 Task: Look for space in São Roque, Brazil from 5th June, 2023 to 16th June, 2023 for 2 adults in price range Rs.14000 to Rs.18000. Place can be entire place with 1  bedroom having 1 bed and 1 bathroom. Property type can be hotel. Amenities needed are: wifi, washing machine, . Booking option can be shelf check-in. Required host language is Spanish.
Action: Mouse moved to (518, 143)
Screenshot: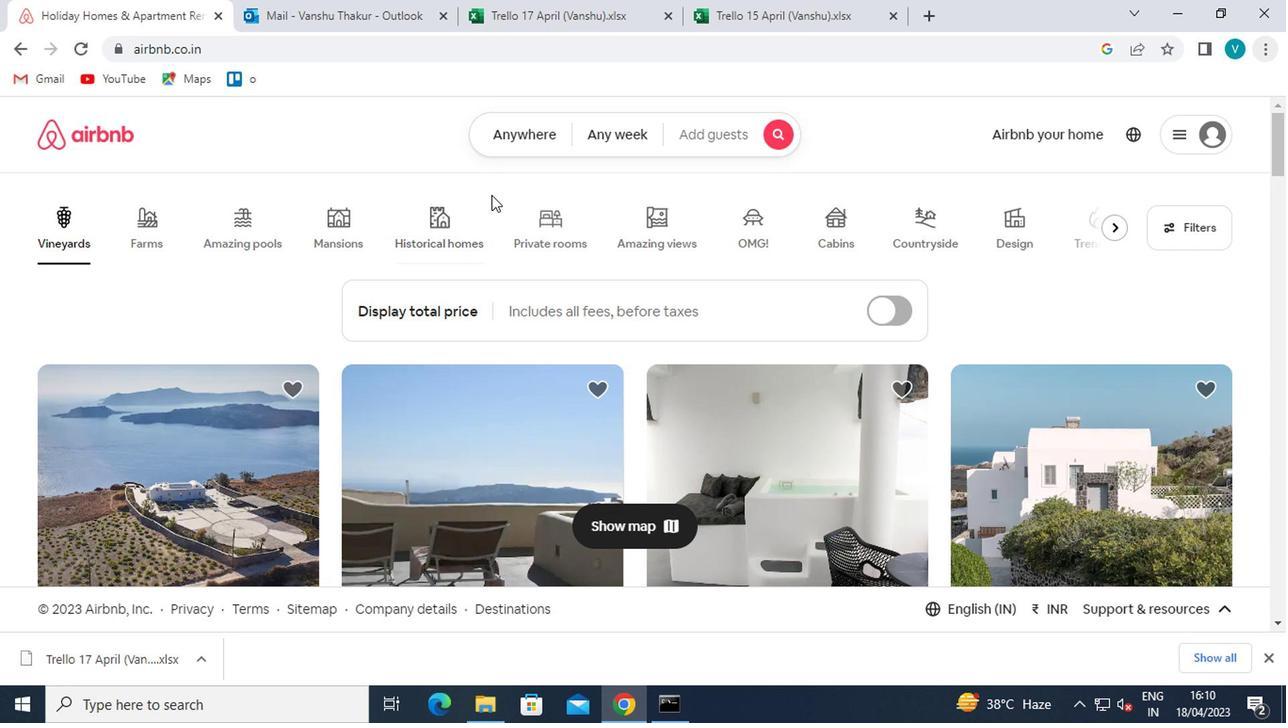 
Action: Mouse pressed left at (518, 143)
Screenshot: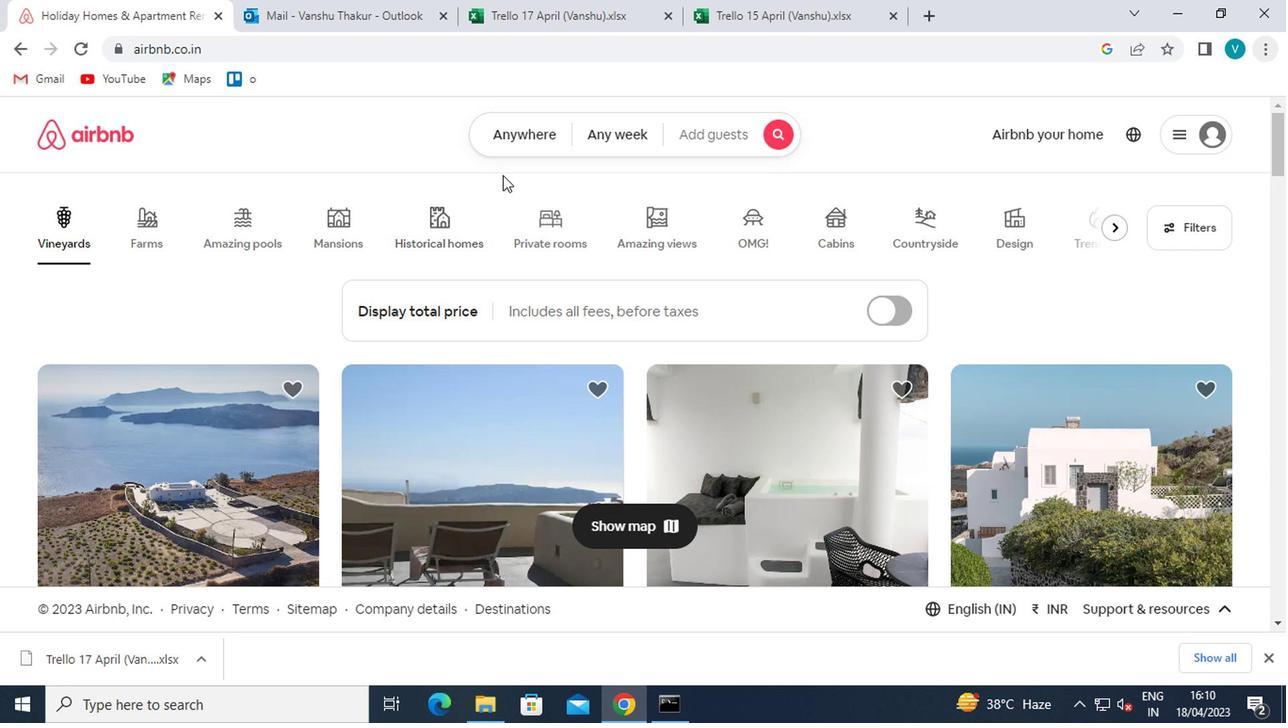 
Action: Mouse moved to (449, 211)
Screenshot: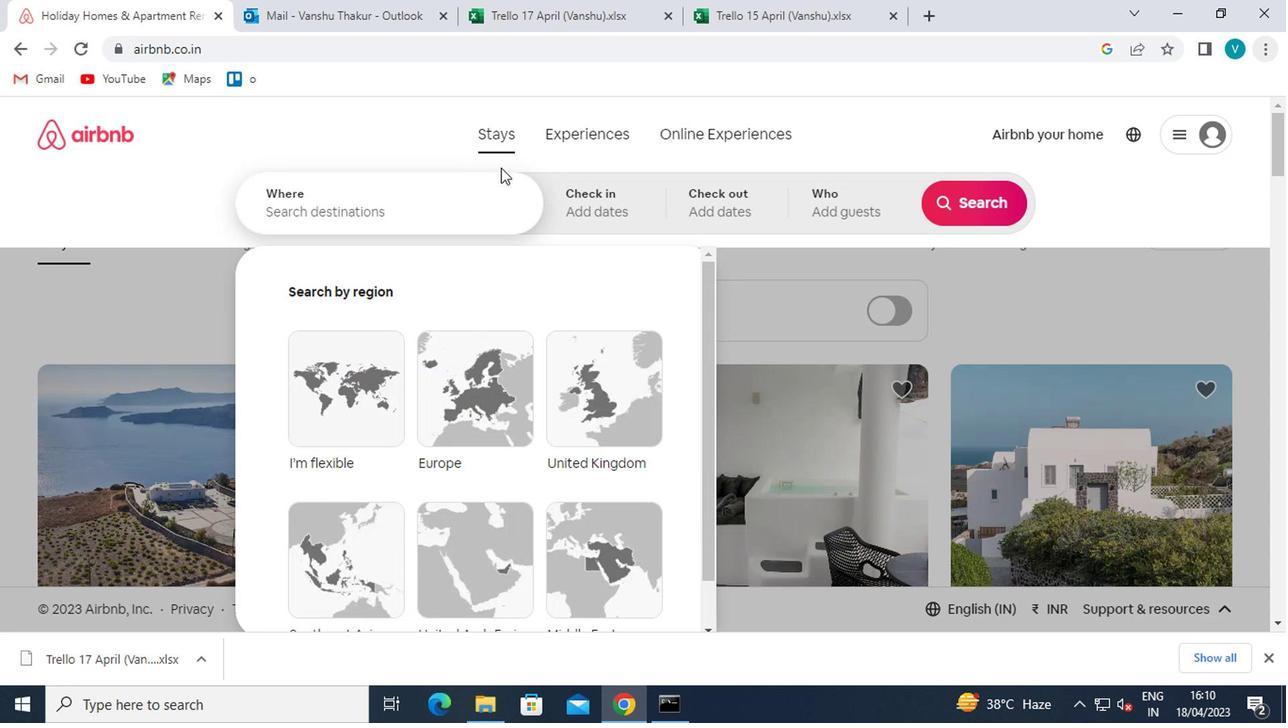 
Action: Mouse pressed left at (449, 211)
Screenshot: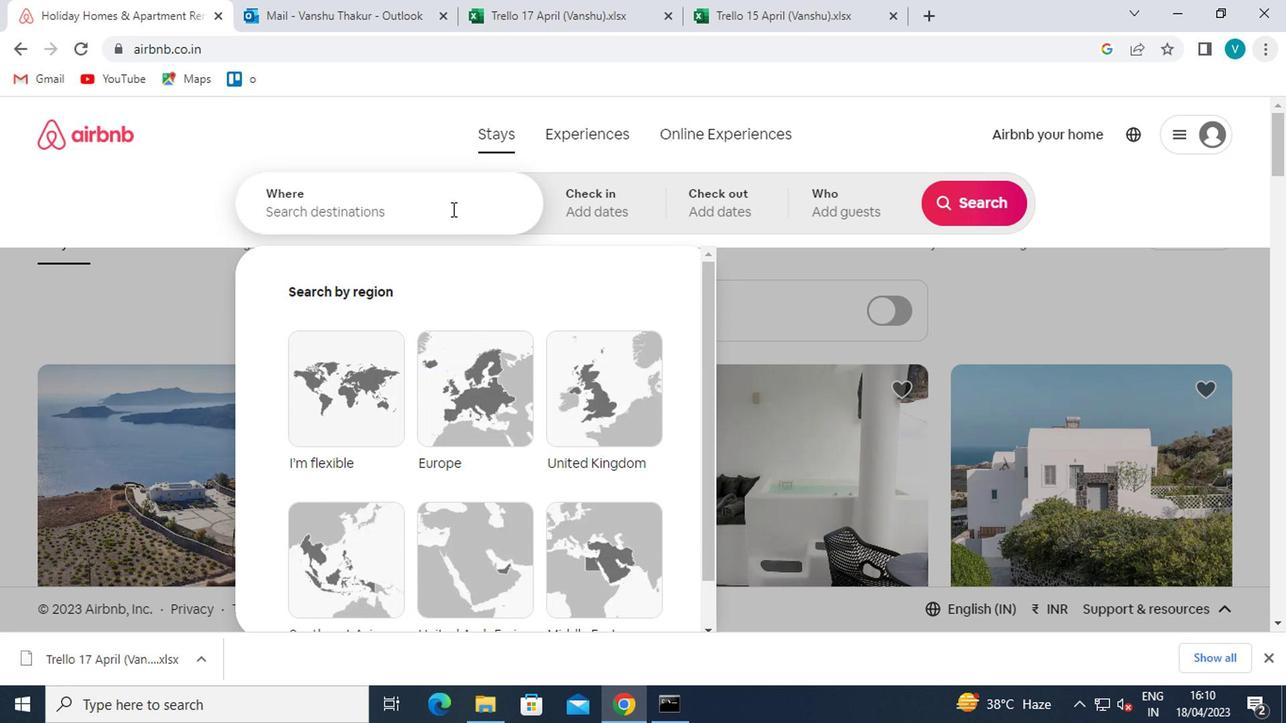 
Action: Key pressed <Key.shift>SAO<Key.space><Key.shift>ROQUE
Screenshot: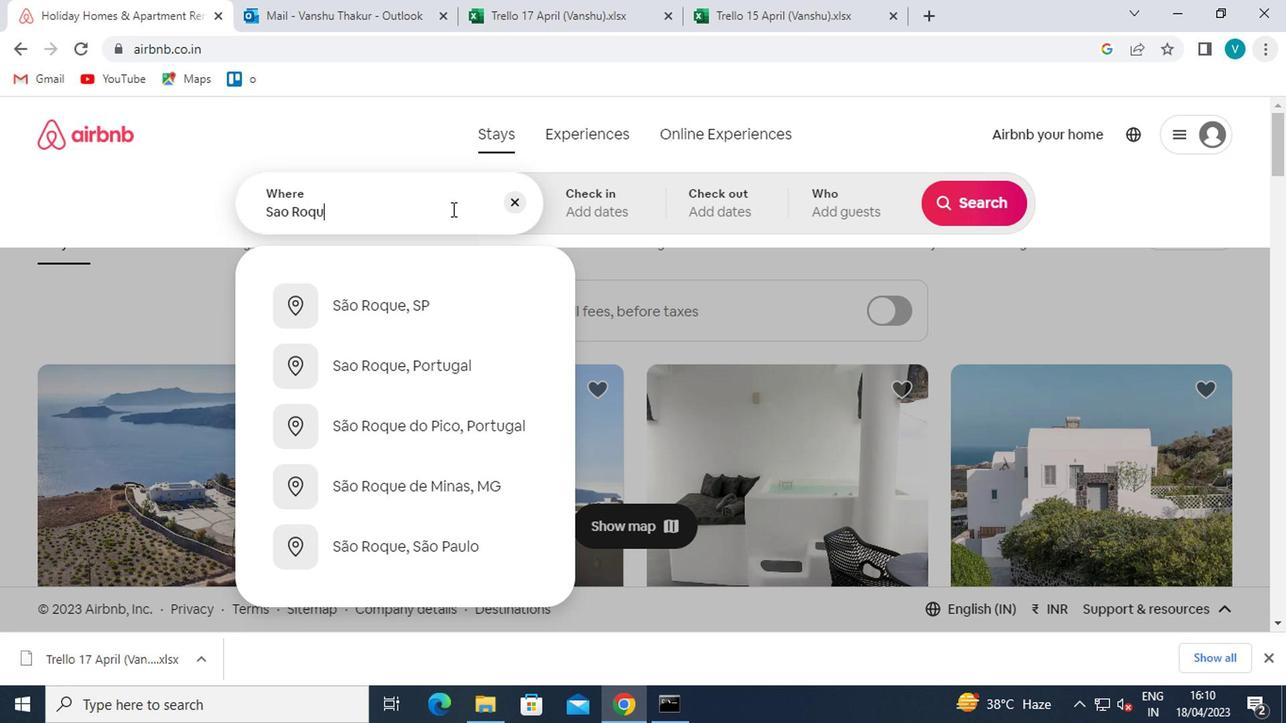 
Action: Mouse moved to (430, 294)
Screenshot: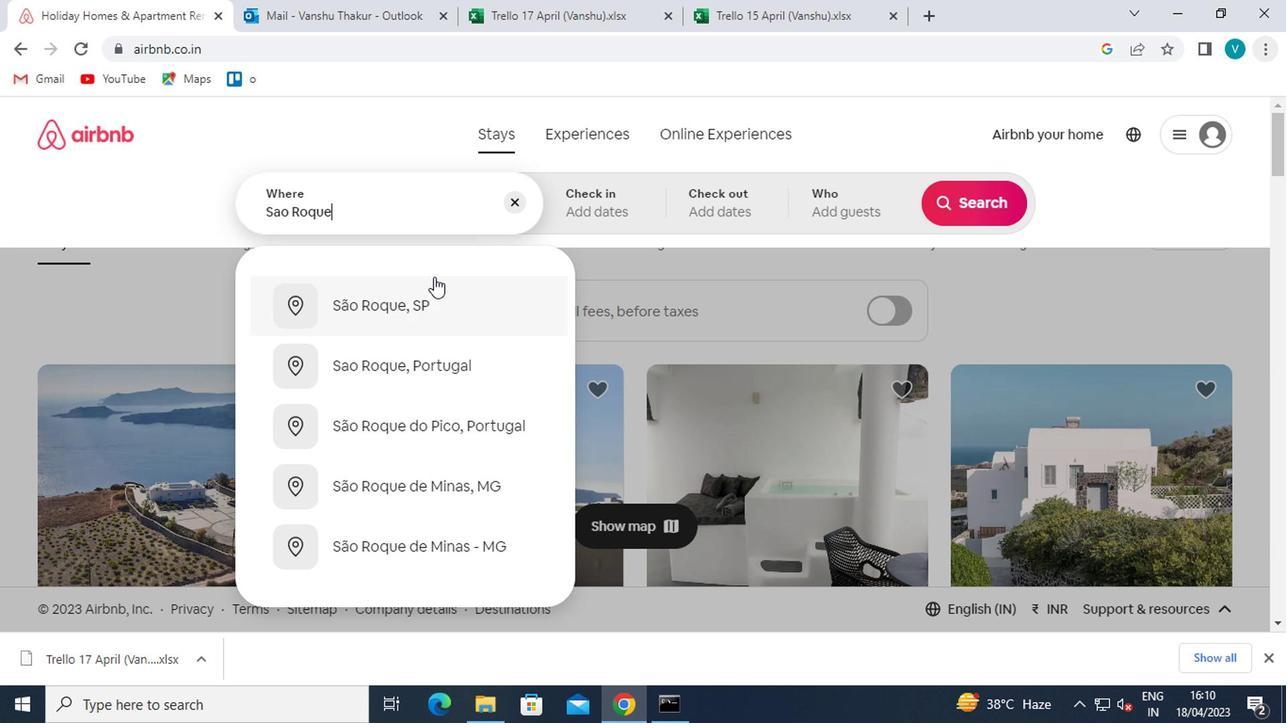 
Action: Mouse pressed left at (430, 294)
Screenshot: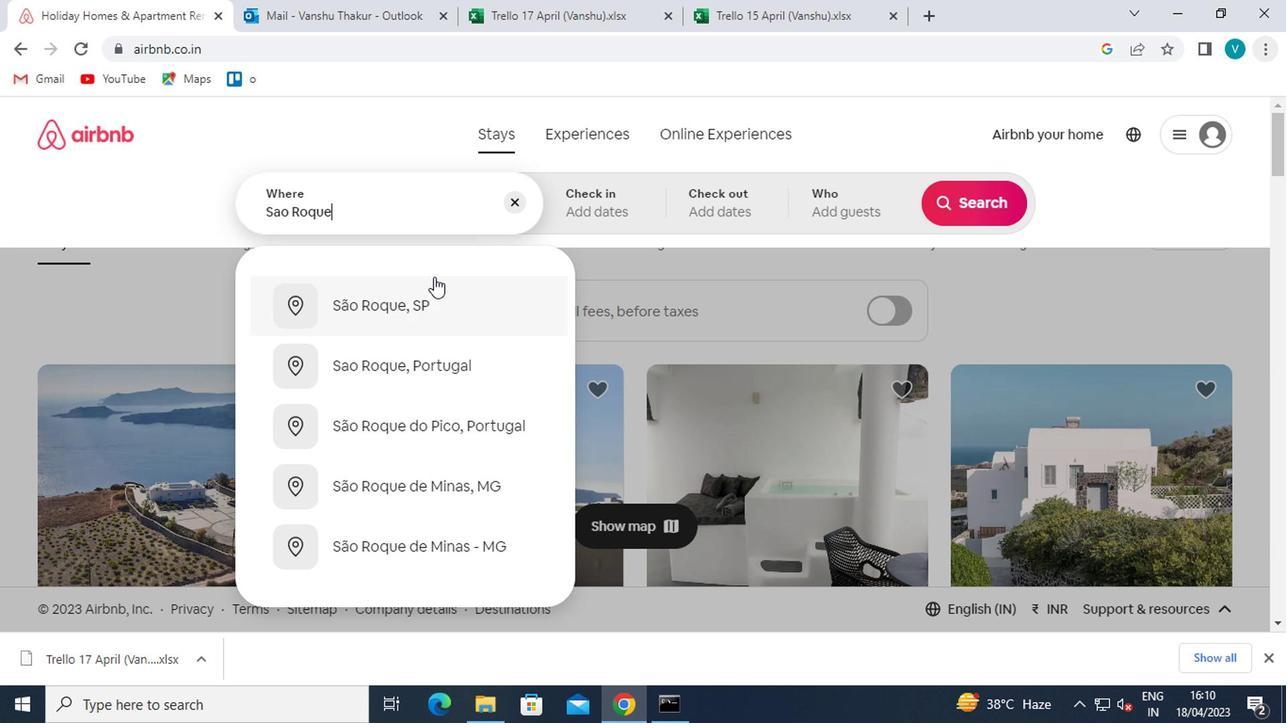 
Action: Mouse moved to (962, 352)
Screenshot: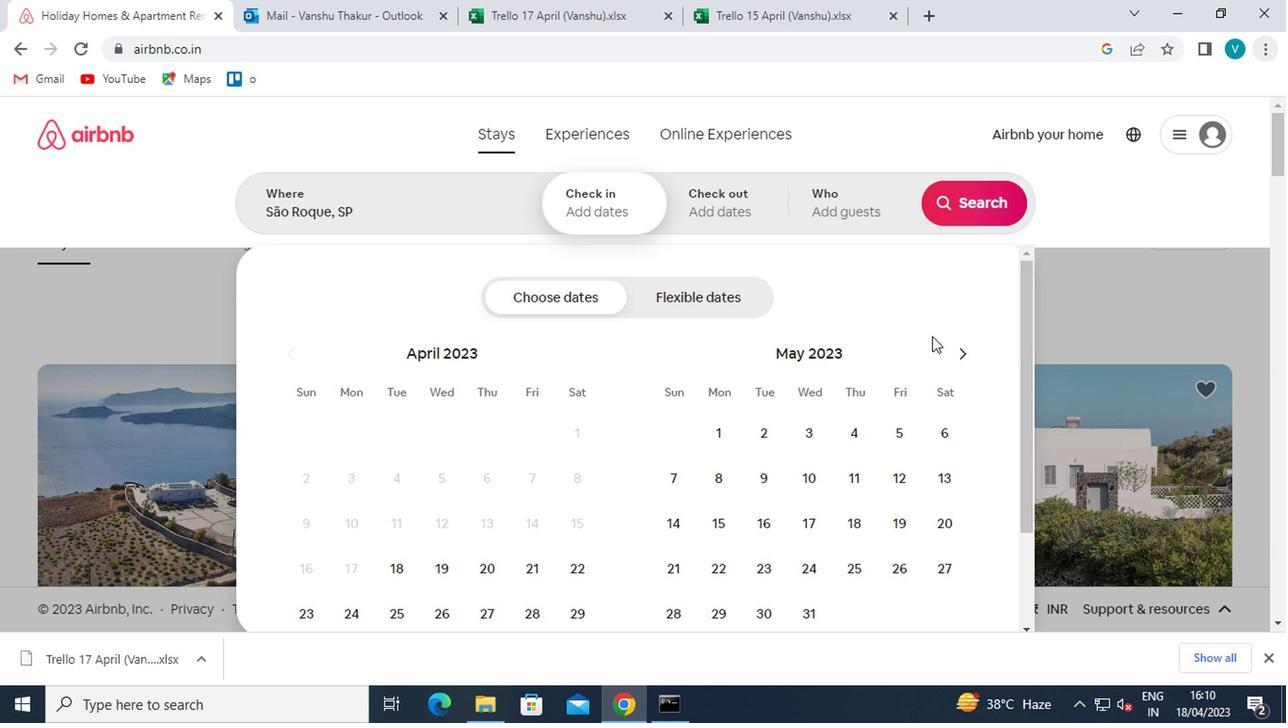 
Action: Mouse pressed left at (962, 352)
Screenshot: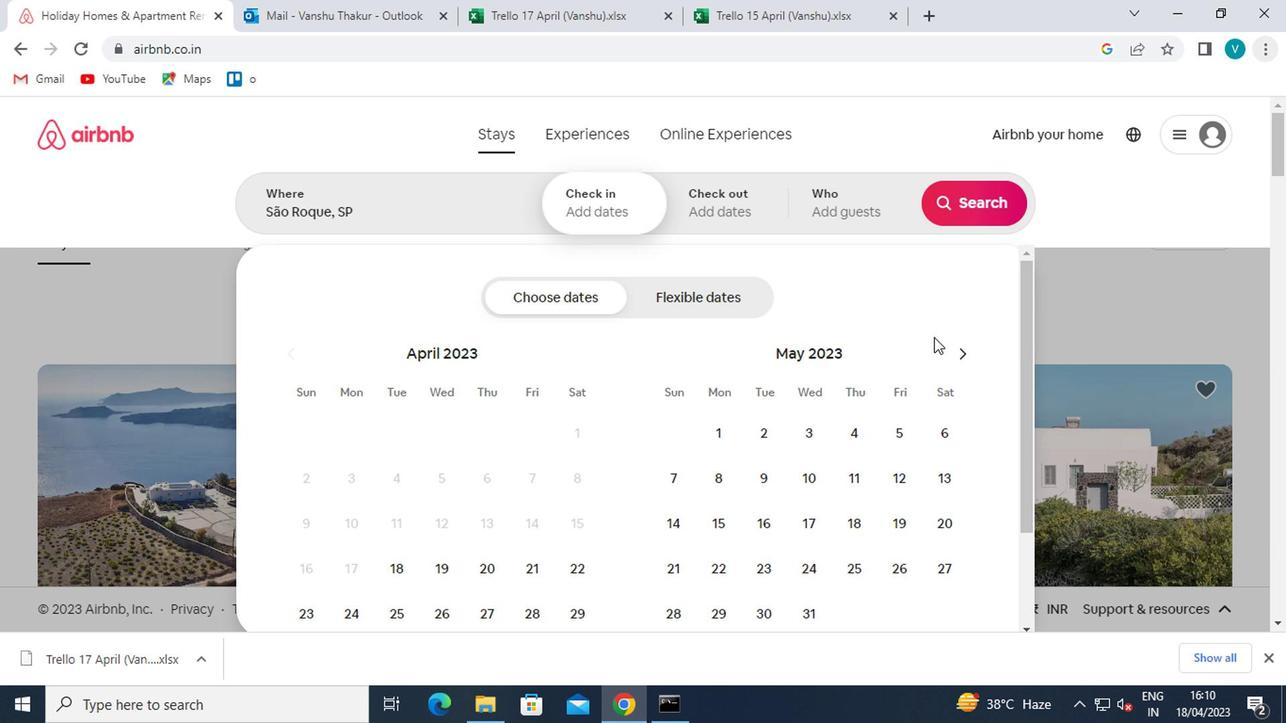 
Action: Mouse moved to (964, 354)
Screenshot: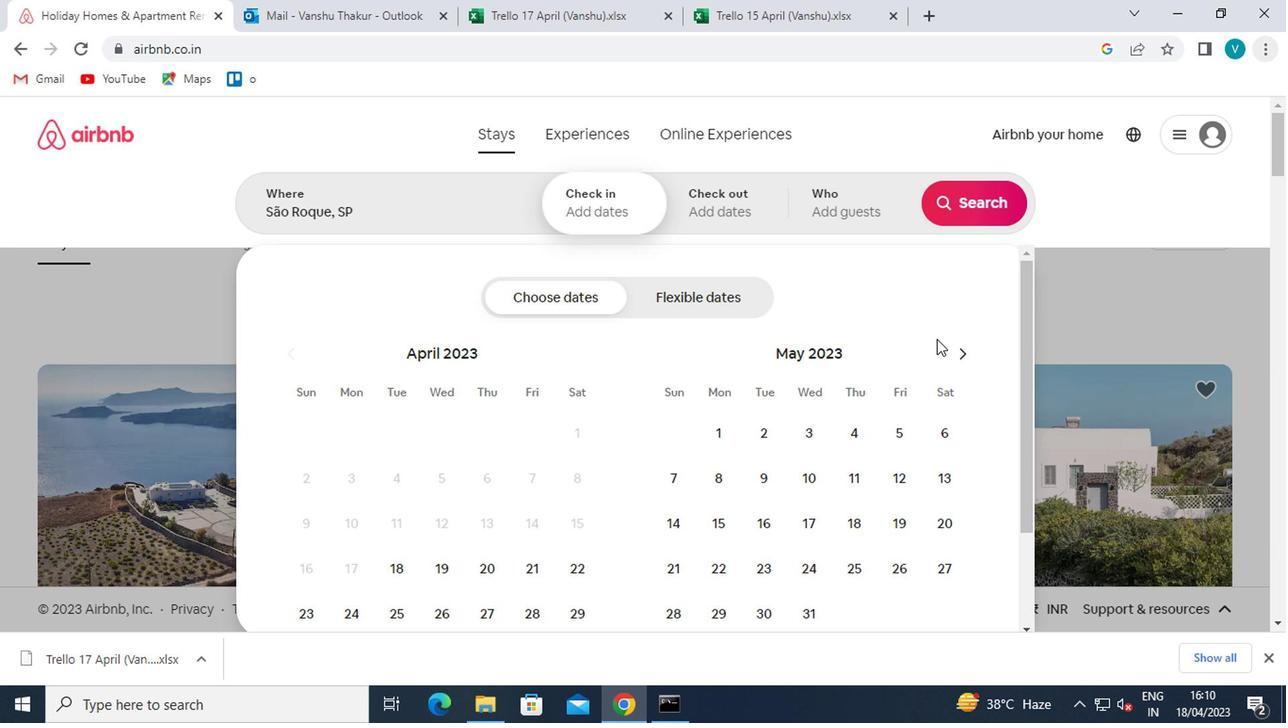 
Action: Mouse pressed left at (964, 354)
Screenshot: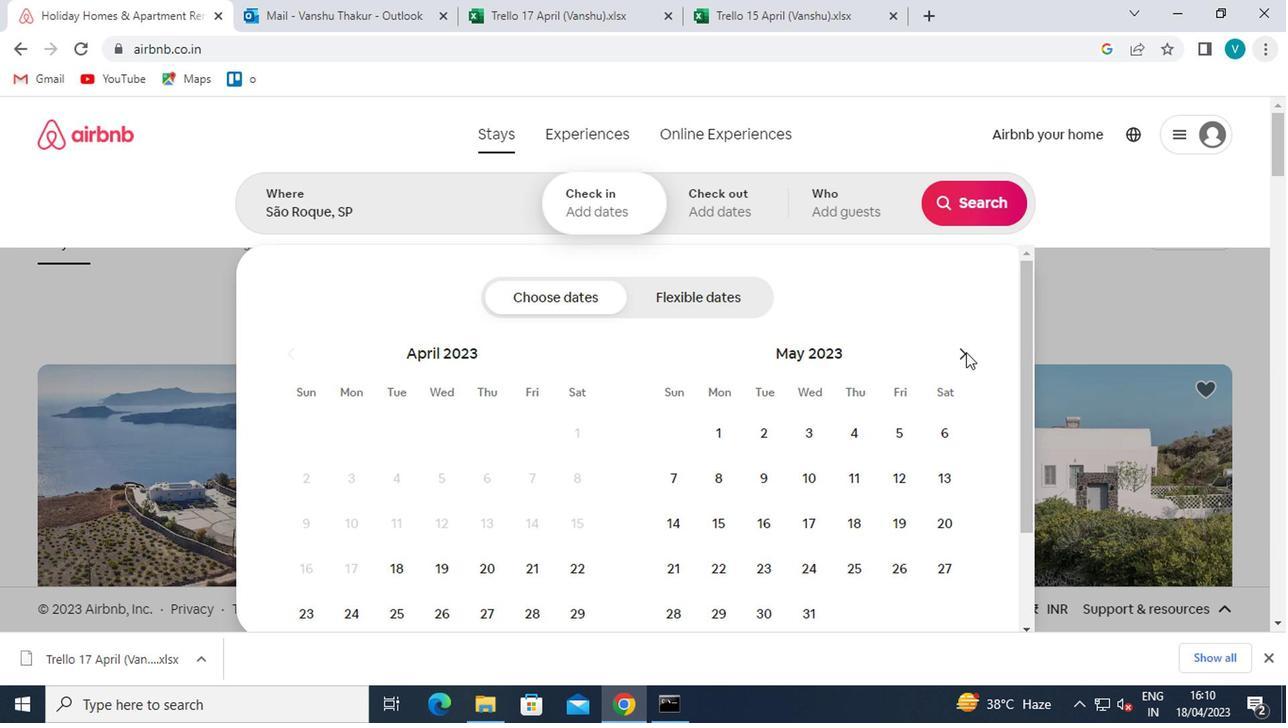 
Action: Mouse moved to (960, 355)
Screenshot: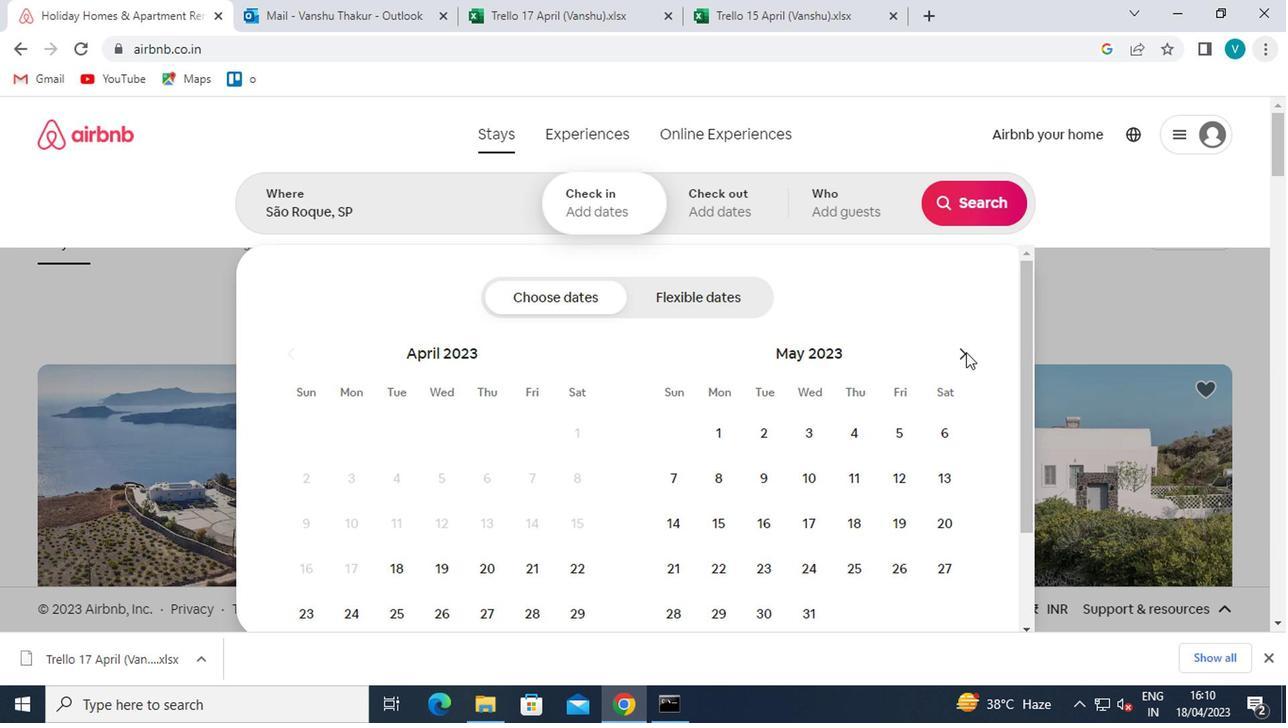 
Action: Mouse pressed left at (960, 355)
Screenshot: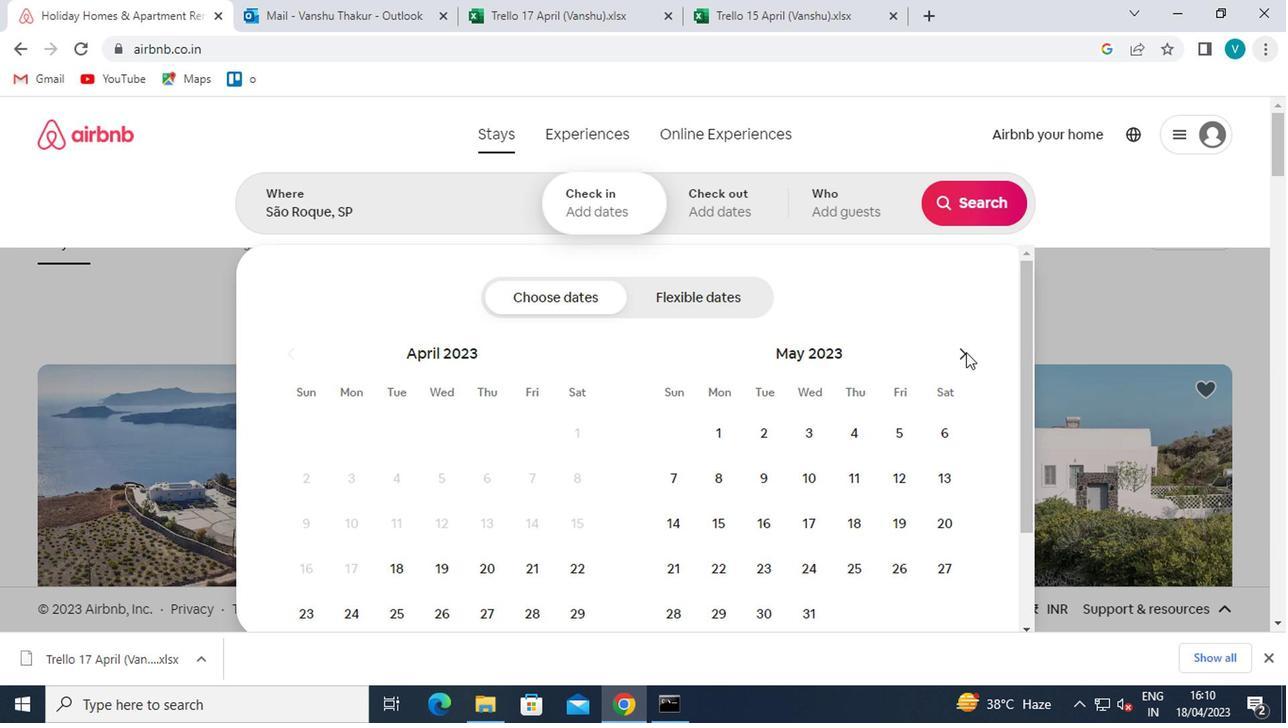 
Action: Mouse moved to (962, 354)
Screenshot: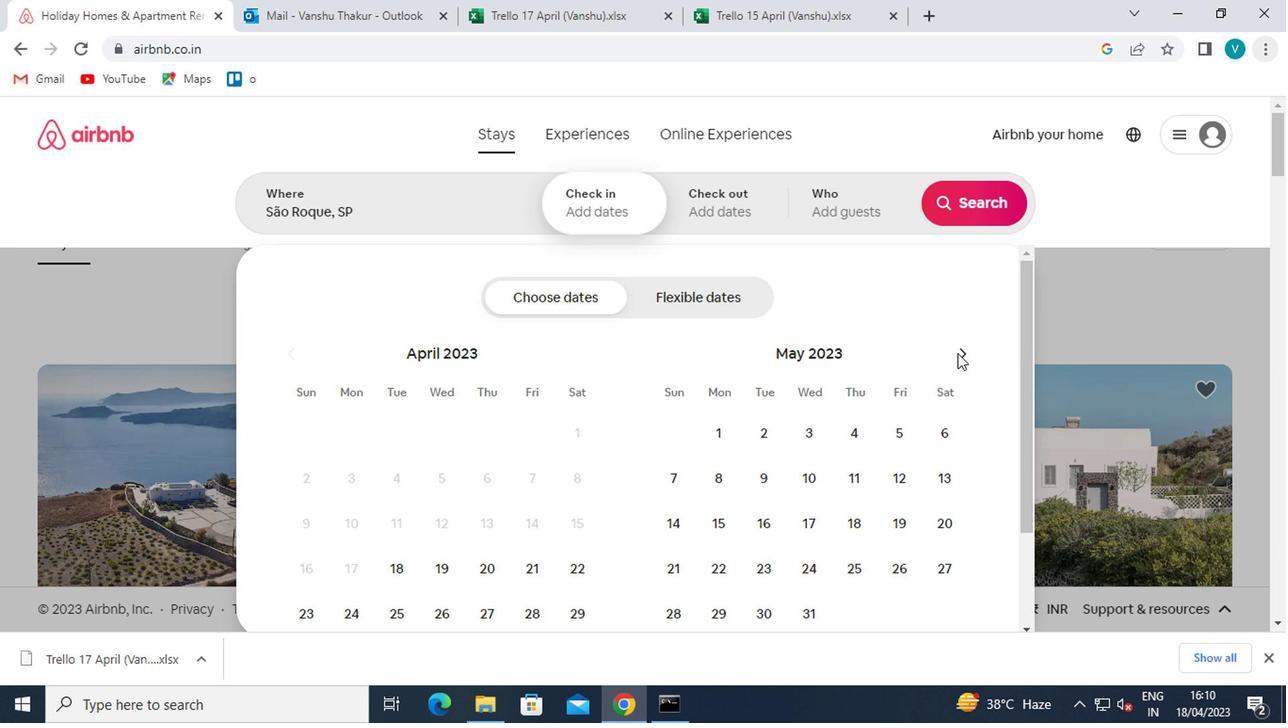 
Action: Mouse pressed left at (962, 354)
Screenshot: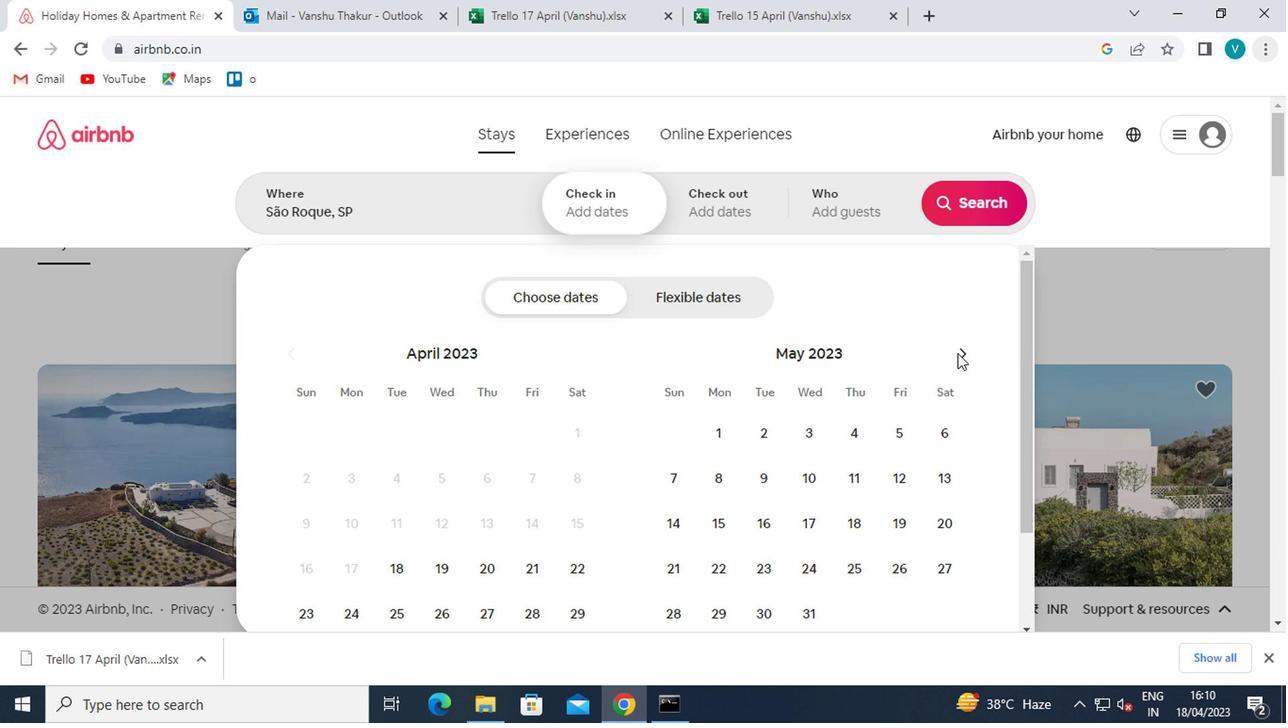 
Action: Mouse moved to (719, 475)
Screenshot: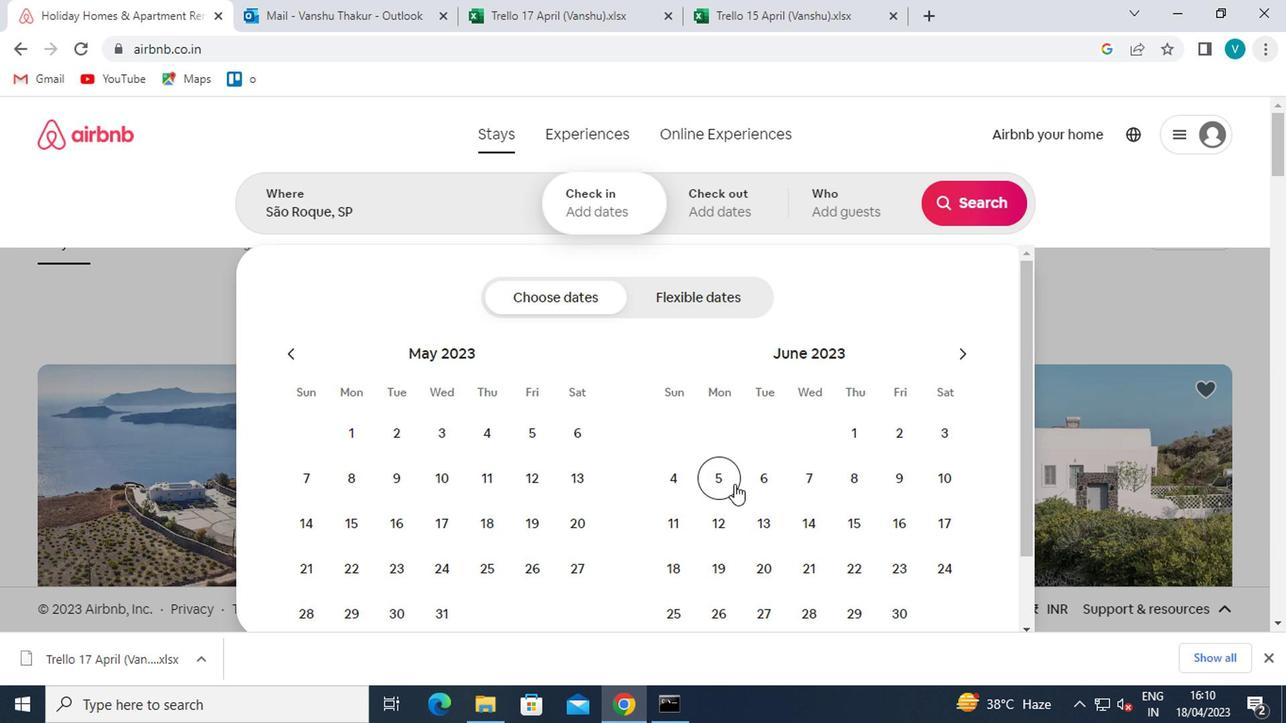 
Action: Mouse pressed left at (719, 475)
Screenshot: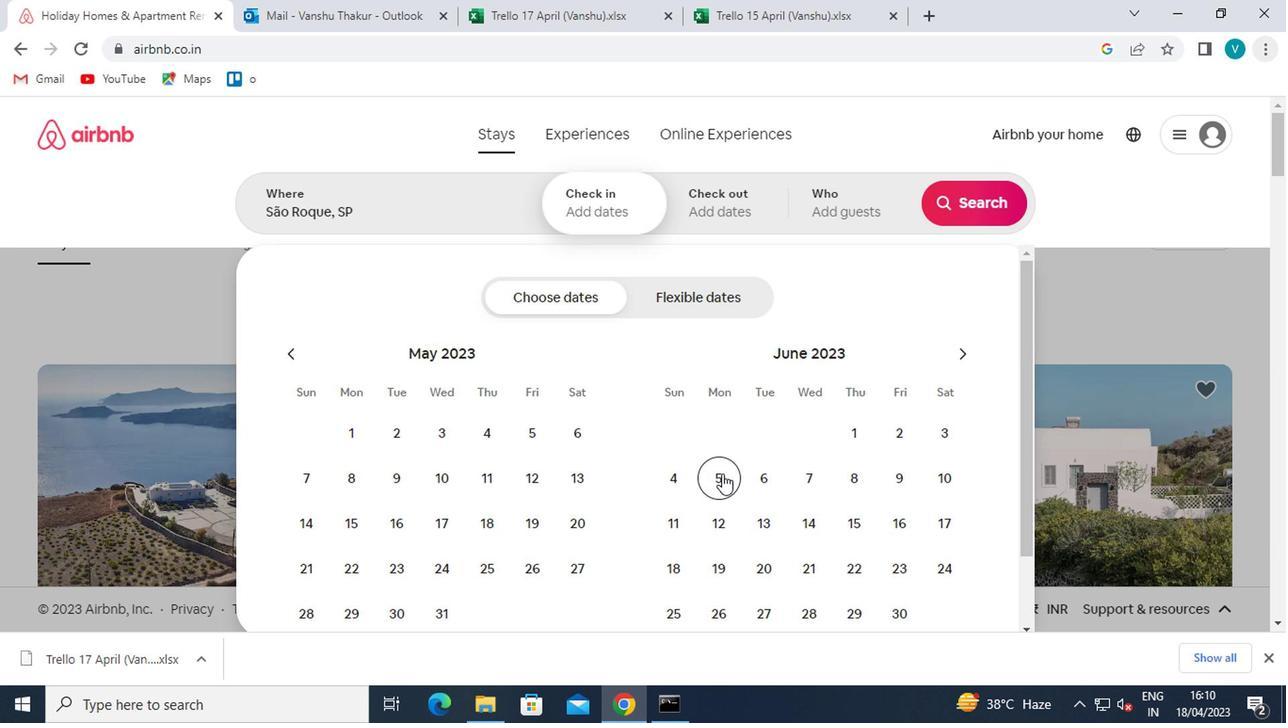 
Action: Mouse moved to (898, 524)
Screenshot: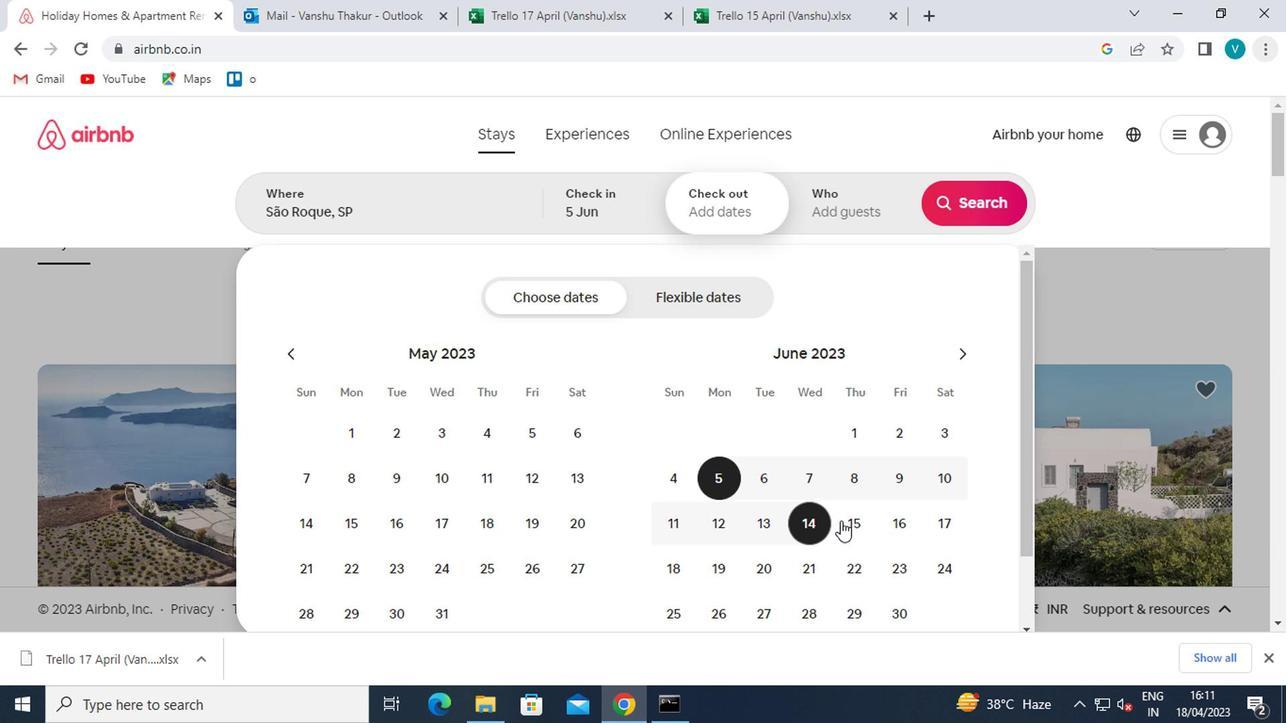 
Action: Mouse pressed left at (898, 524)
Screenshot: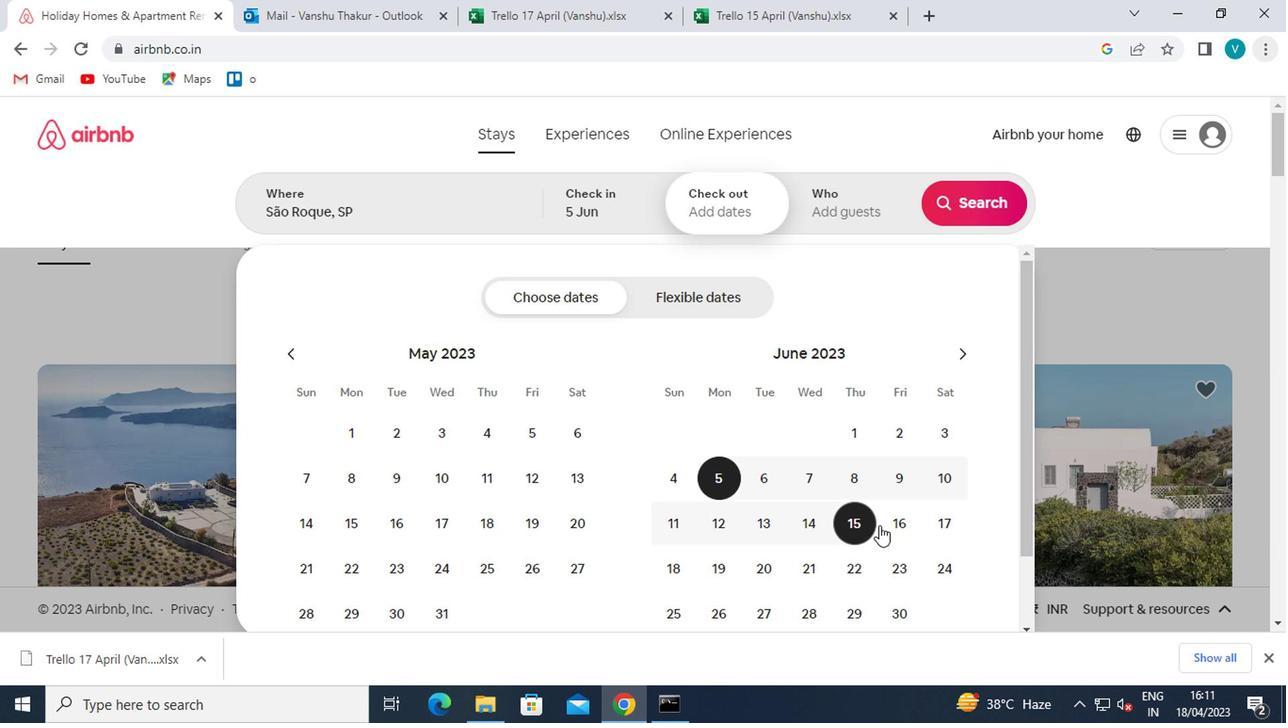 
Action: Mouse moved to (870, 228)
Screenshot: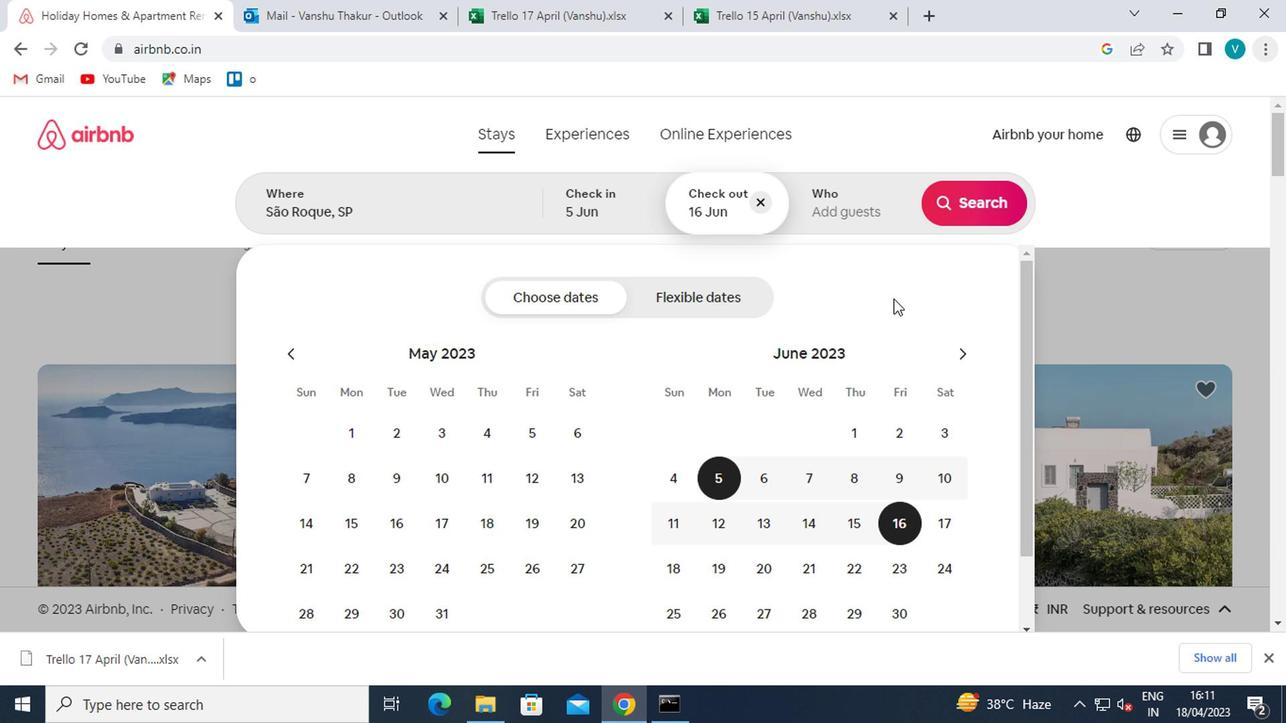 
Action: Mouse pressed left at (870, 228)
Screenshot: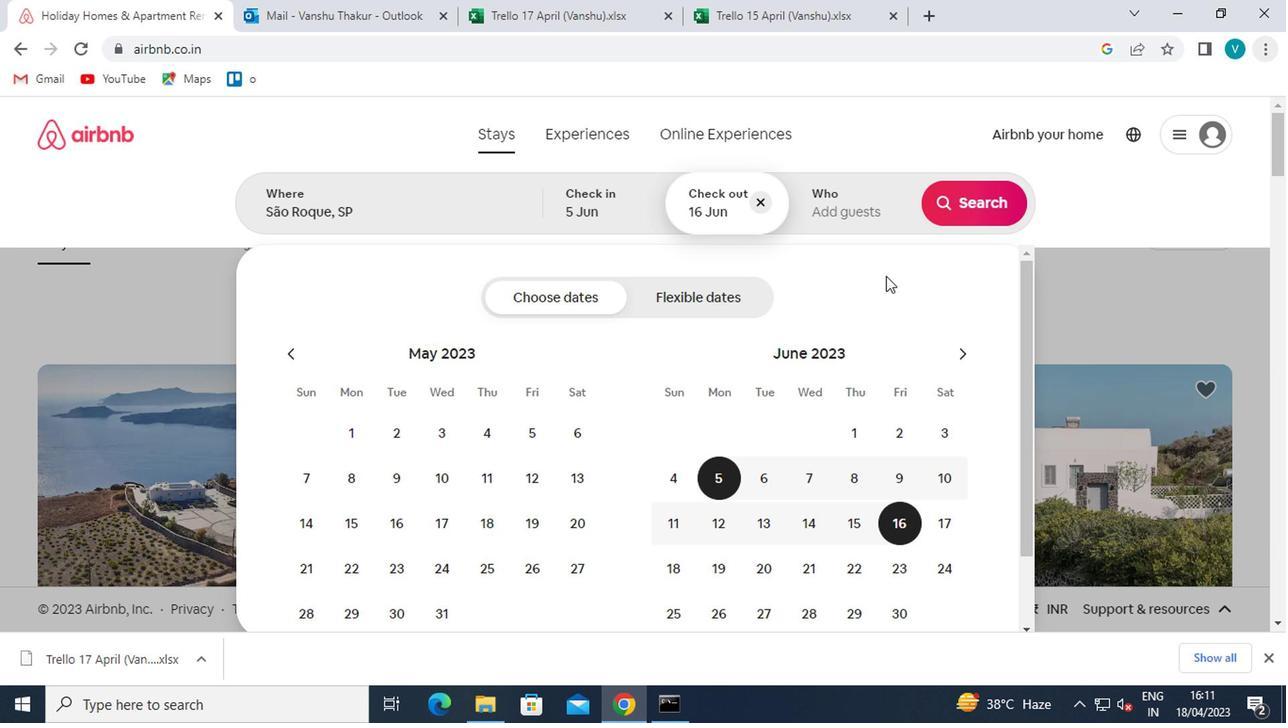 
Action: Mouse moved to (965, 303)
Screenshot: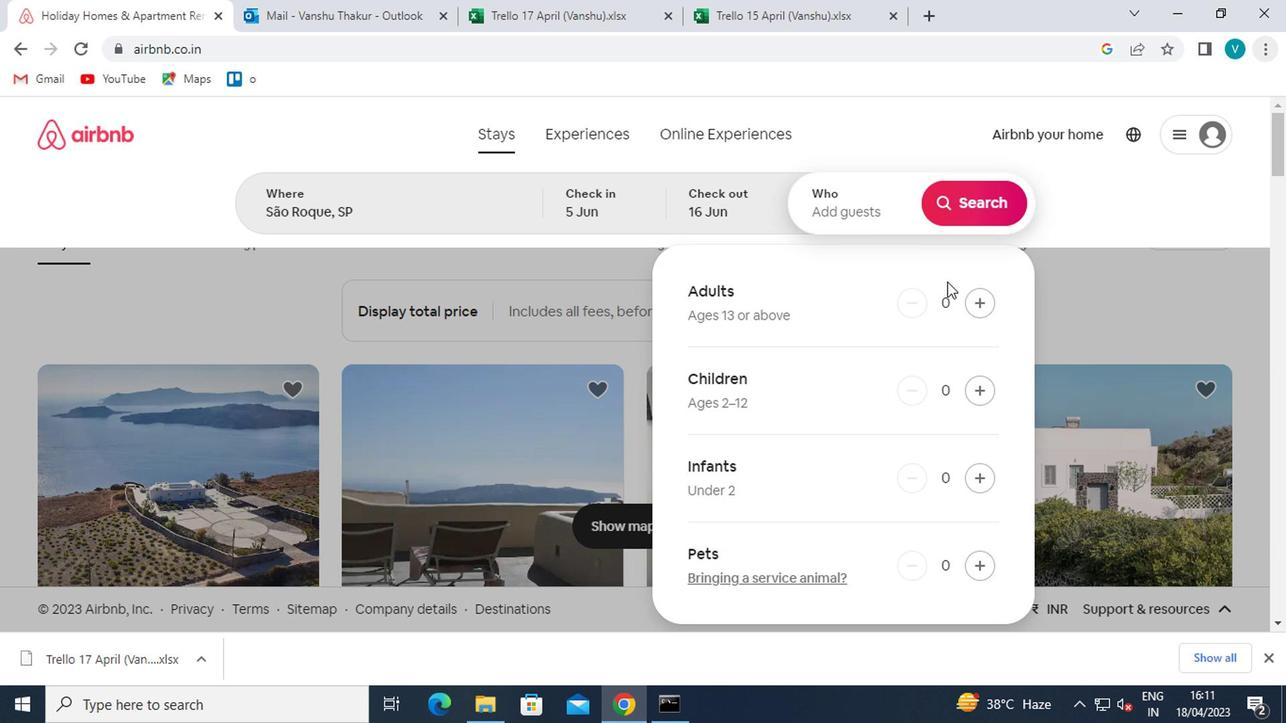 
Action: Mouse pressed left at (965, 303)
Screenshot: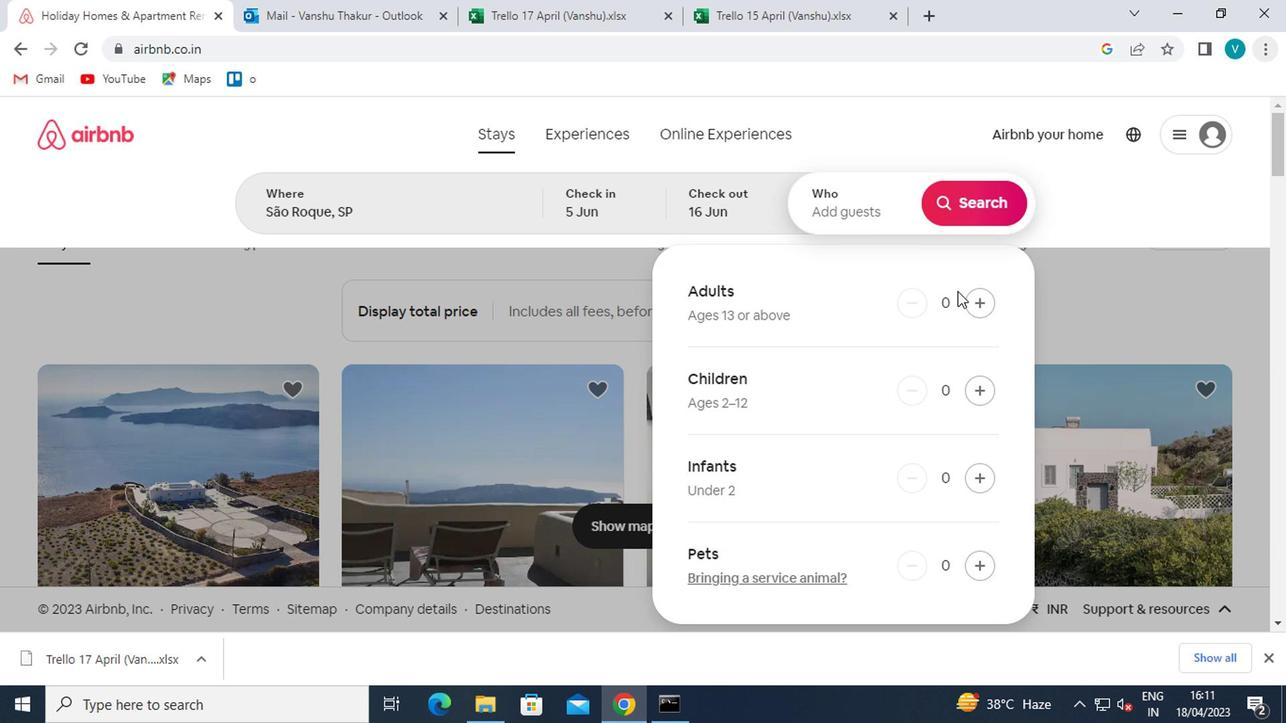 
Action: Mouse pressed left at (965, 303)
Screenshot: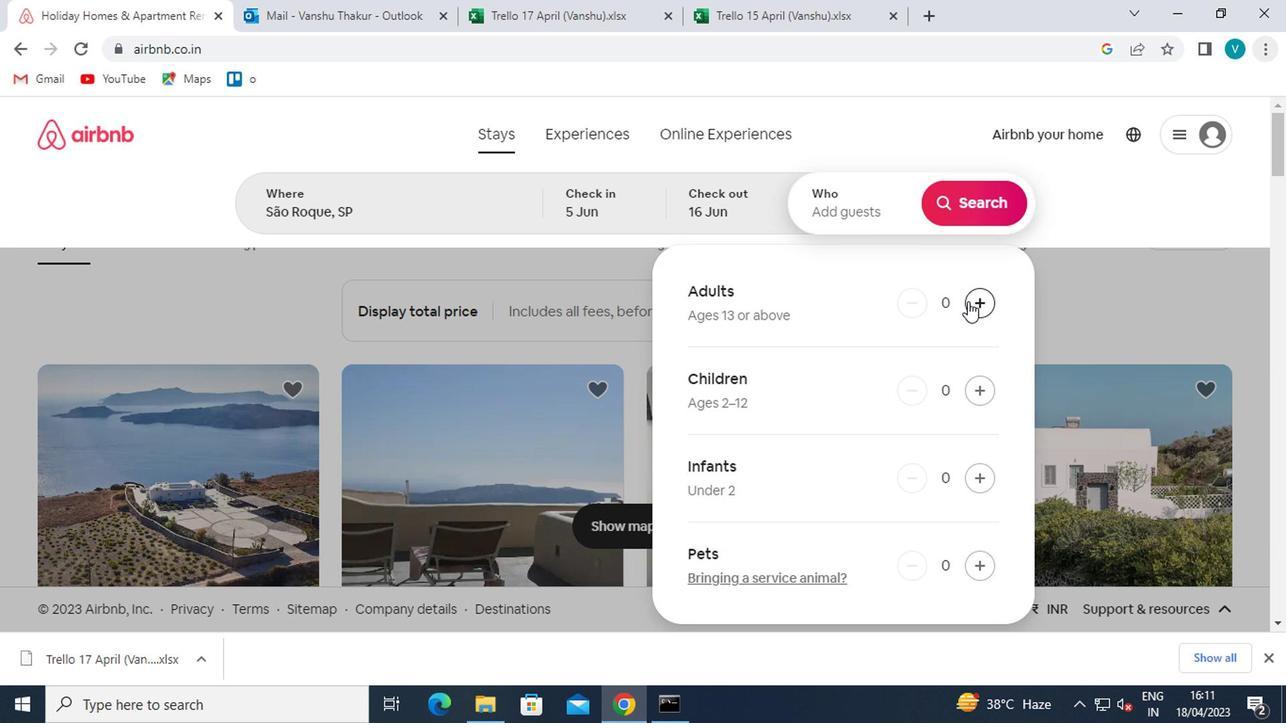 
Action: Mouse moved to (967, 209)
Screenshot: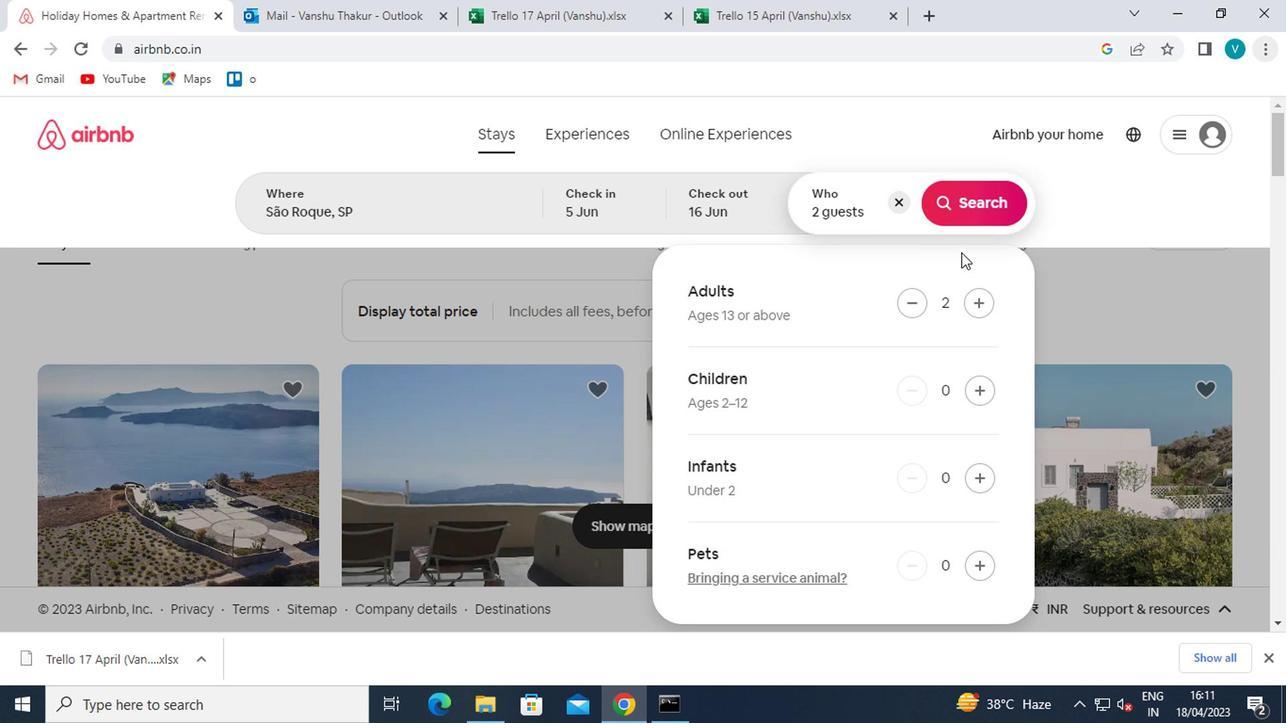 
Action: Mouse pressed left at (967, 209)
Screenshot: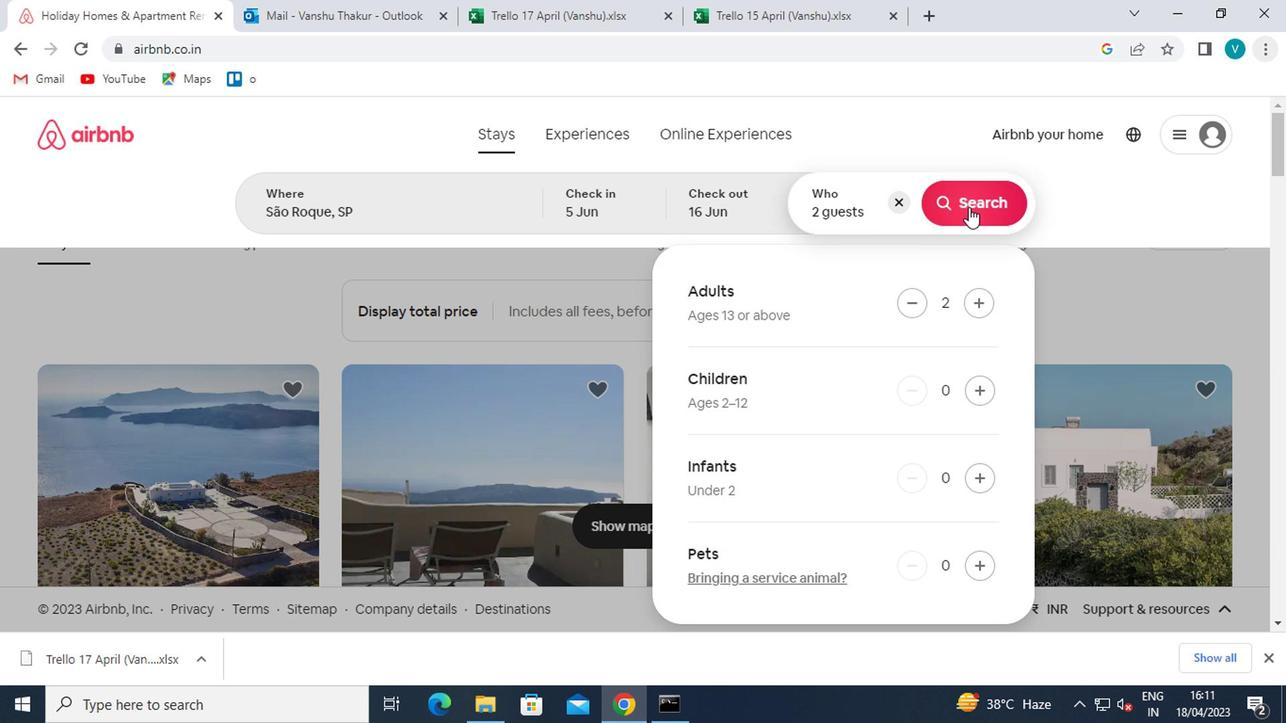 
Action: Mouse moved to (1212, 202)
Screenshot: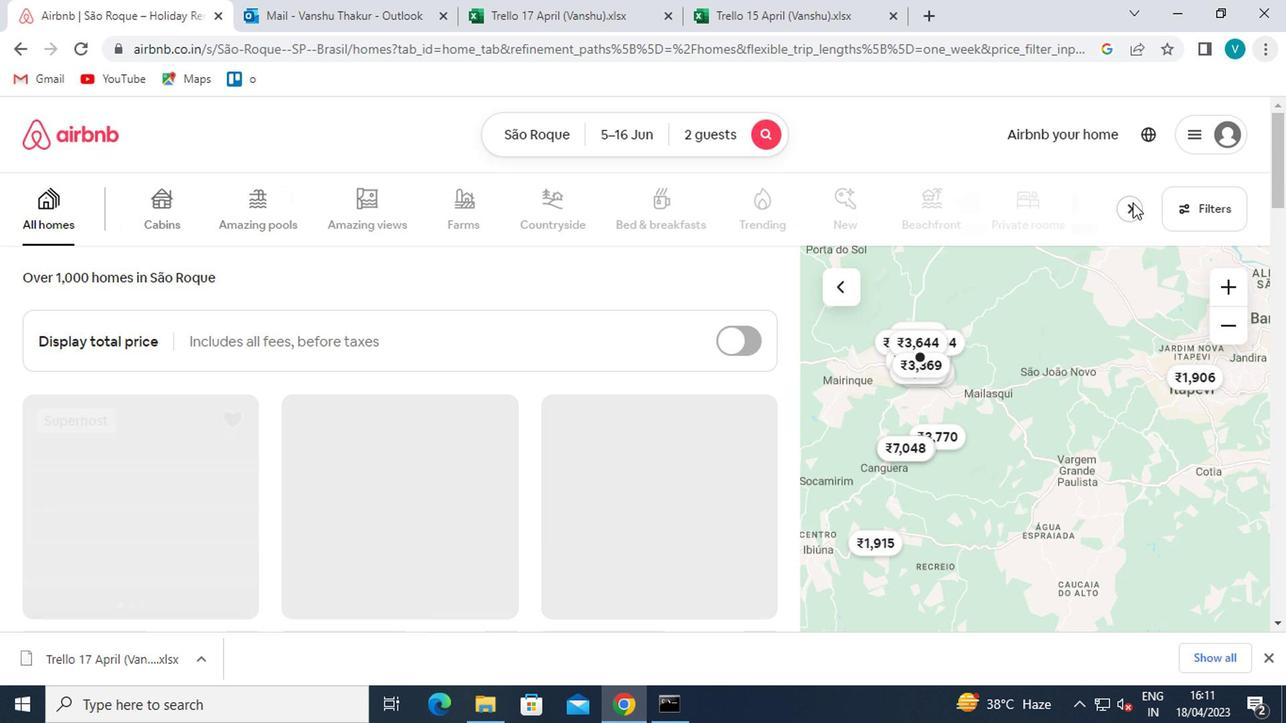 
Action: Mouse pressed left at (1212, 202)
Screenshot: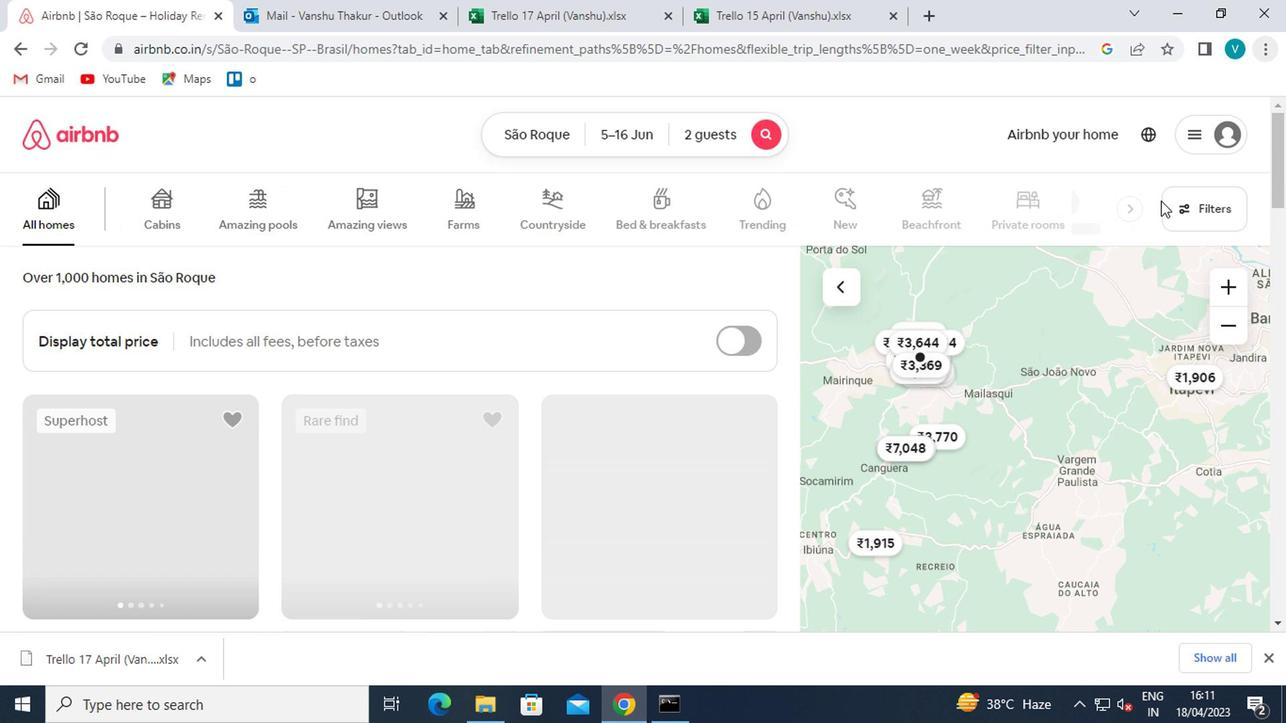
Action: Mouse moved to (1207, 205)
Screenshot: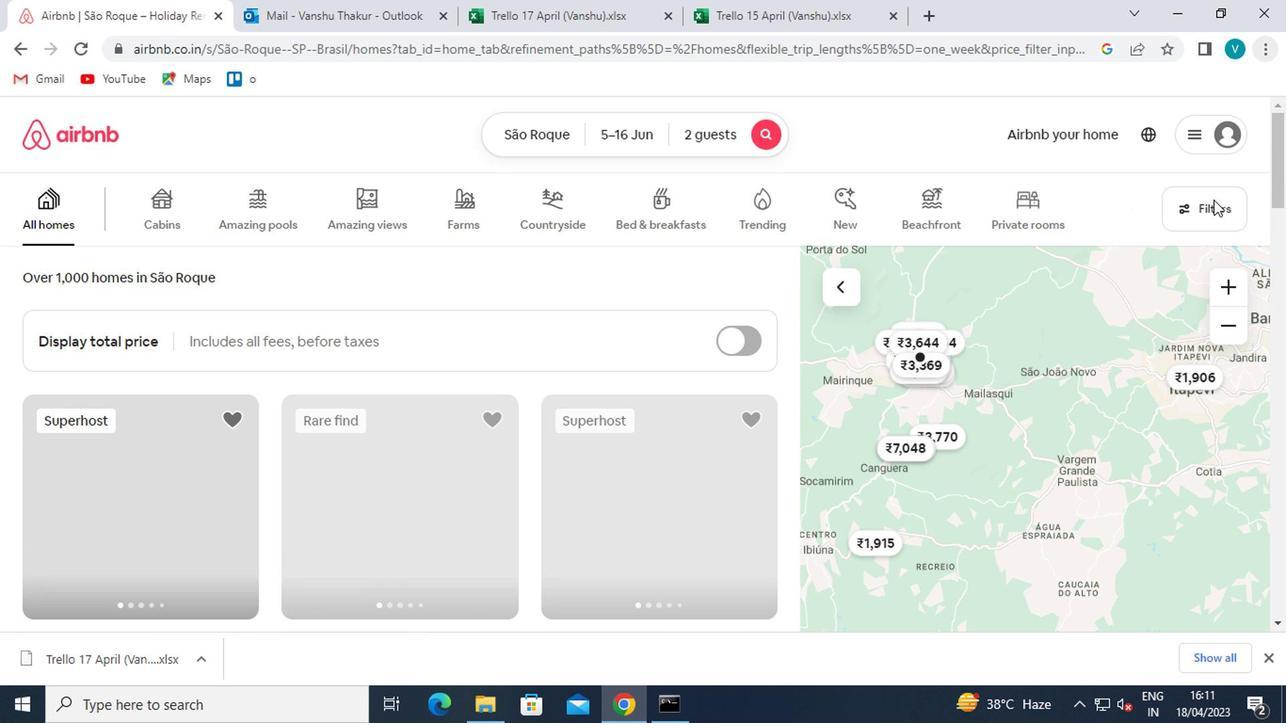 
Action: Mouse pressed left at (1207, 205)
Screenshot: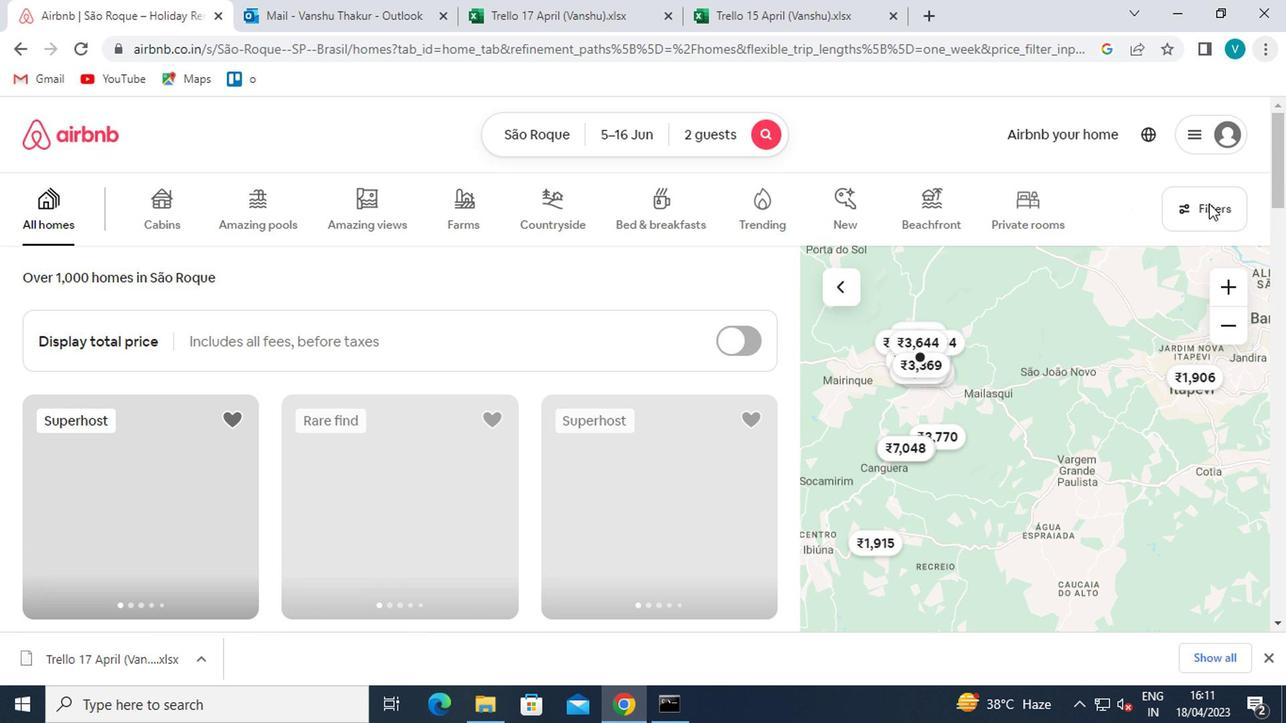 
Action: Mouse moved to (1199, 209)
Screenshot: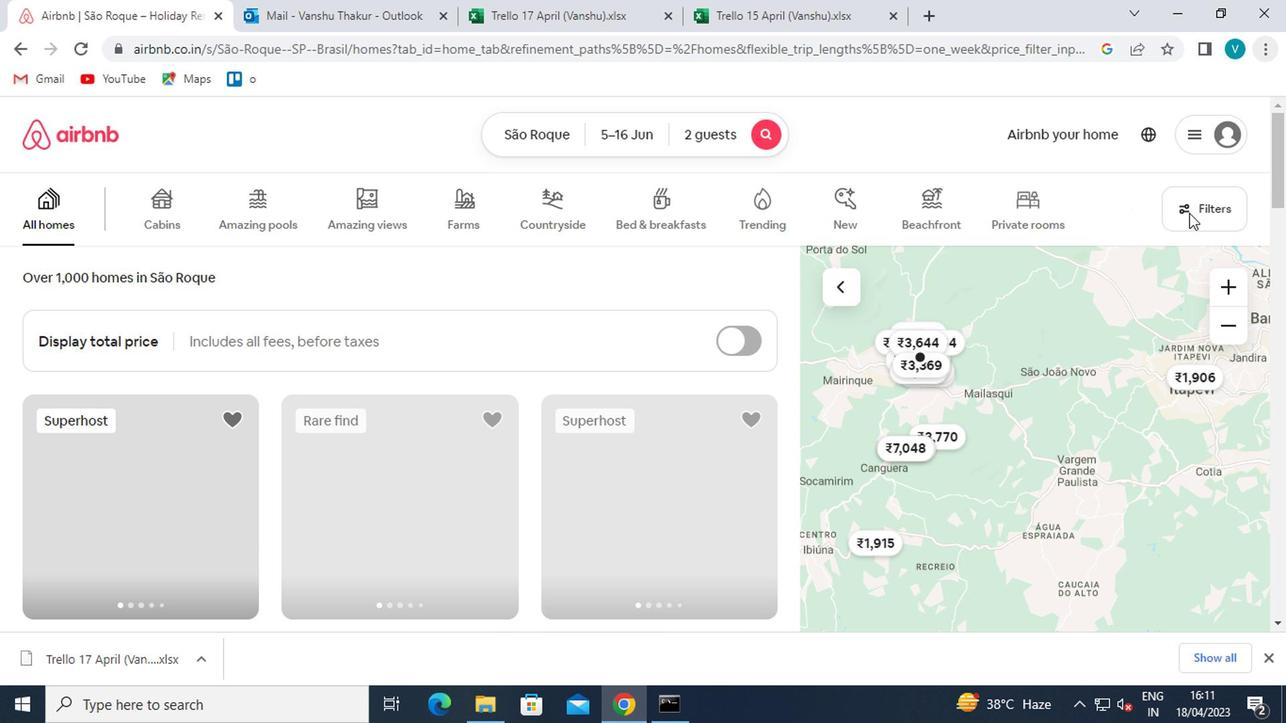 
Action: Mouse pressed left at (1199, 209)
Screenshot: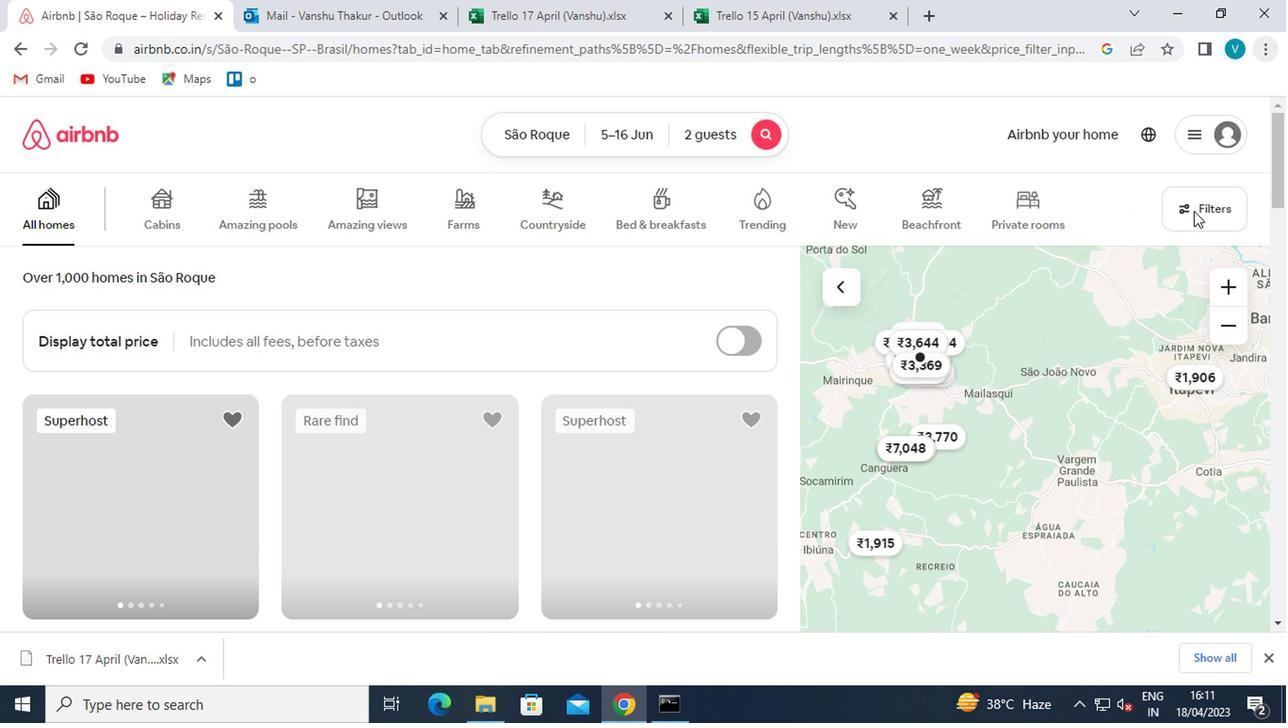 
Action: Mouse moved to (1217, 209)
Screenshot: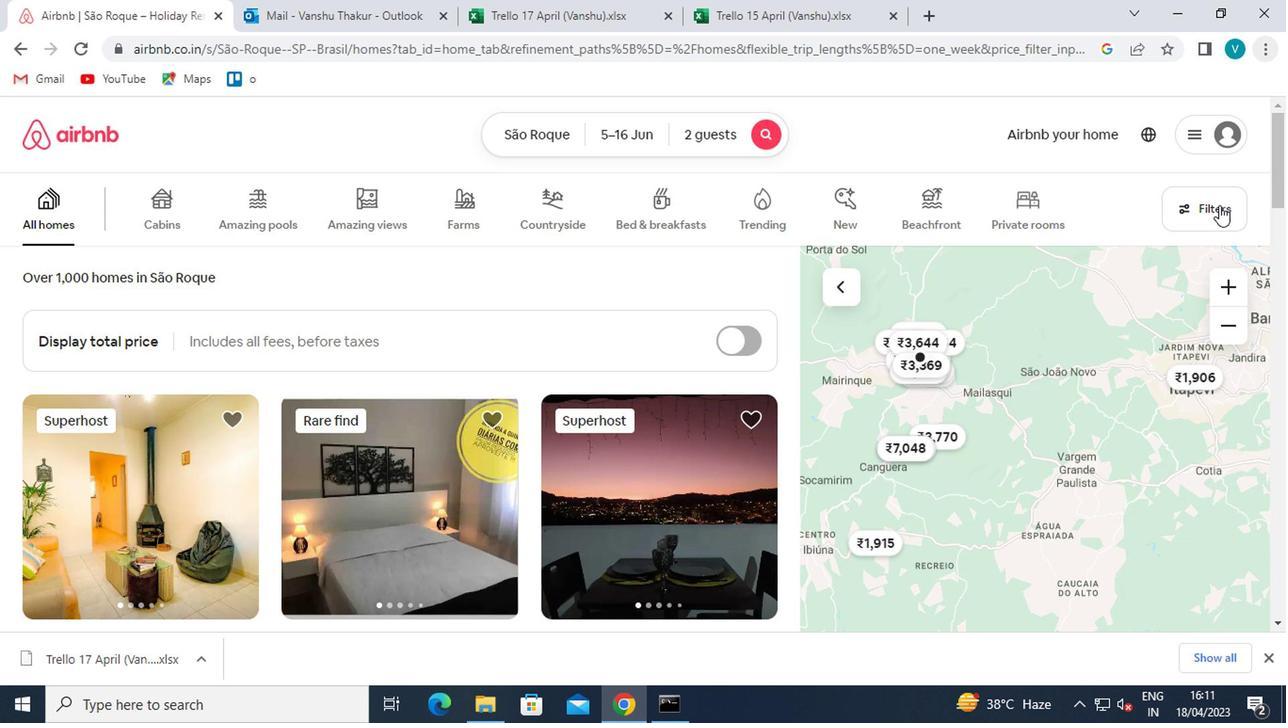 
Action: Mouse pressed left at (1217, 209)
Screenshot: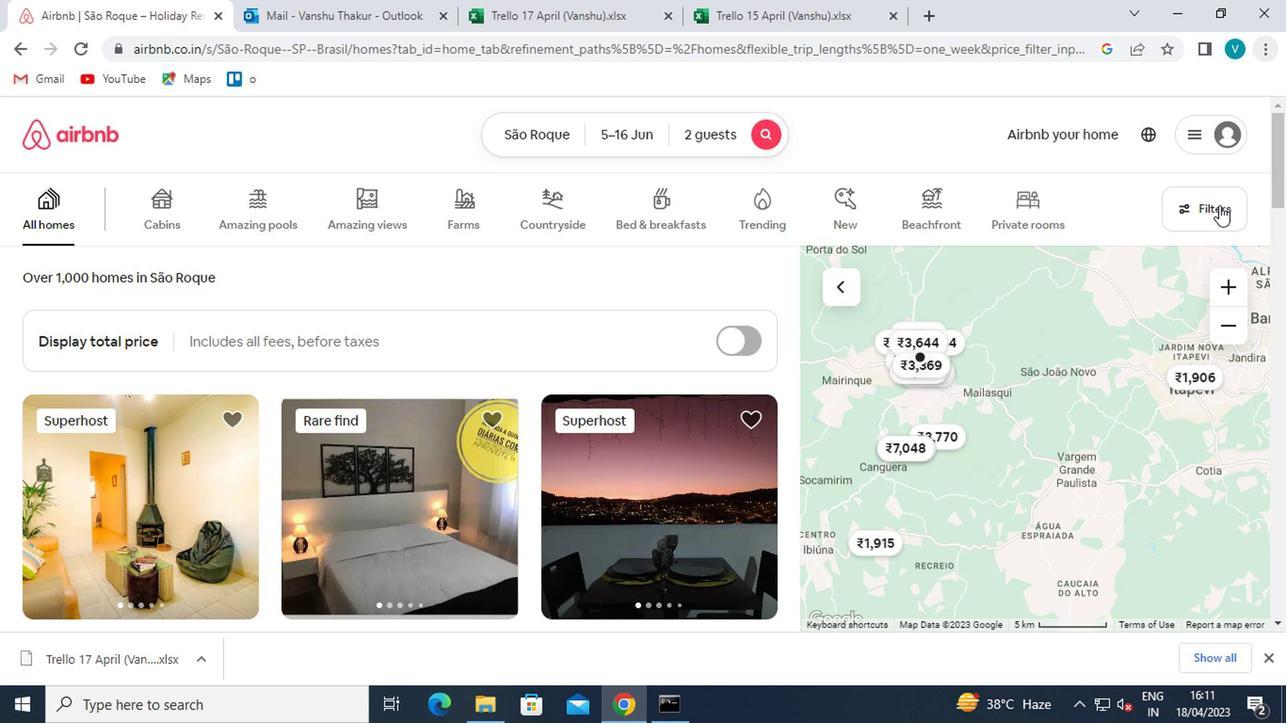 
Action: Mouse moved to (432, 461)
Screenshot: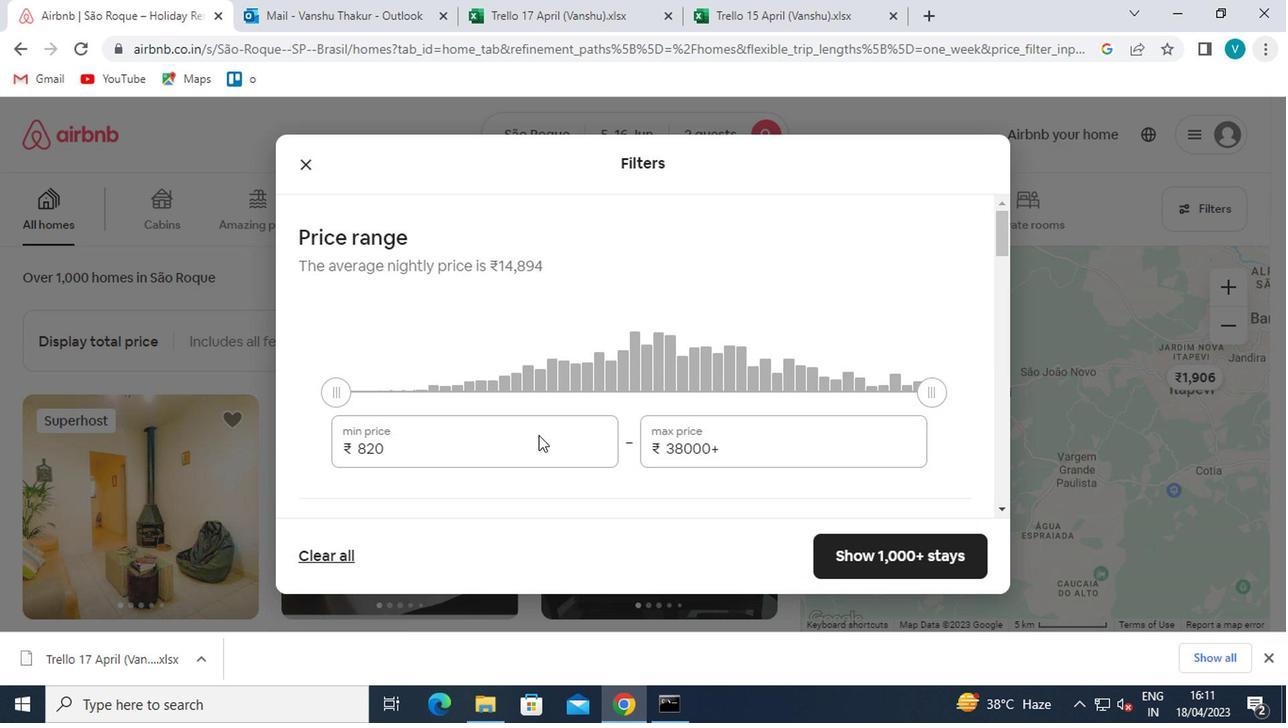 
Action: Mouse pressed left at (432, 461)
Screenshot: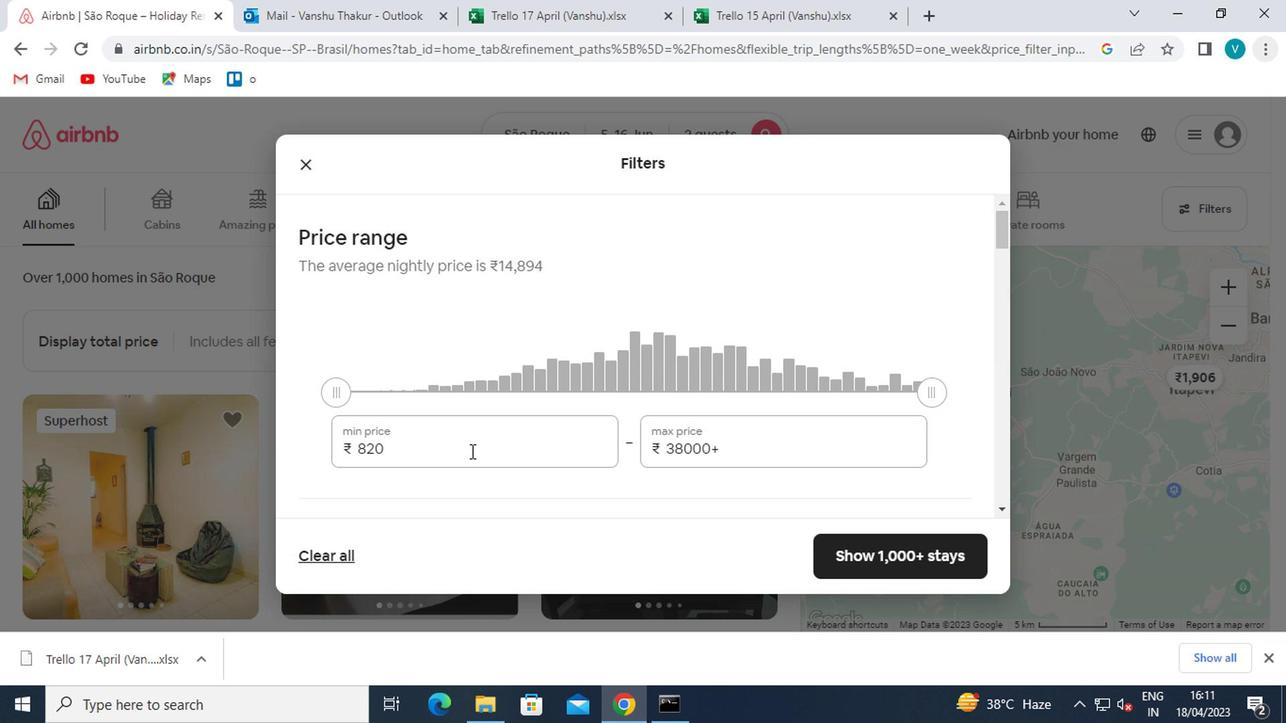 
Action: Mouse moved to (429, 461)
Screenshot: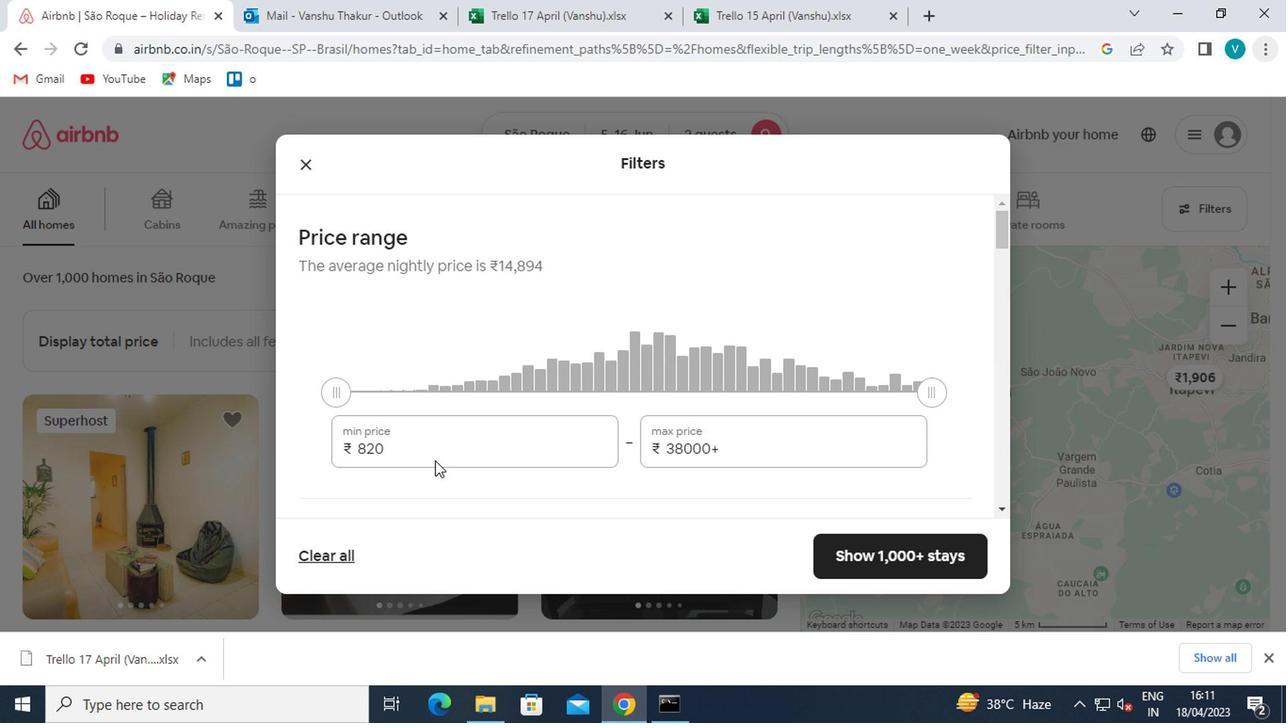 
Action: Key pressed <Key.backspace><Key.backspace><Key.backspace>14000
Screenshot: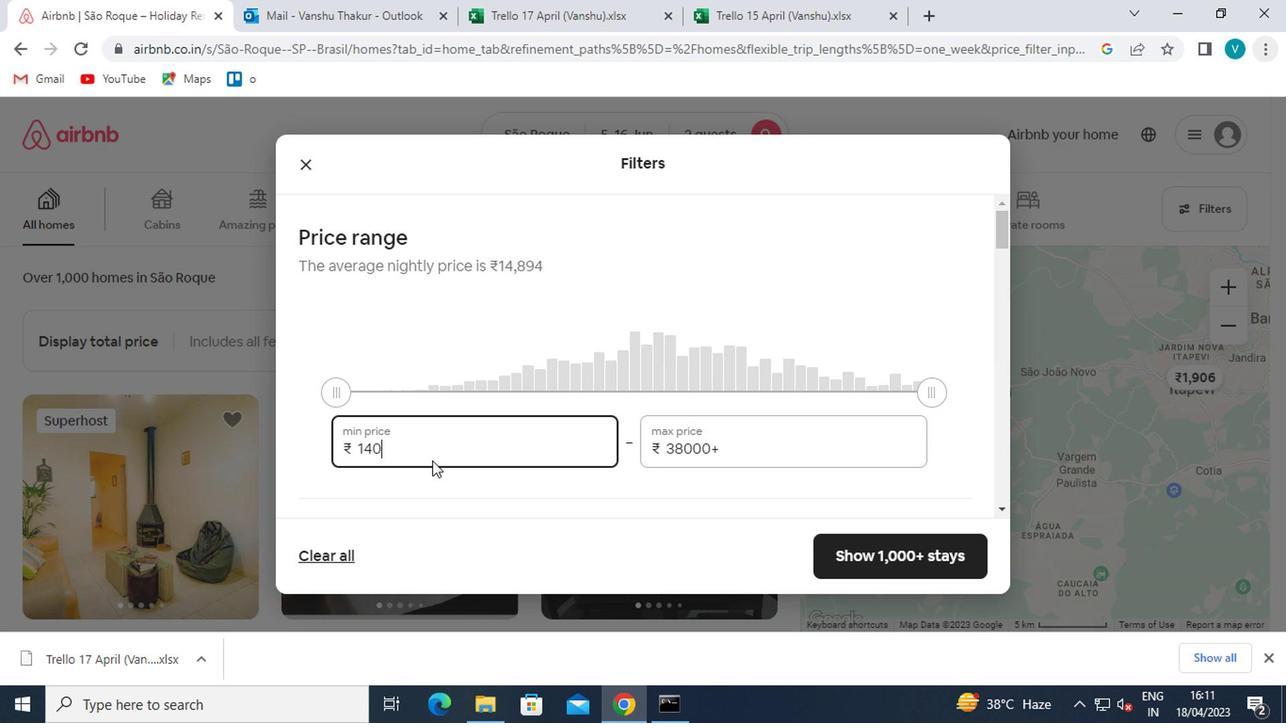 
Action: Mouse moved to (742, 453)
Screenshot: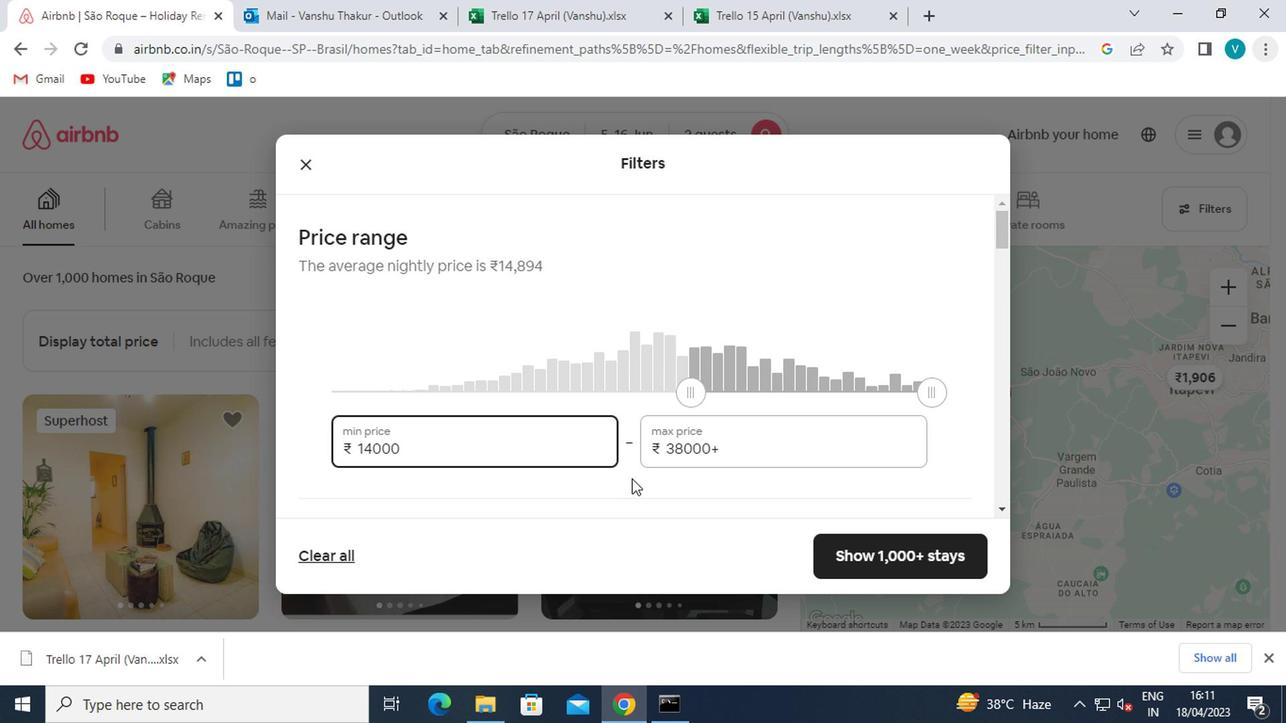 
Action: Mouse pressed left at (742, 453)
Screenshot: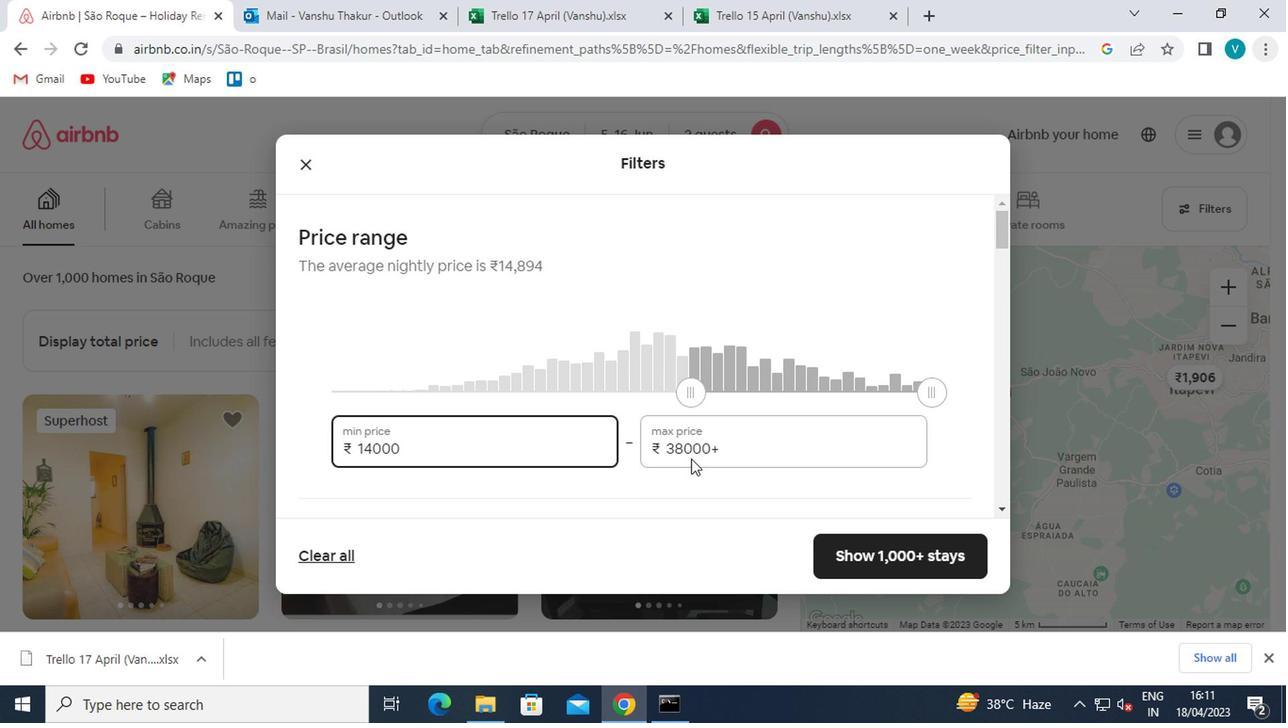 
Action: Mouse moved to (601, 355)
Screenshot: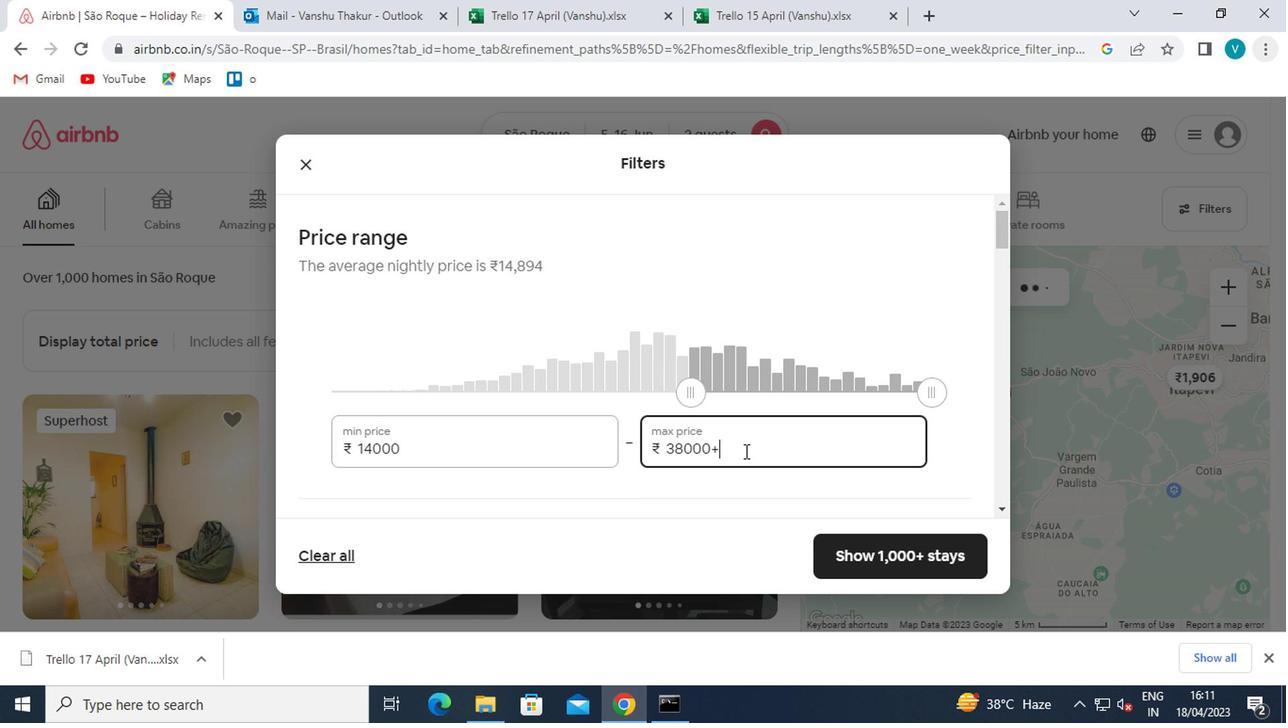 
Action: Key pressed <Key.backspace><Key.backspace><Key.backspace><Key.backspace><Key.backspace><Key.backspace>18000
Screenshot: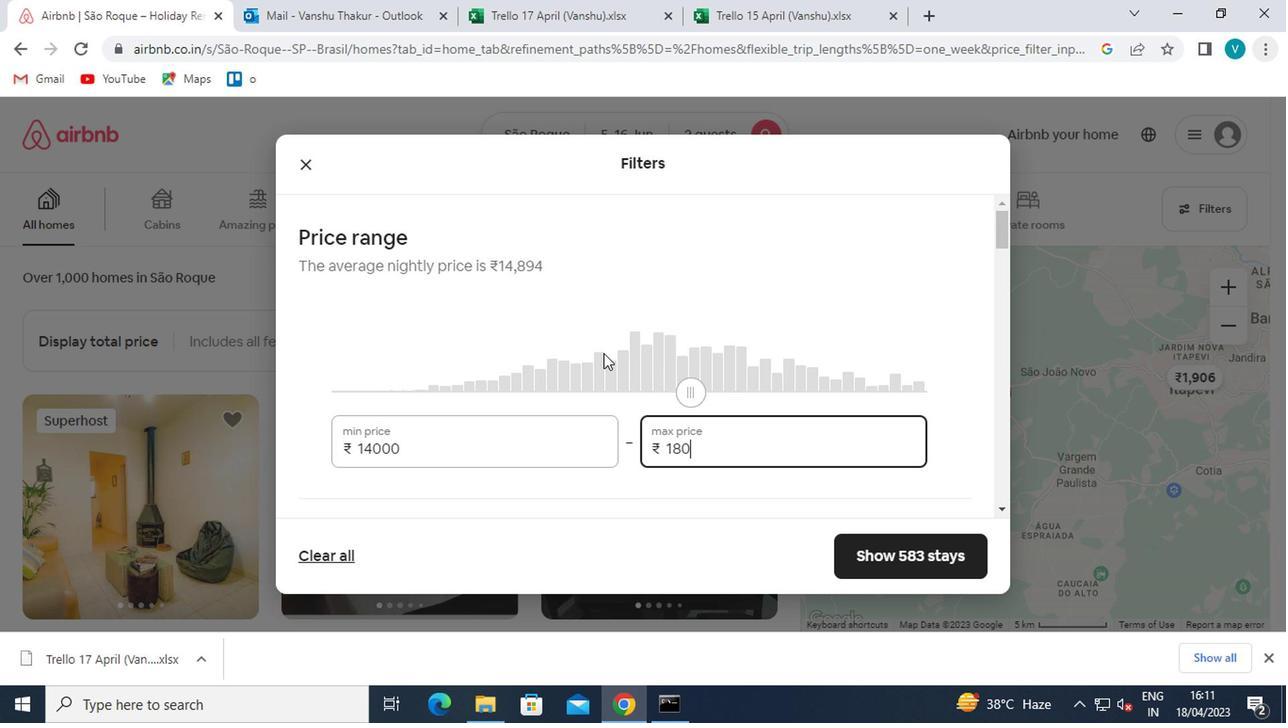 
Action: Mouse moved to (668, 303)
Screenshot: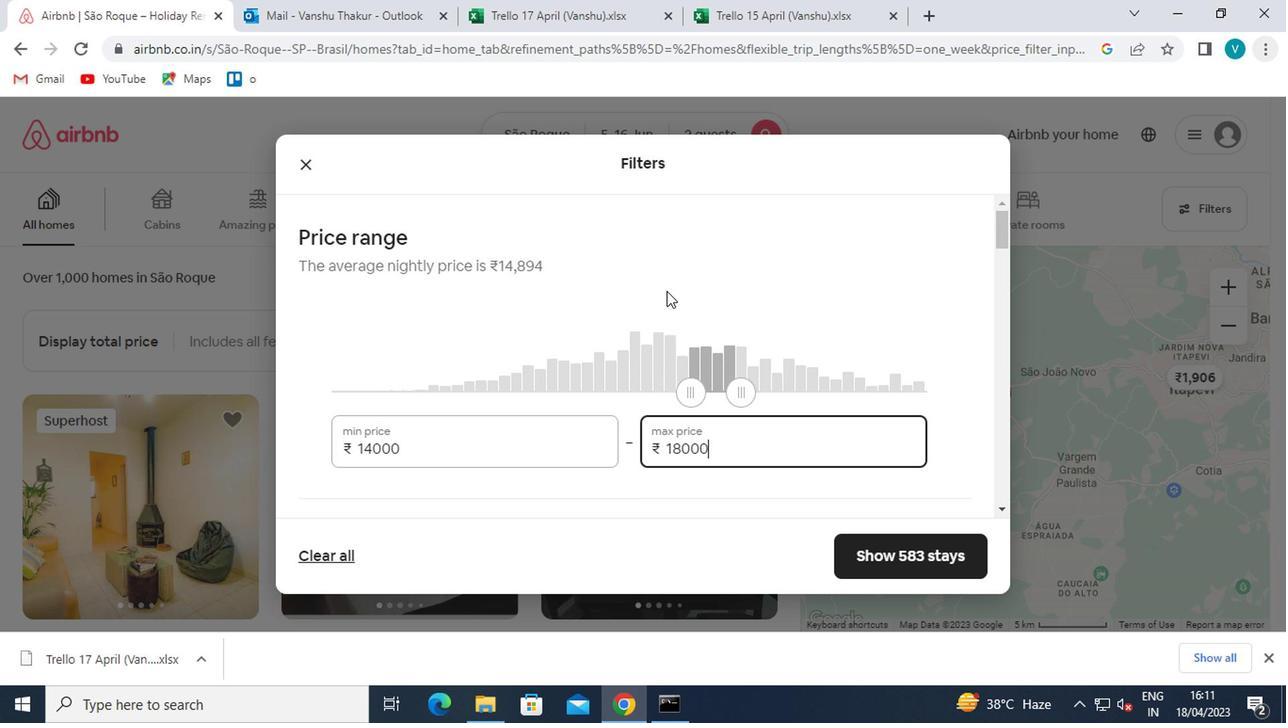 
Action: Mouse scrolled (668, 302) with delta (0, 0)
Screenshot: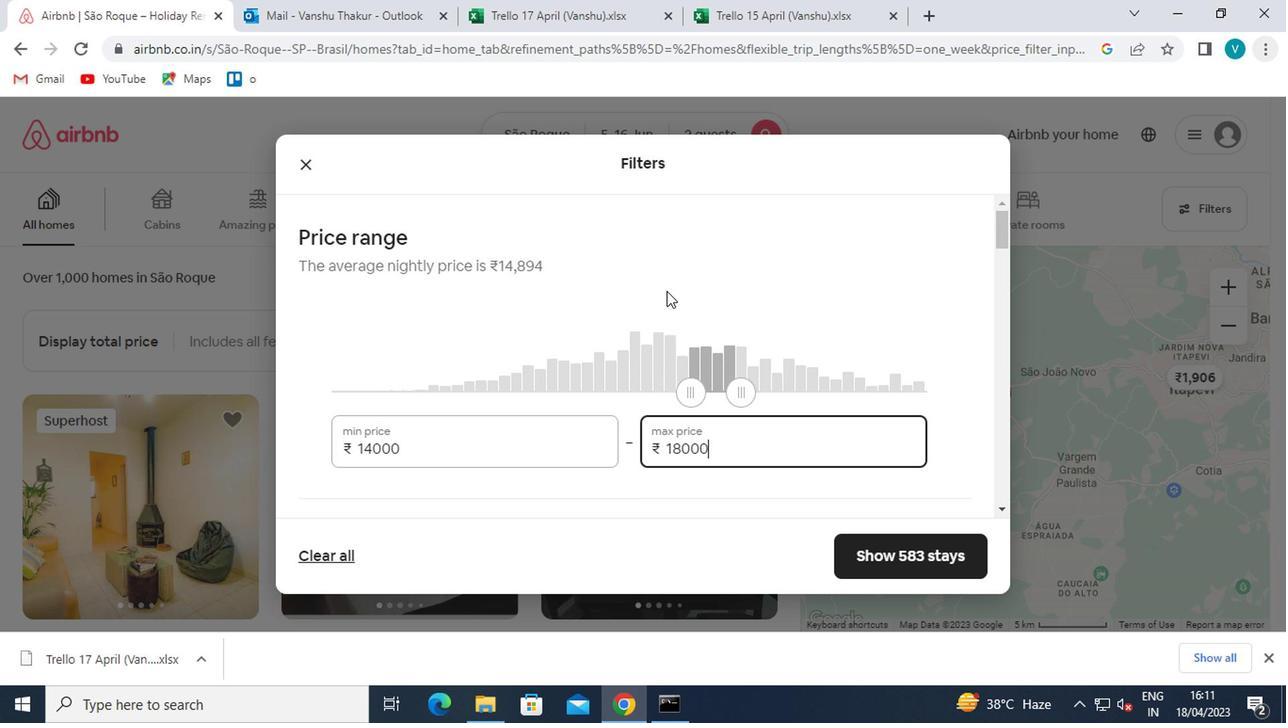 
Action: Mouse moved to (668, 329)
Screenshot: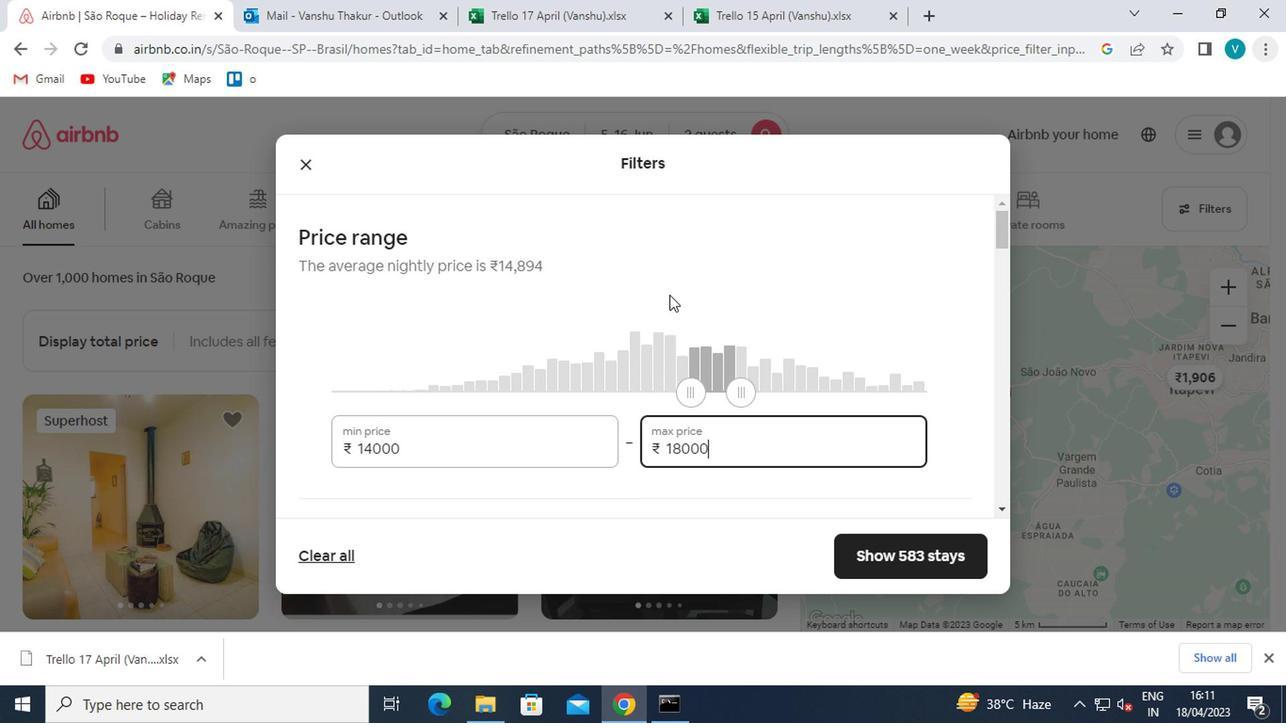 
Action: Mouse scrolled (668, 329) with delta (0, 0)
Screenshot: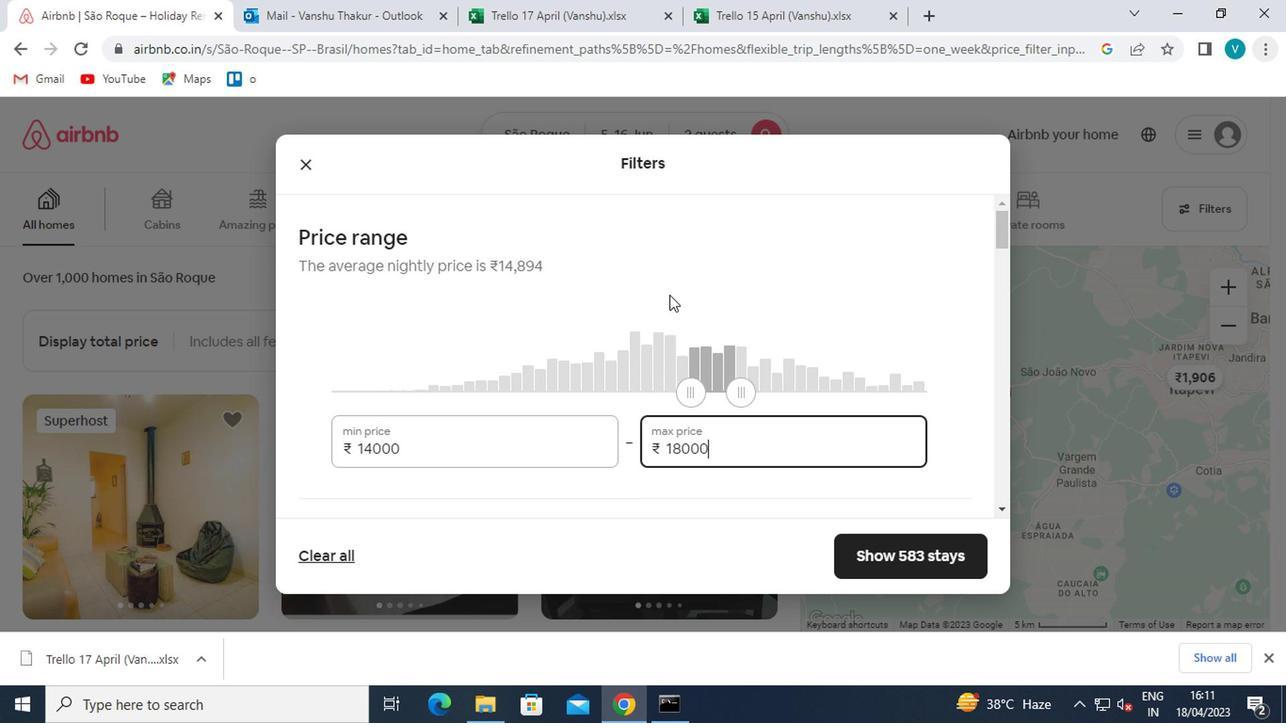 
Action: Mouse moved to (666, 339)
Screenshot: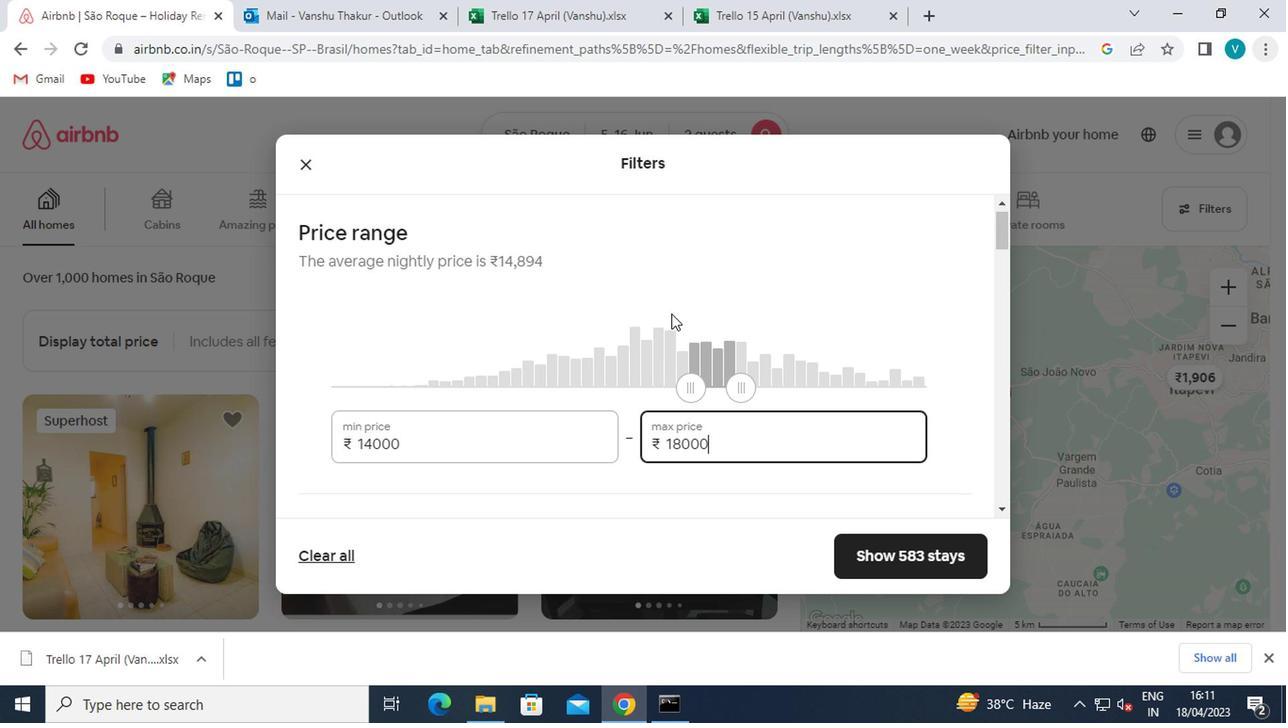 
Action: Mouse scrolled (666, 338) with delta (0, 0)
Screenshot: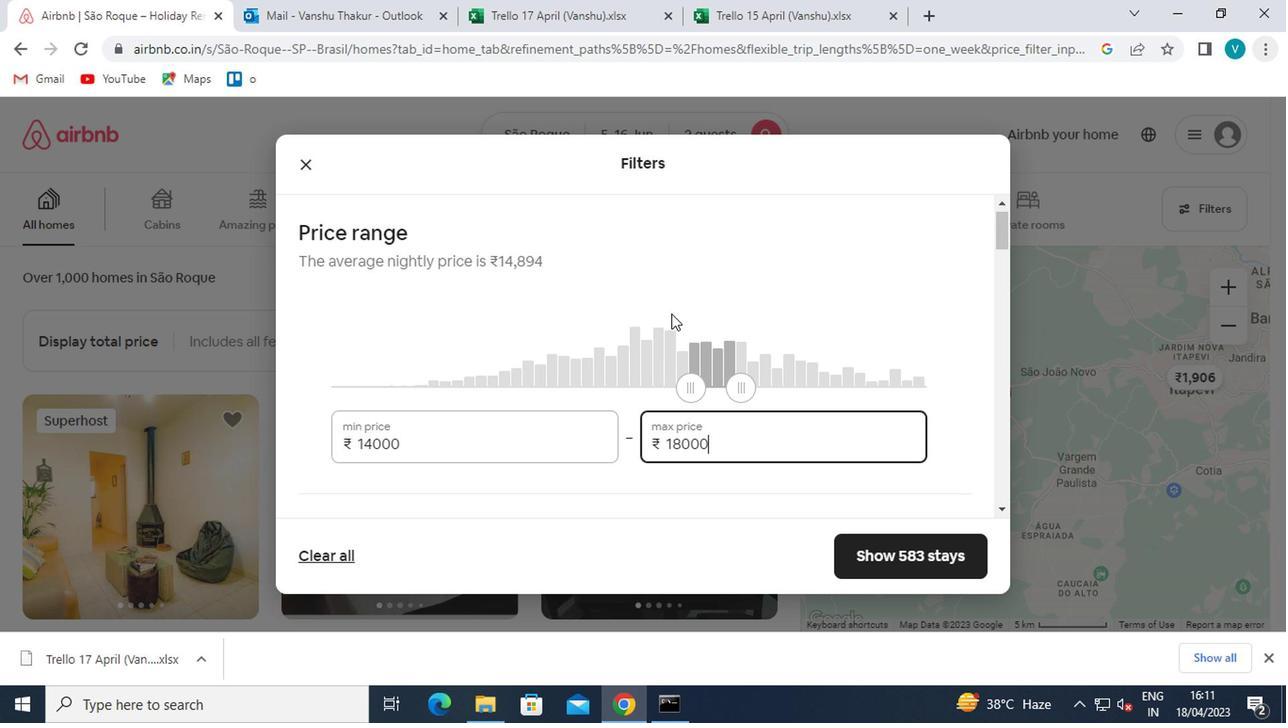 
Action: Mouse moved to (300, 317)
Screenshot: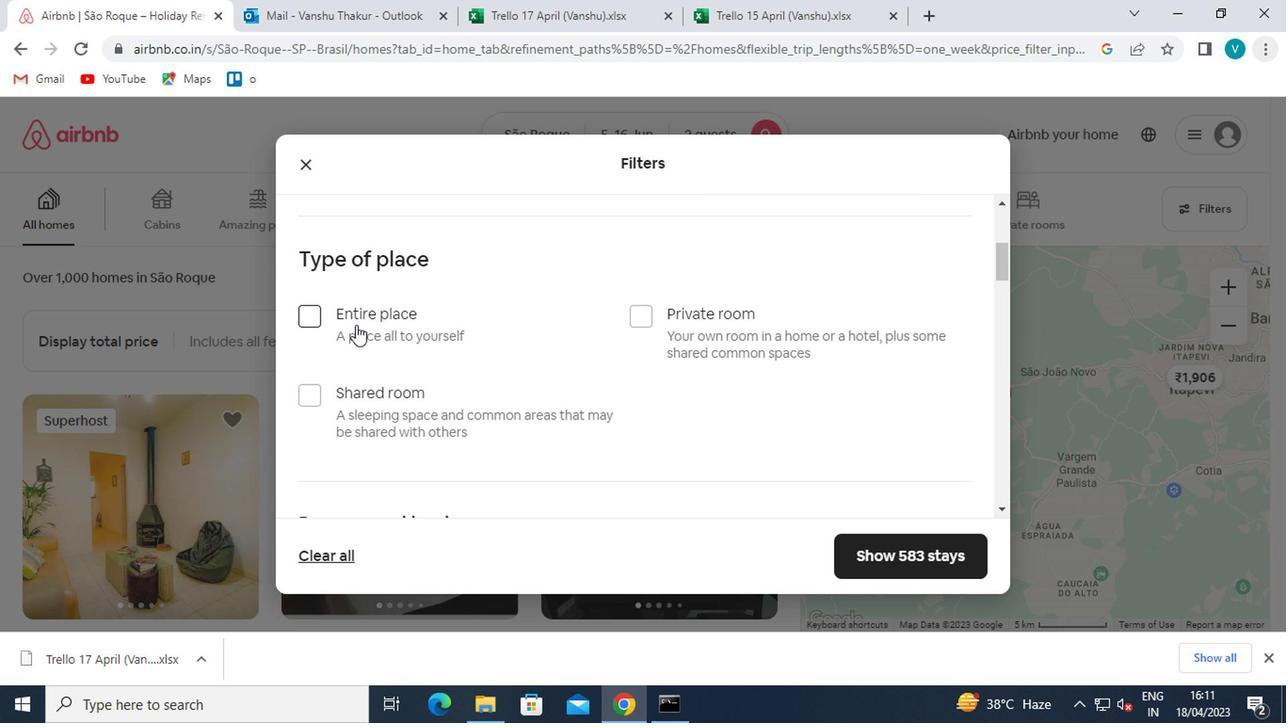 
Action: Mouse pressed left at (300, 317)
Screenshot: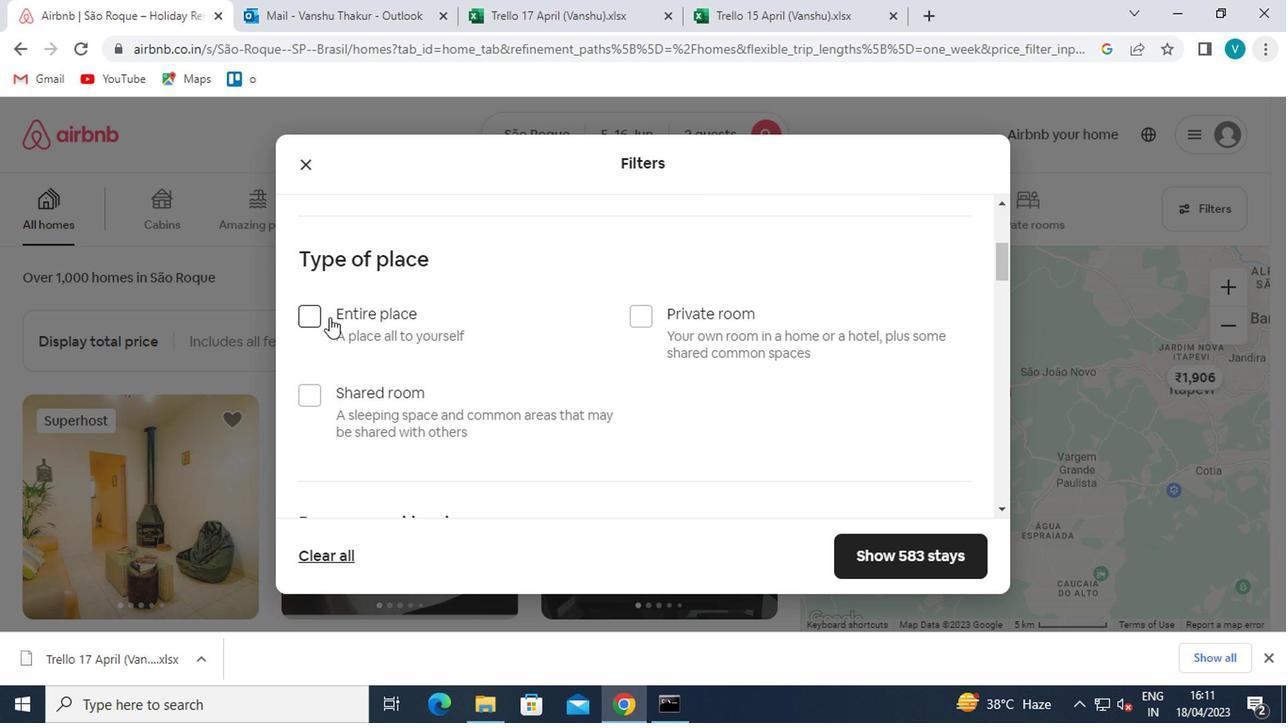 
Action: Mouse moved to (514, 384)
Screenshot: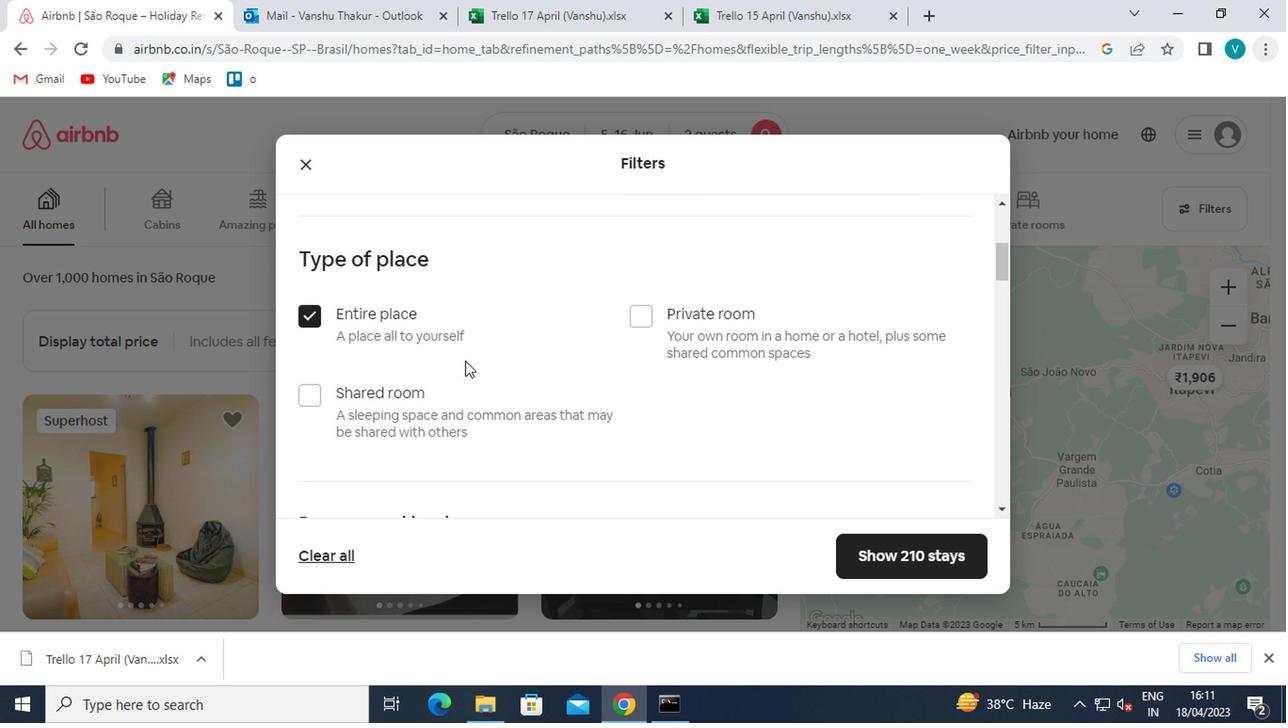 
Action: Mouse scrolled (514, 383) with delta (0, 0)
Screenshot: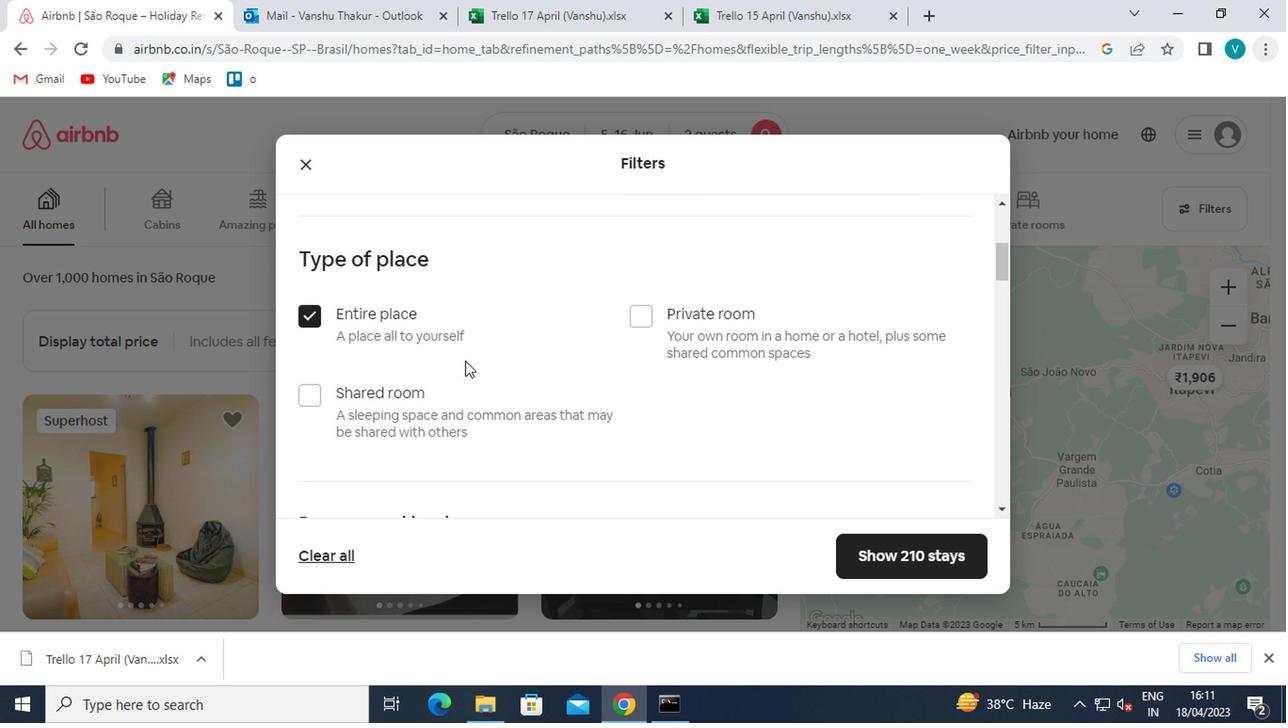 
Action: Mouse moved to (514, 384)
Screenshot: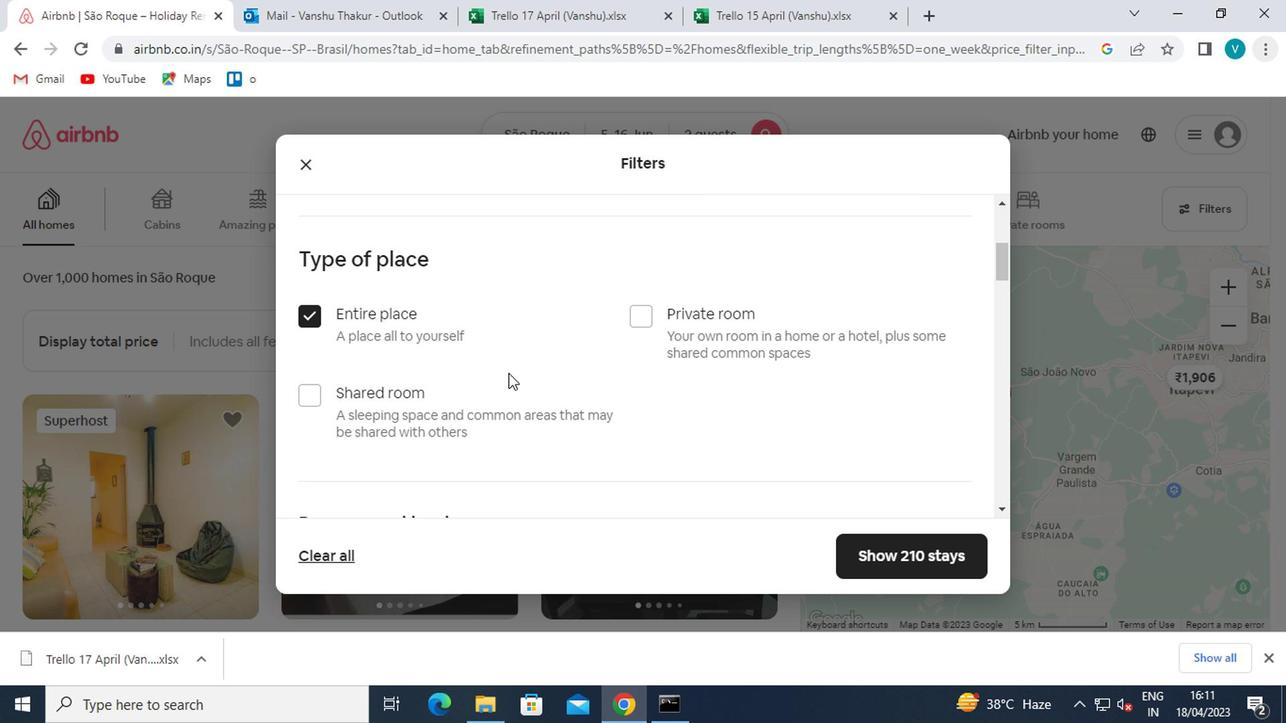
Action: Mouse scrolled (514, 383) with delta (0, 0)
Screenshot: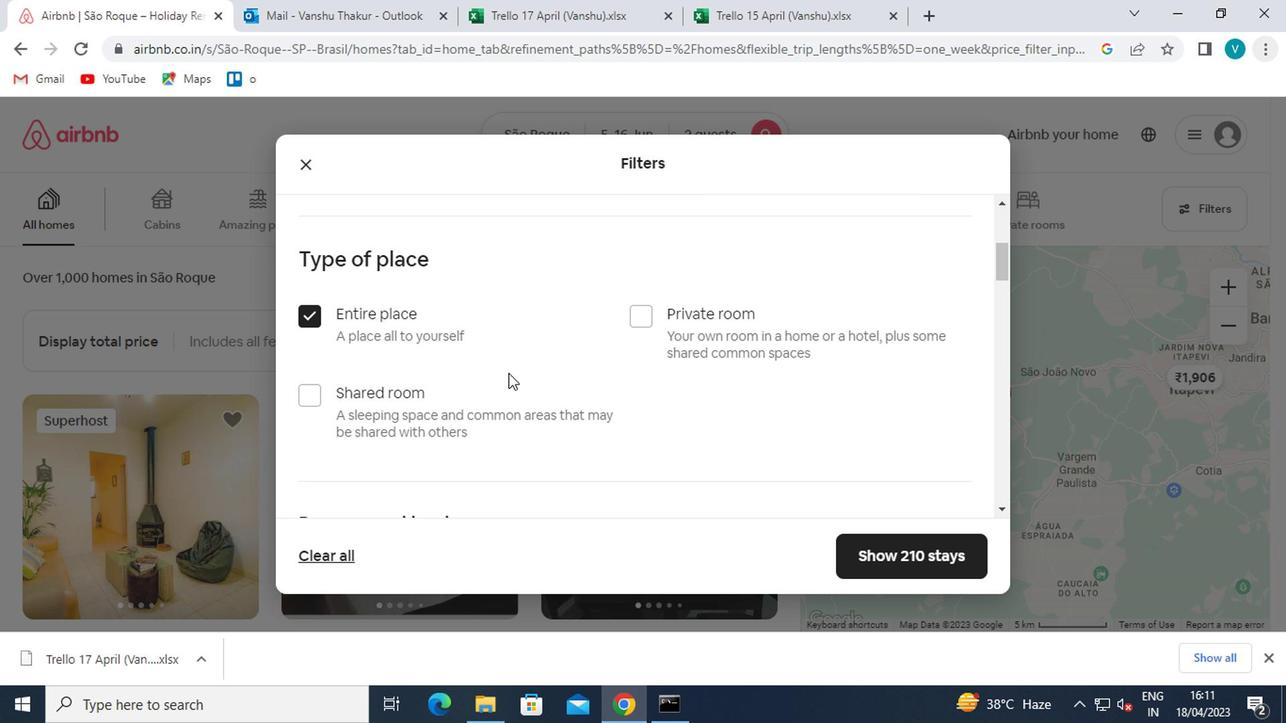 
Action: Mouse moved to (415, 432)
Screenshot: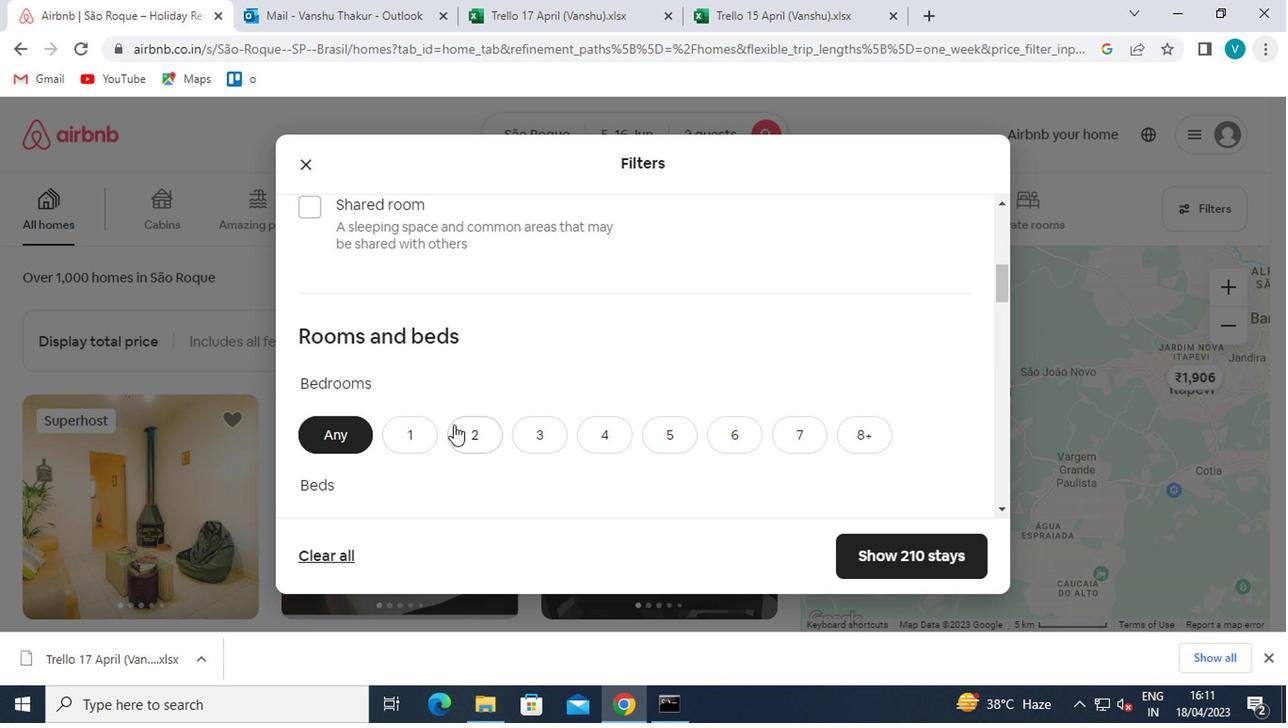 
Action: Mouse pressed left at (415, 432)
Screenshot: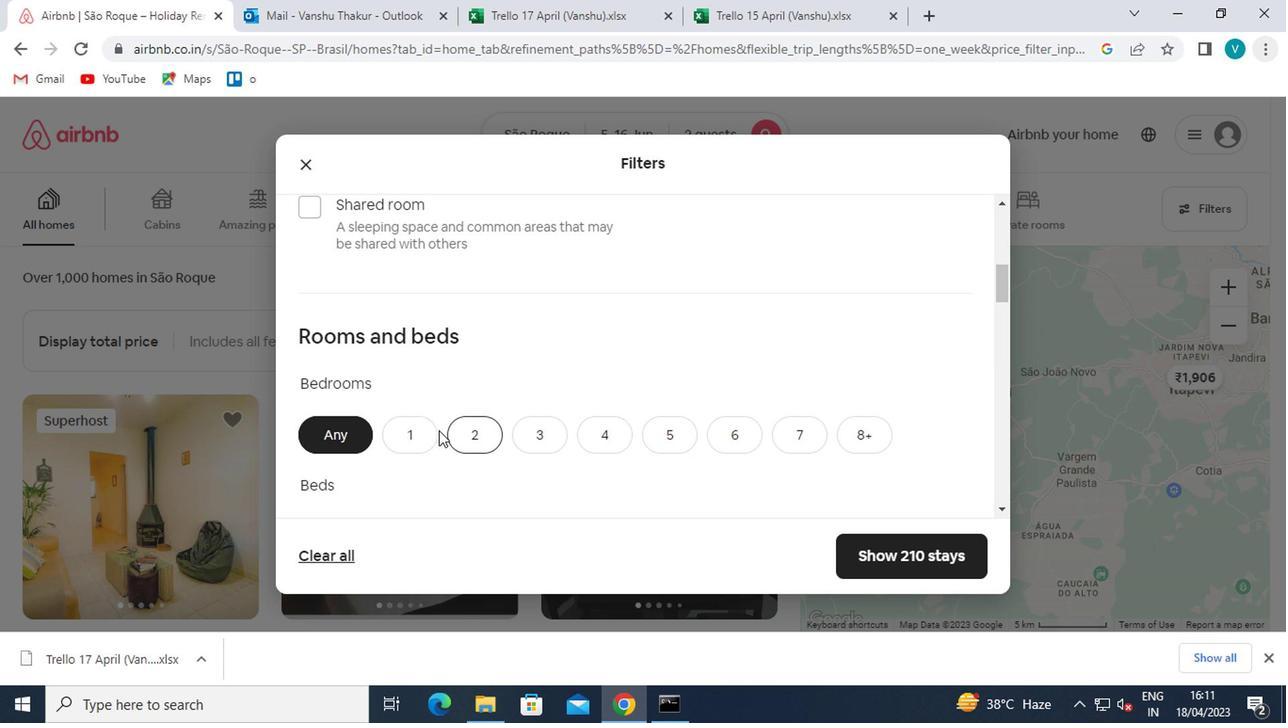 
Action: Mouse moved to (420, 430)
Screenshot: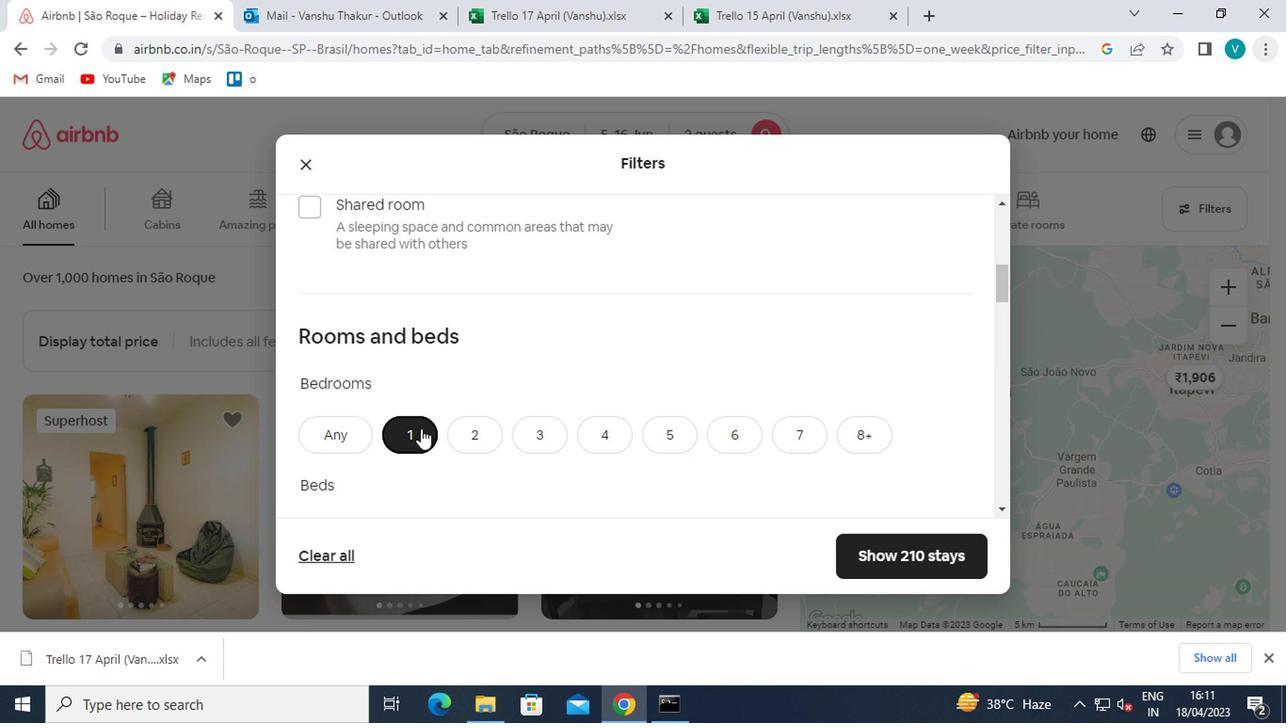 
Action: Mouse scrolled (420, 429) with delta (0, 0)
Screenshot: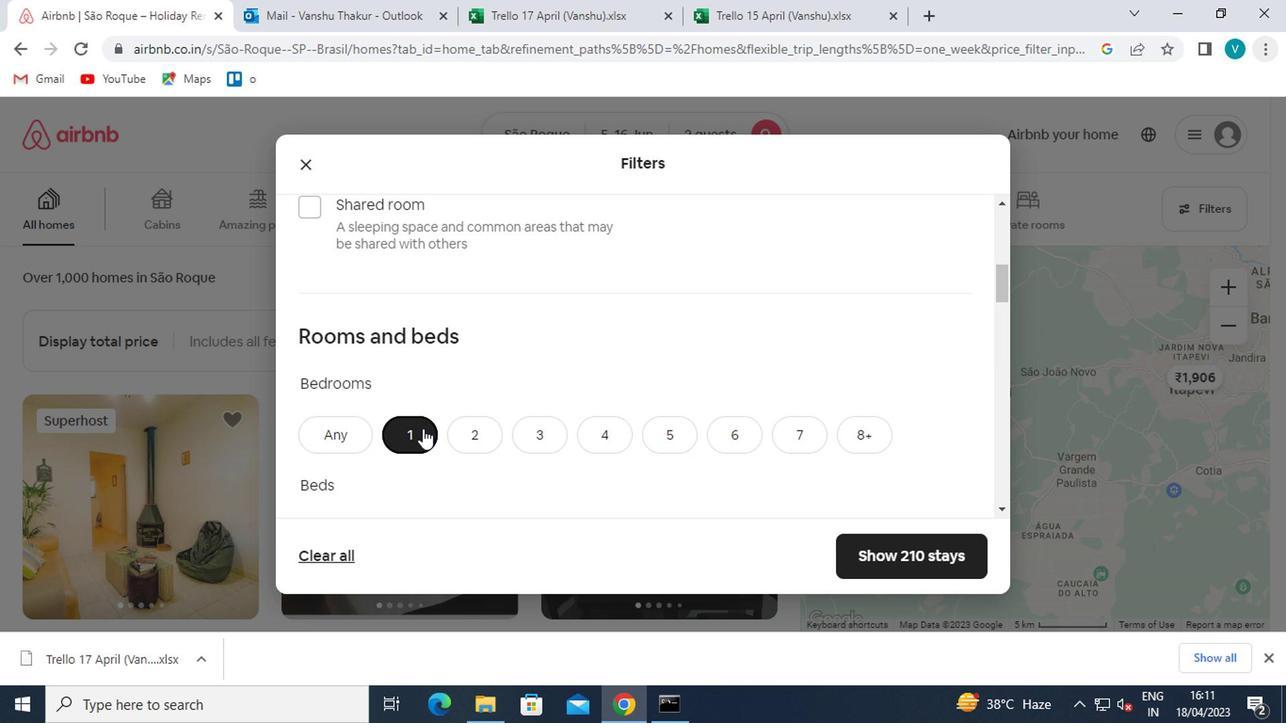 
Action: Mouse moved to (418, 430)
Screenshot: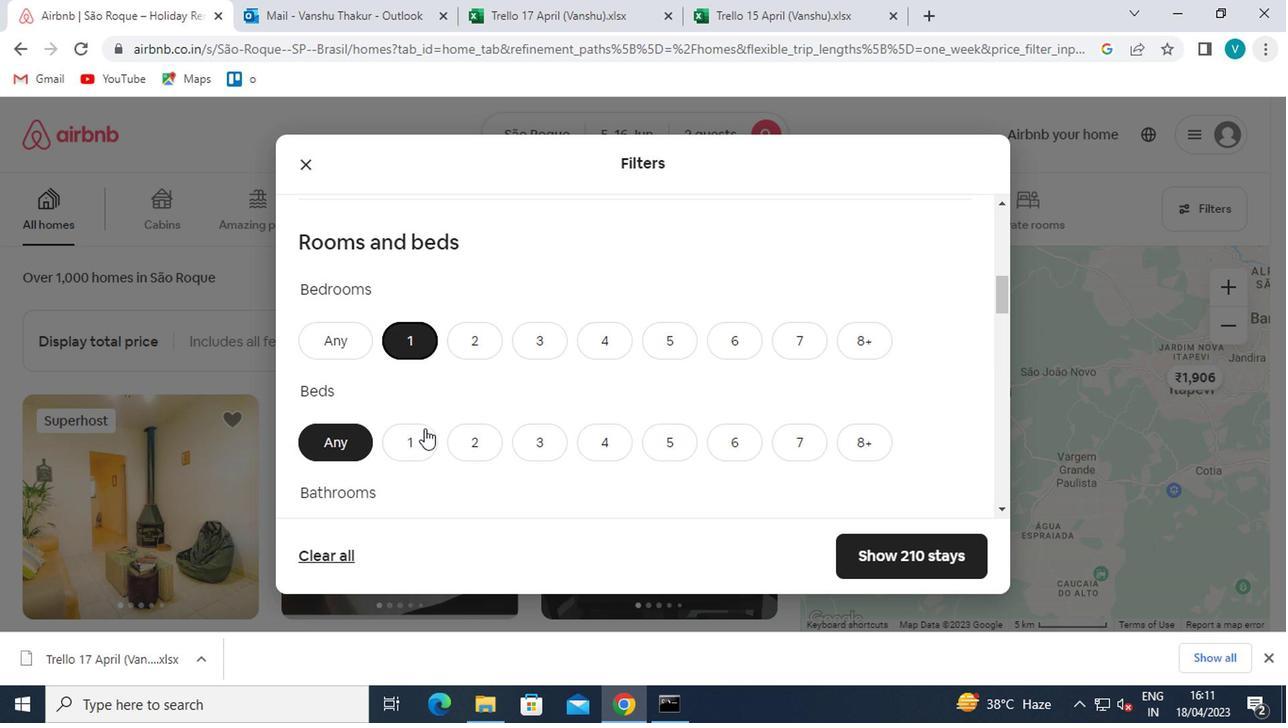 
Action: Mouse pressed left at (418, 430)
Screenshot: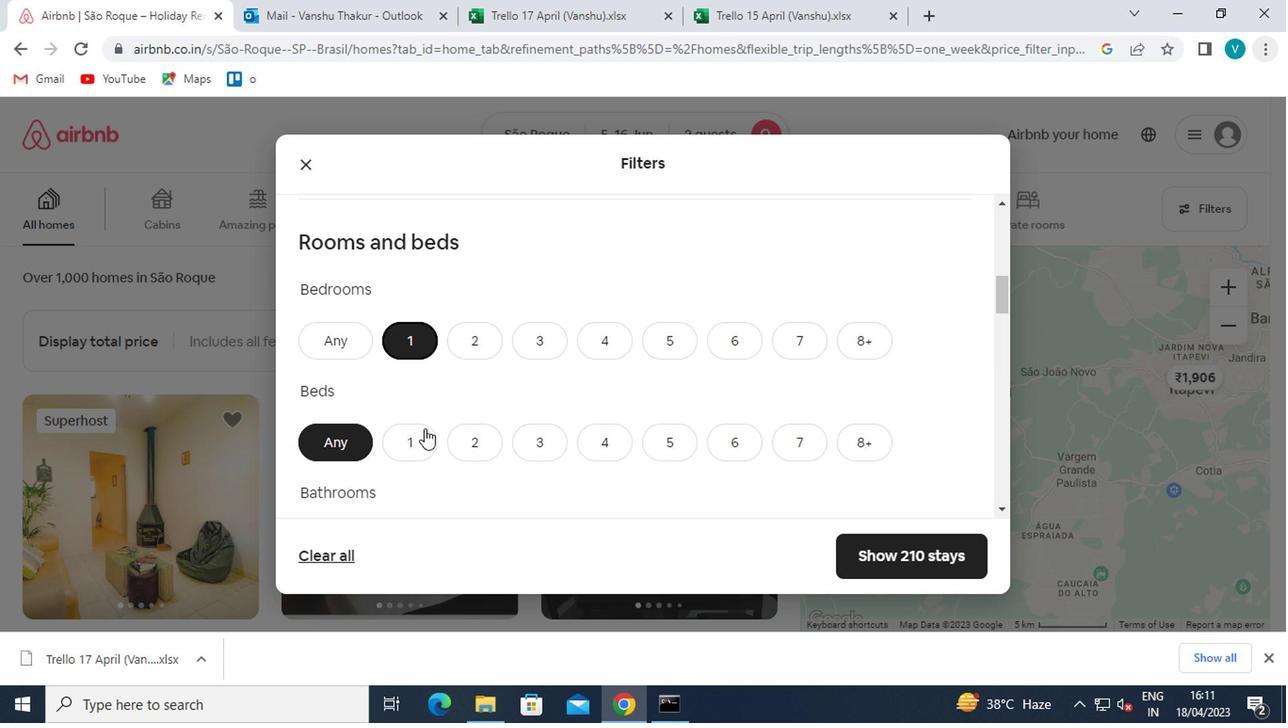 
Action: Mouse moved to (418, 430)
Screenshot: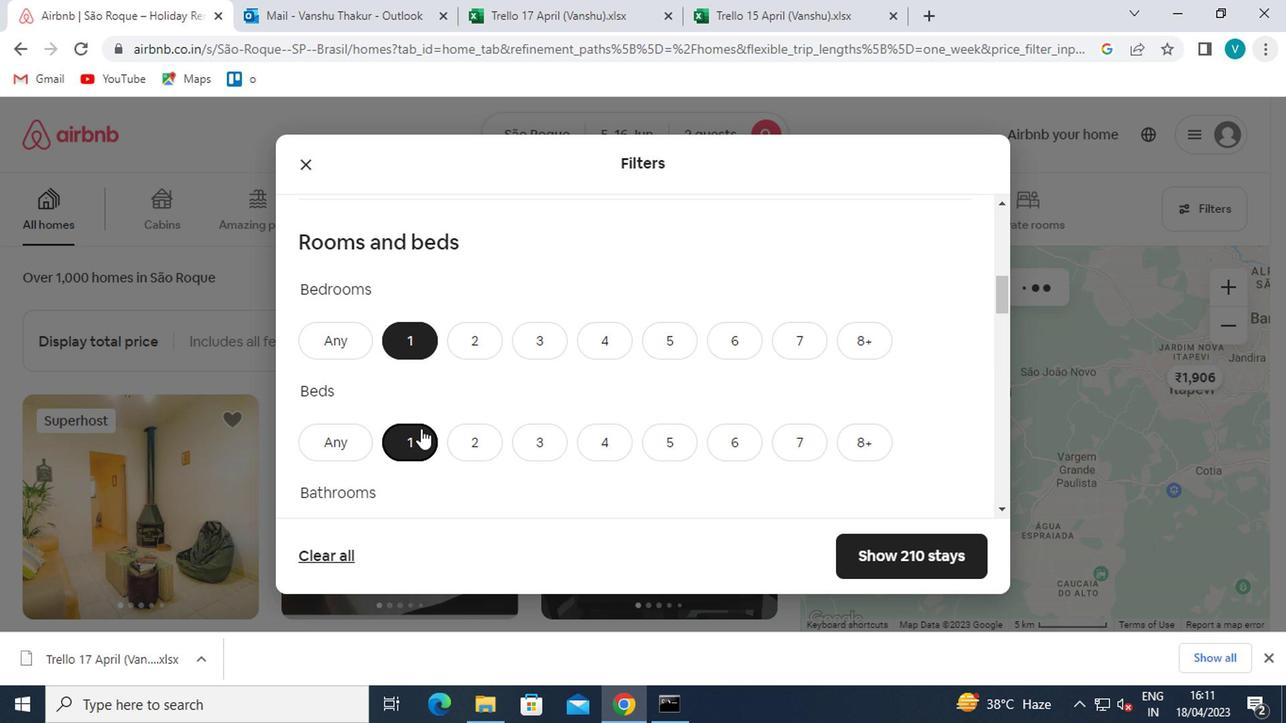 
Action: Mouse scrolled (418, 429) with delta (0, 0)
Screenshot: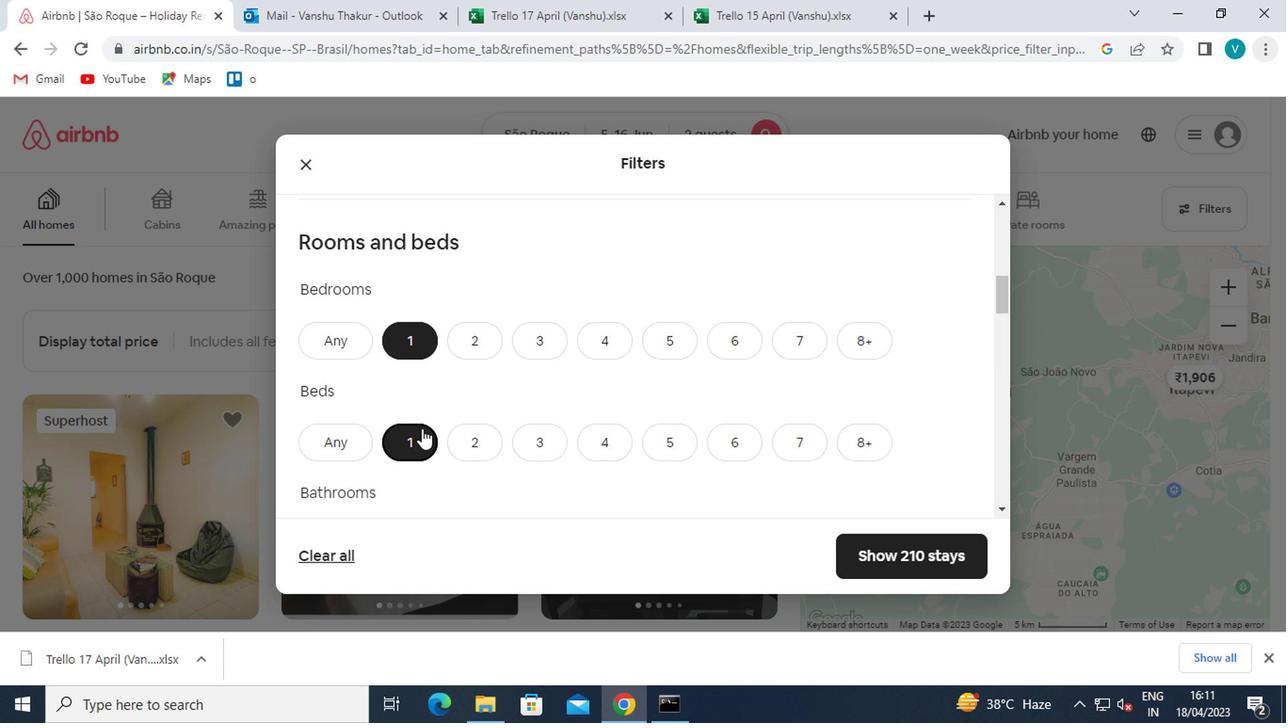 
Action: Mouse moved to (412, 437)
Screenshot: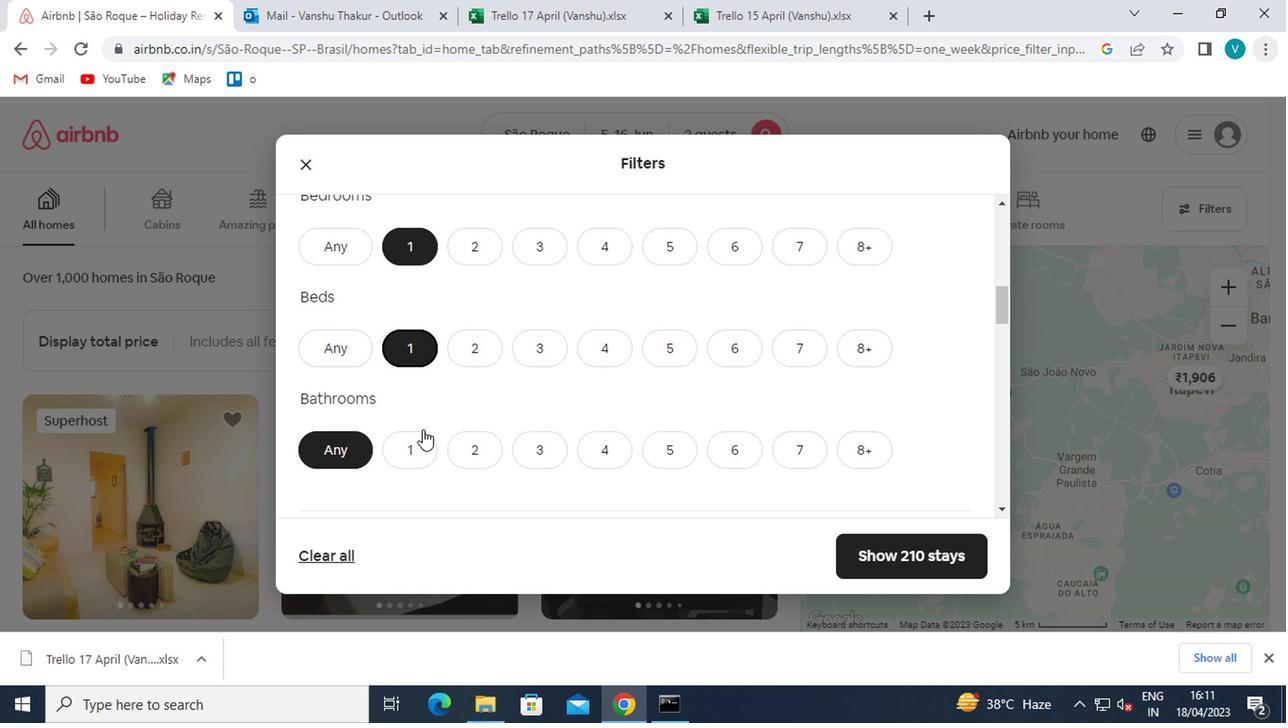 
Action: Mouse pressed left at (412, 437)
Screenshot: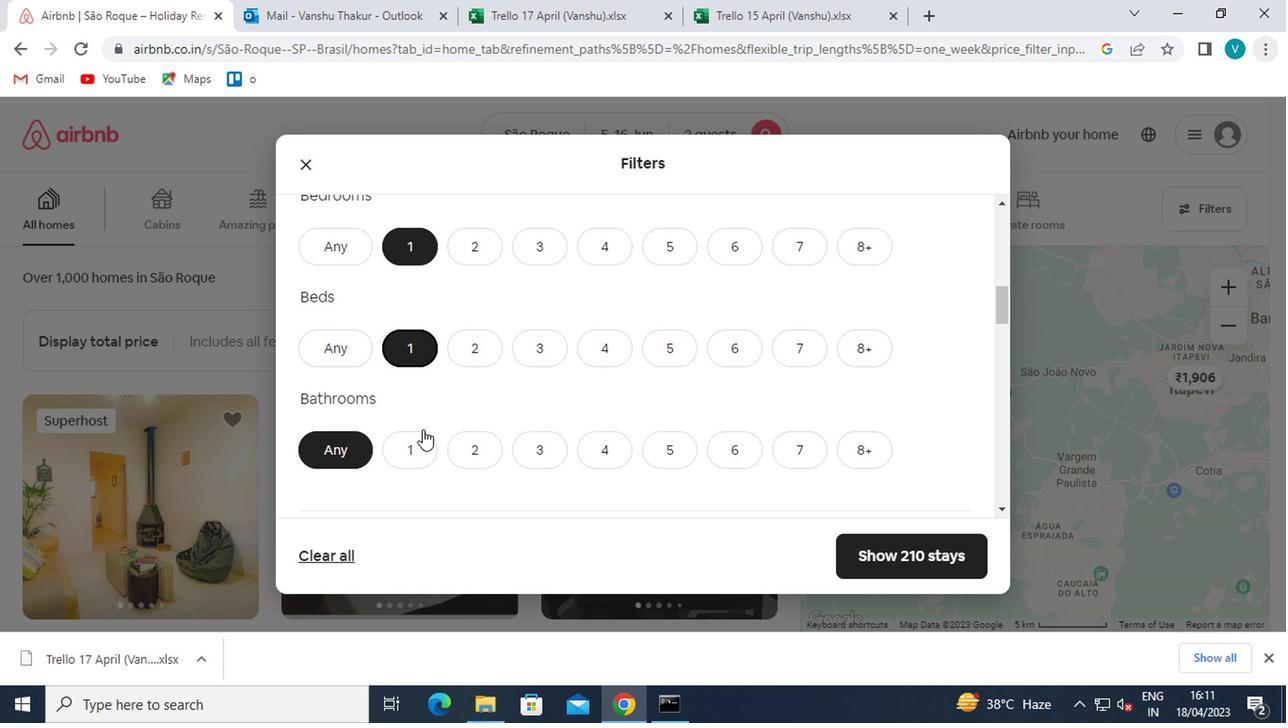 
Action: Mouse moved to (412, 437)
Screenshot: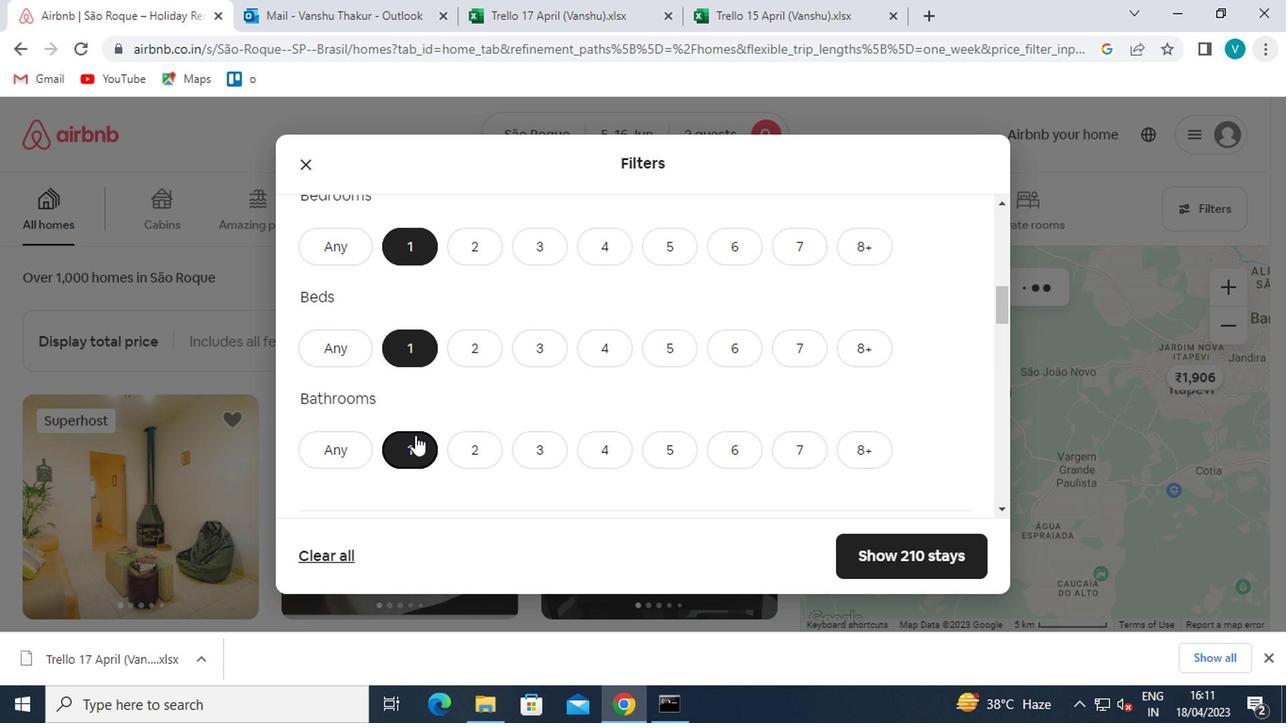 
Action: Mouse scrolled (412, 435) with delta (0, -1)
Screenshot: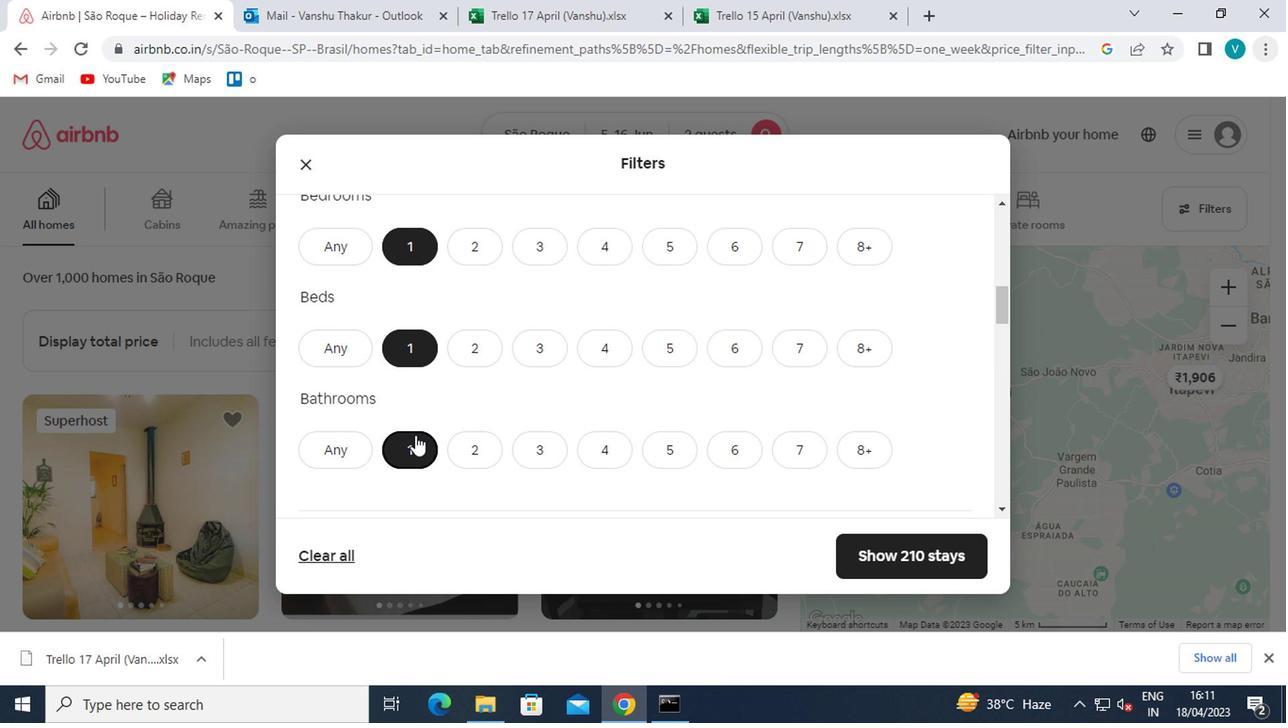 
Action: Mouse scrolled (412, 435) with delta (0, -1)
Screenshot: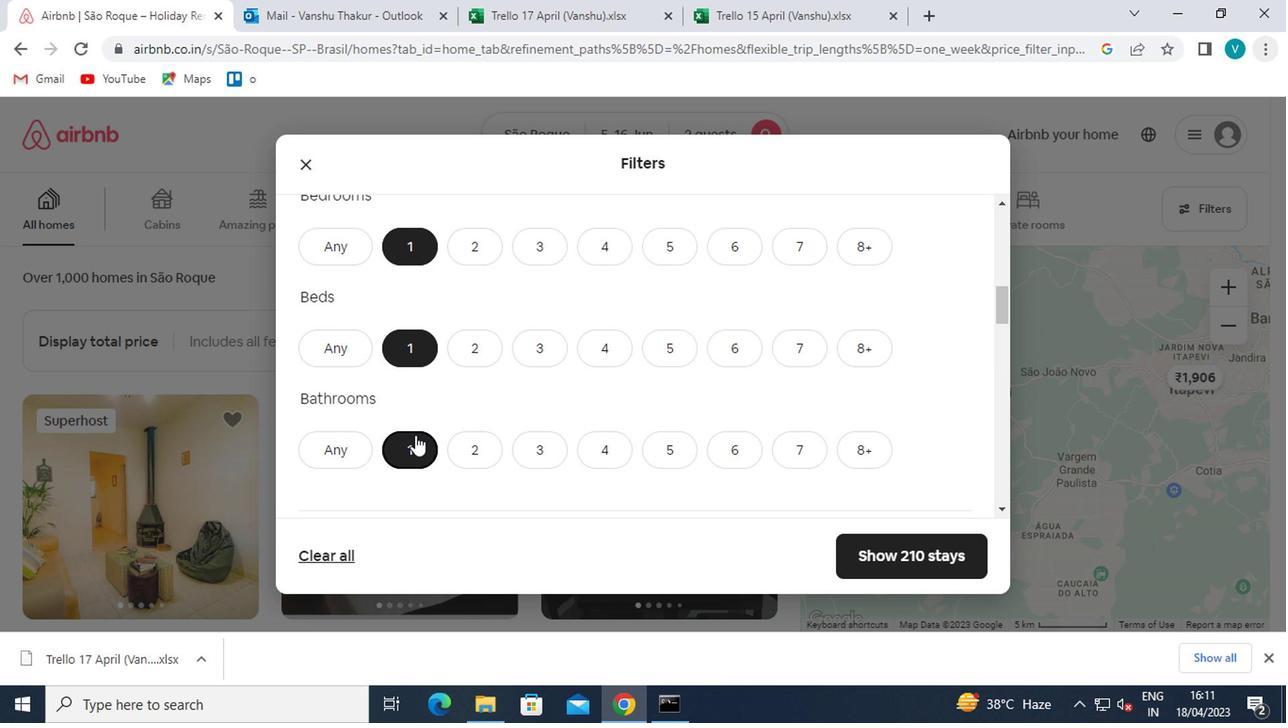 
Action: Mouse scrolled (412, 435) with delta (0, -1)
Screenshot: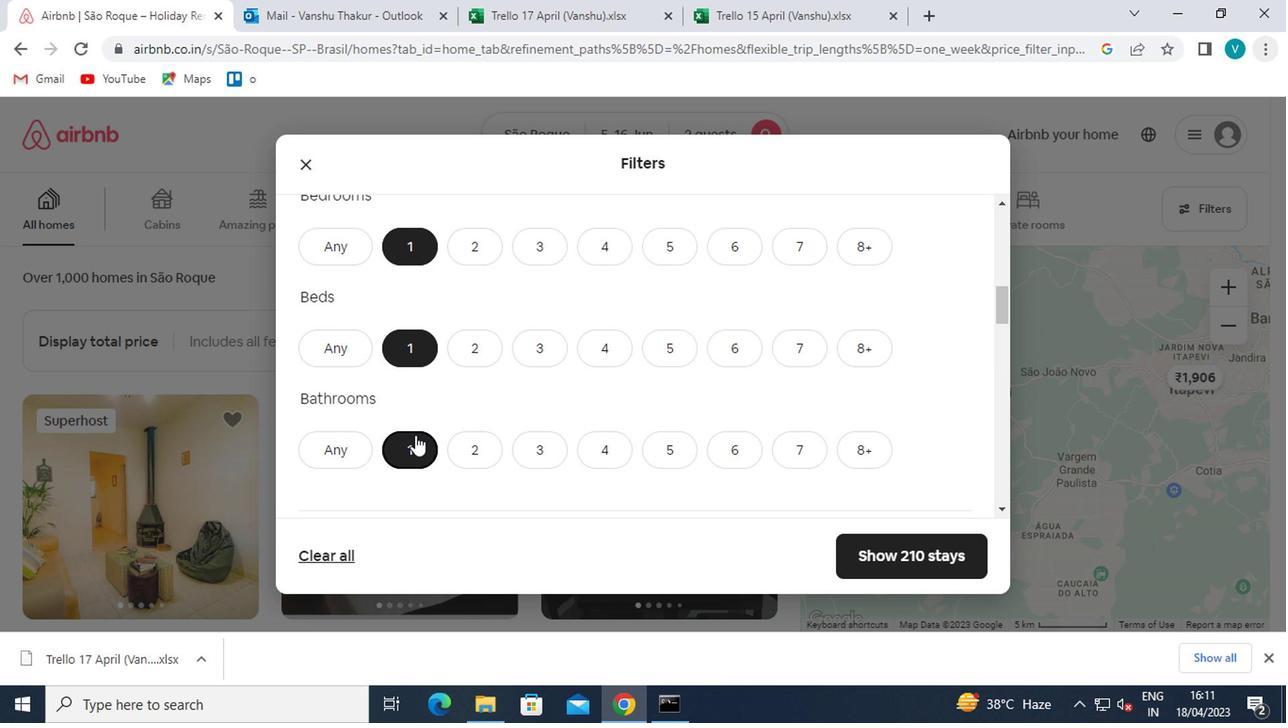 
Action: Mouse moved to (564, 424)
Screenshot: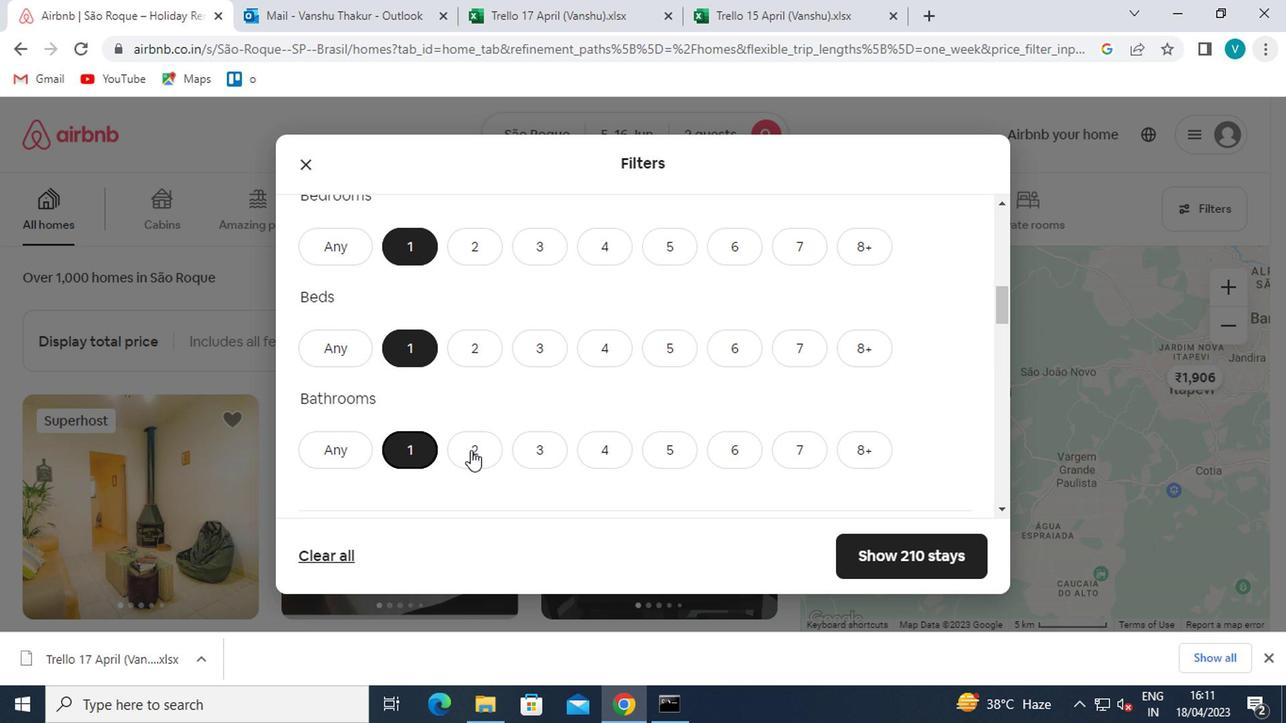 
Action: Mouse scrolled (564, 423) with delta (0, -1)
Screenshot: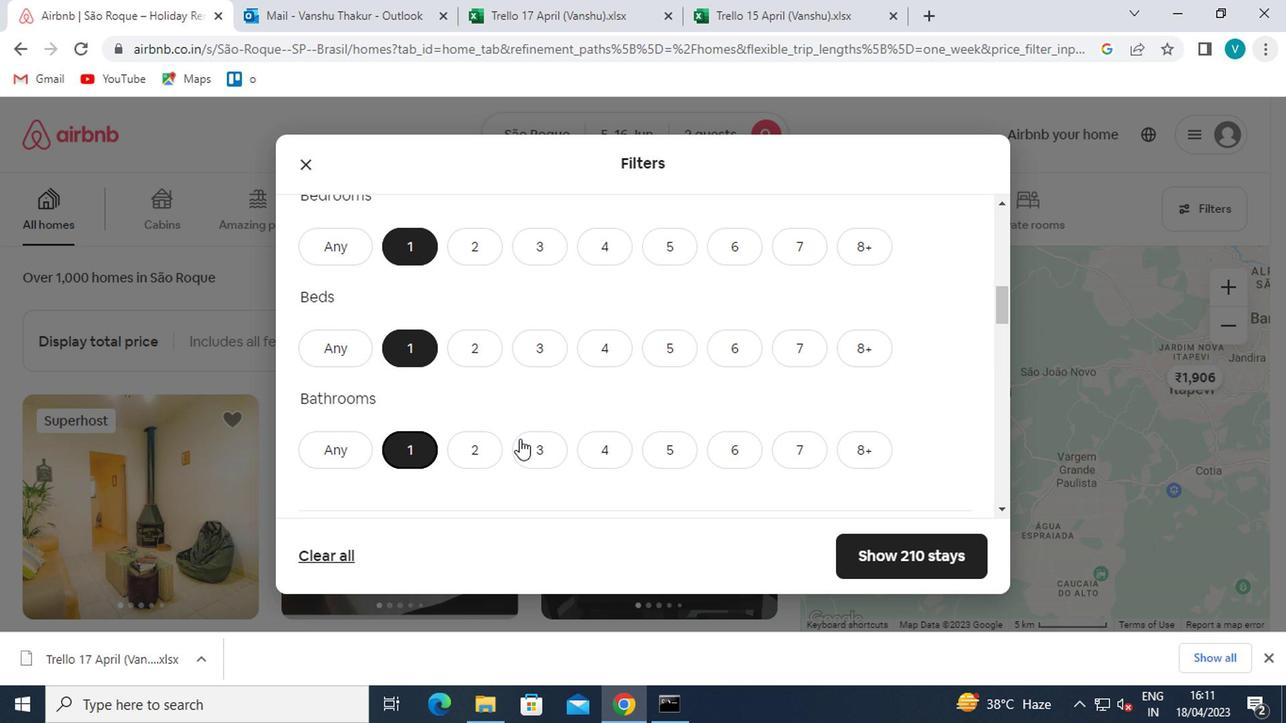 
Action: Mouse scrolled (564, 423) with delta (0, -1)
Screenshot: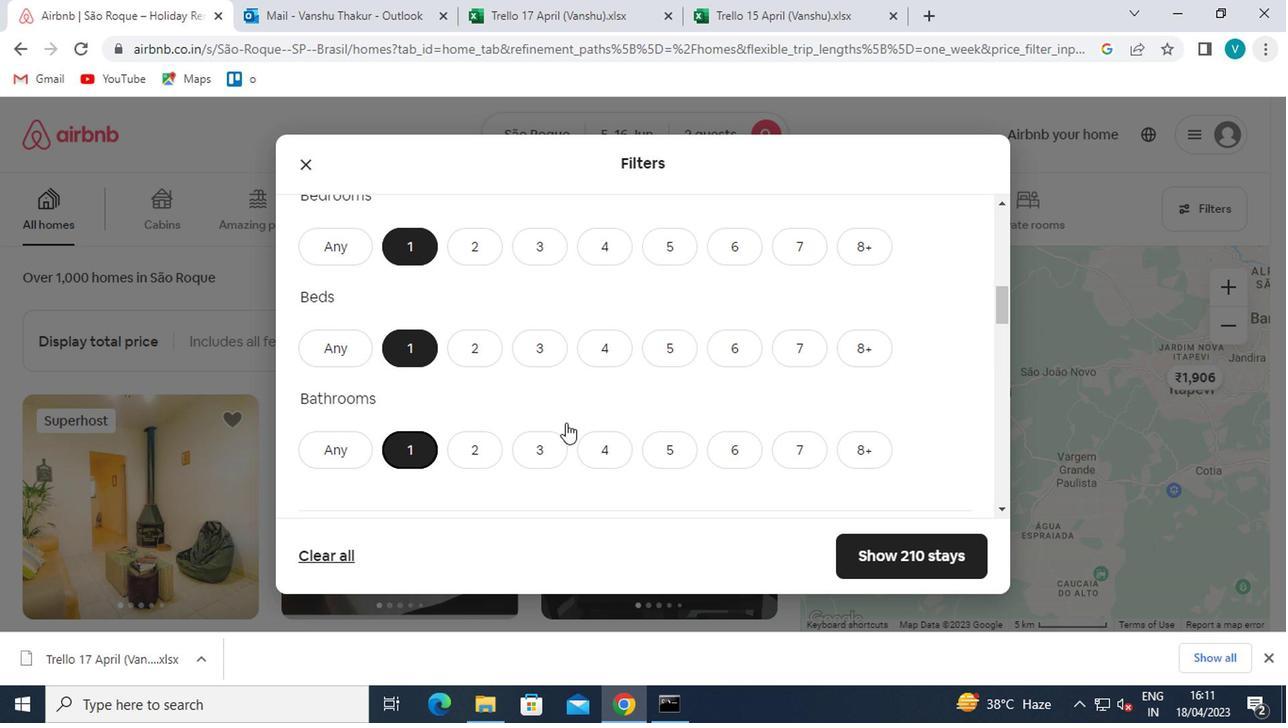
Action: Mouse moved to (564, 424)
Screenshot: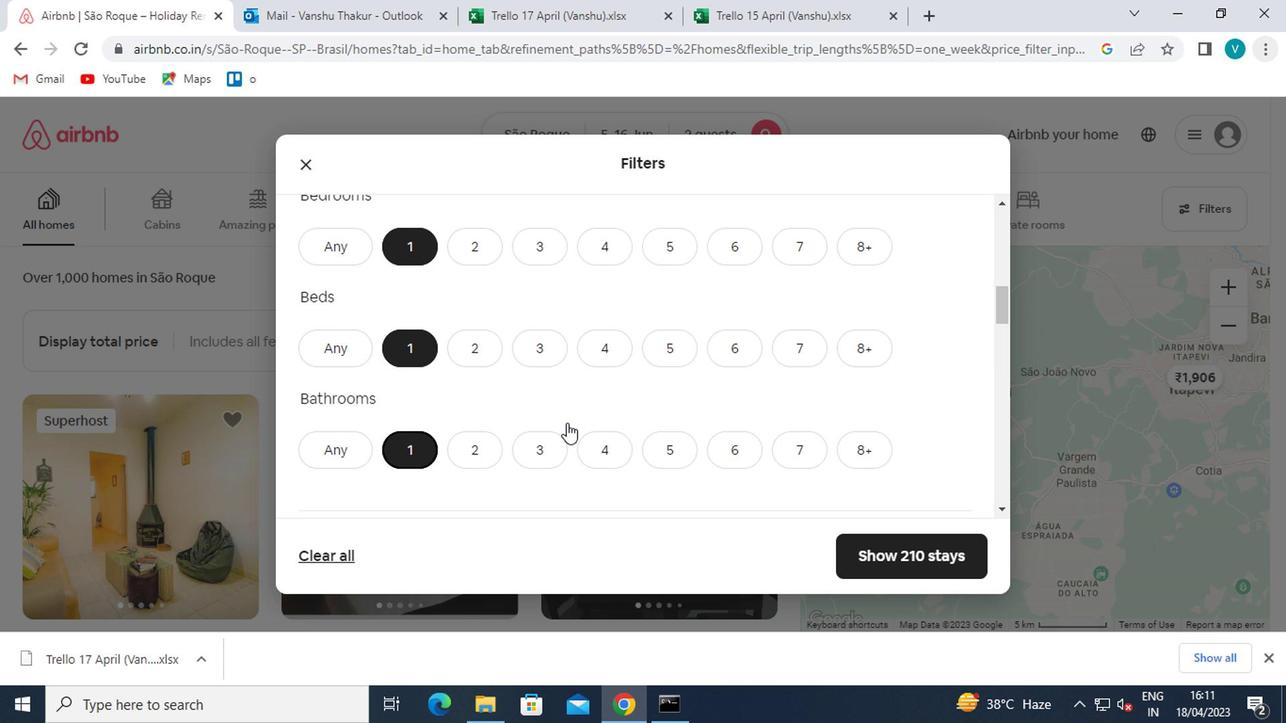 
Action: Mouse scrolled (564, 423) with delta (0, -1)
Screenshot: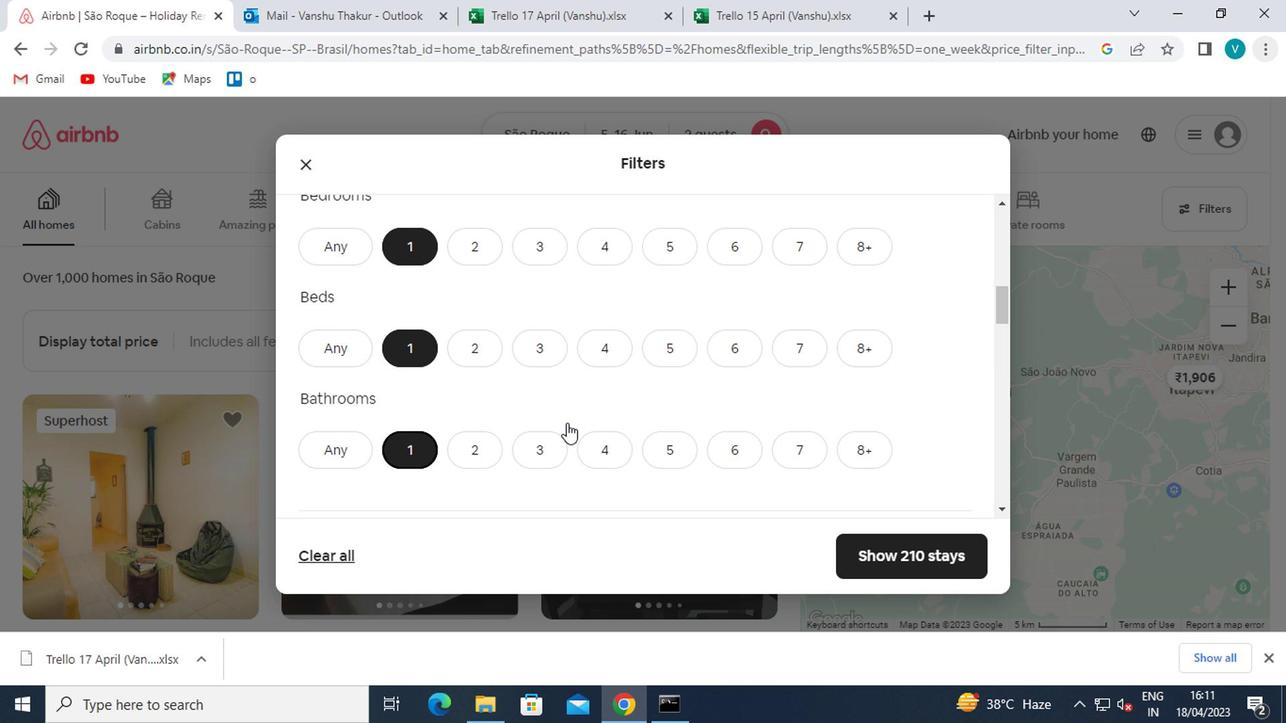 
Action: Mouse moved to (559, 425)
Screenshot: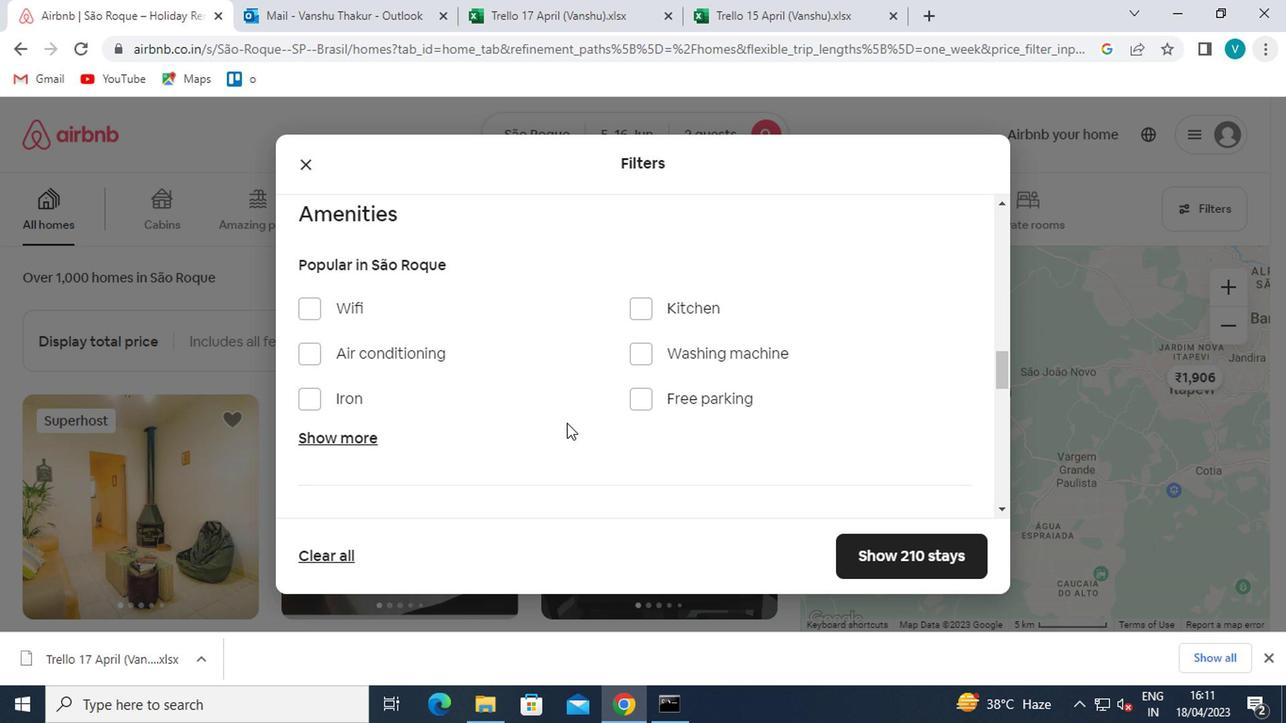 
Action: Mouse scrolled (559, 426) with delta (0, 0)
Screenshot: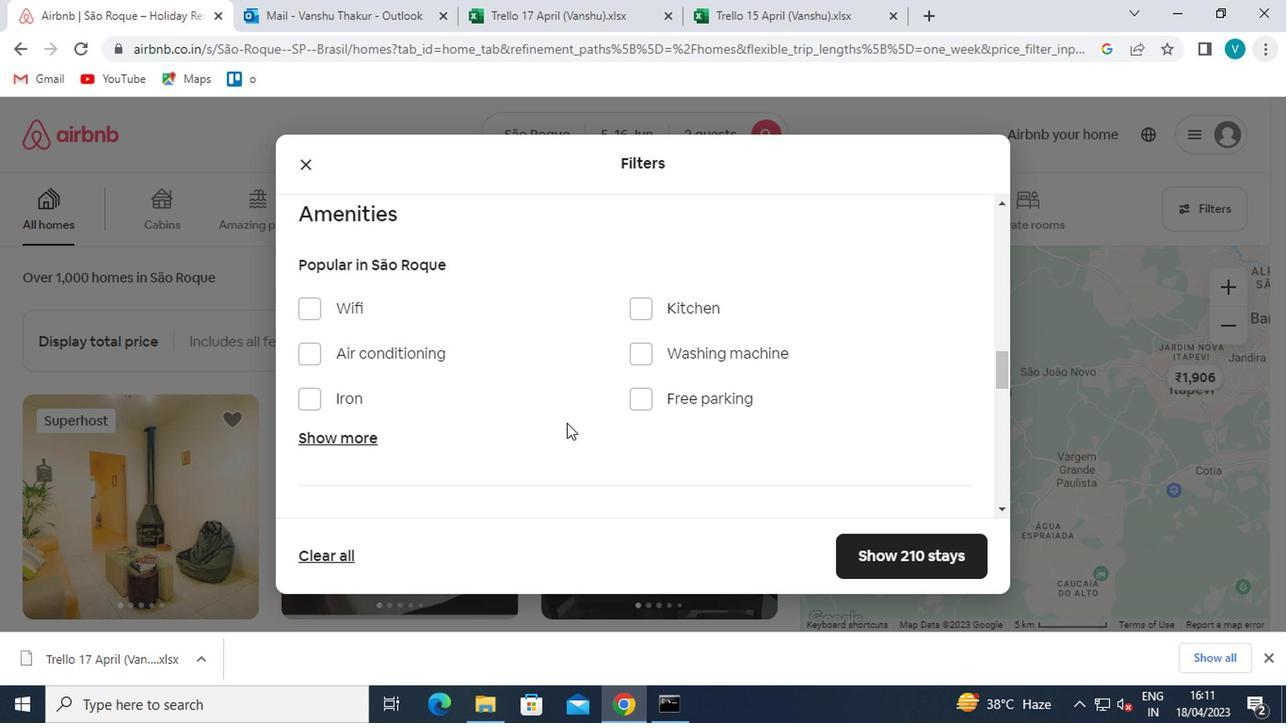 
Action: Mouse scrolled (559, 426) with delta (0, 0)
Screenshot: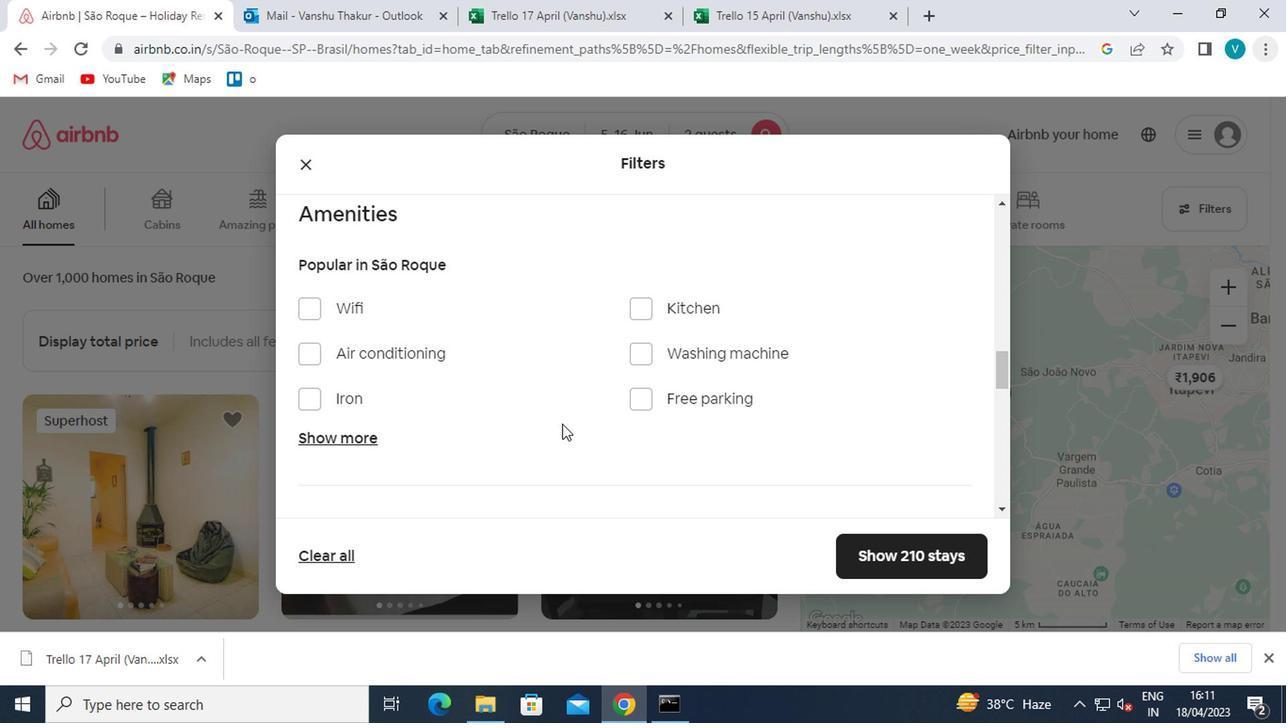 
Action: Mouse scrolled (559, 426) with delta (0, 0)
Screenshot: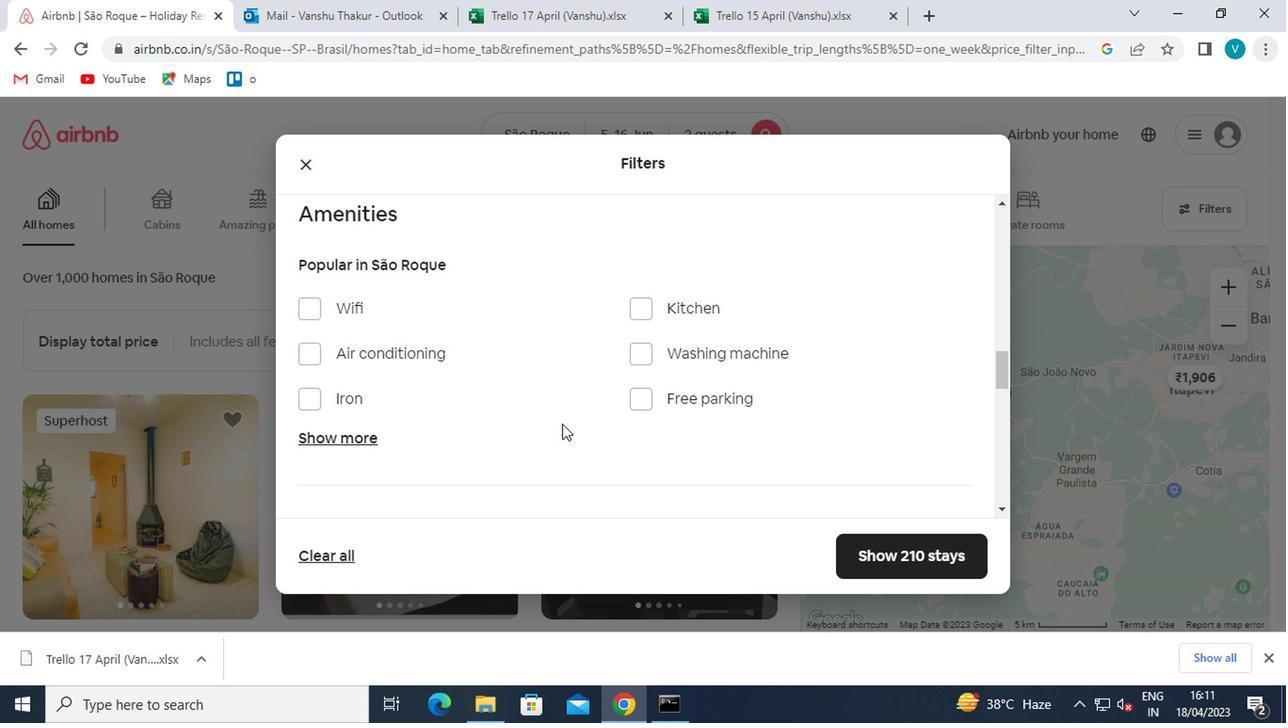 
Action: Mouse moved to (884, 379)
Screenshot: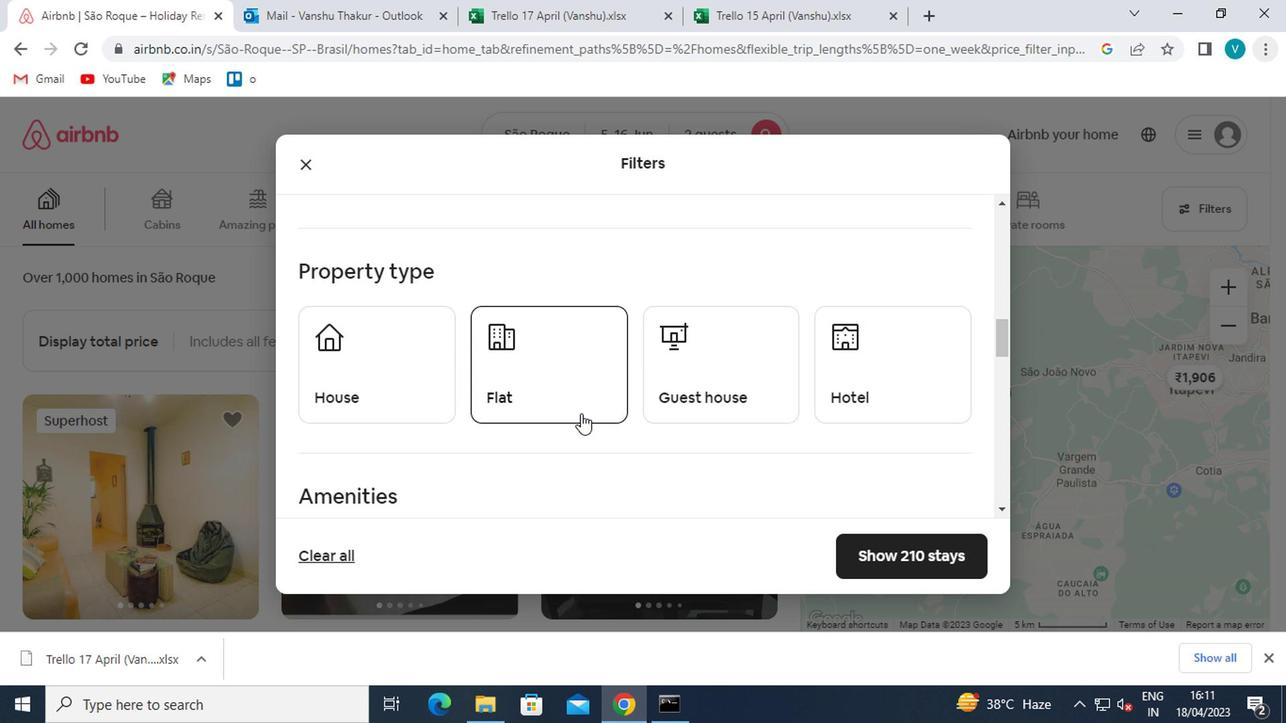 
Action: Mouse pressed left at (884, 379)
Screenshot: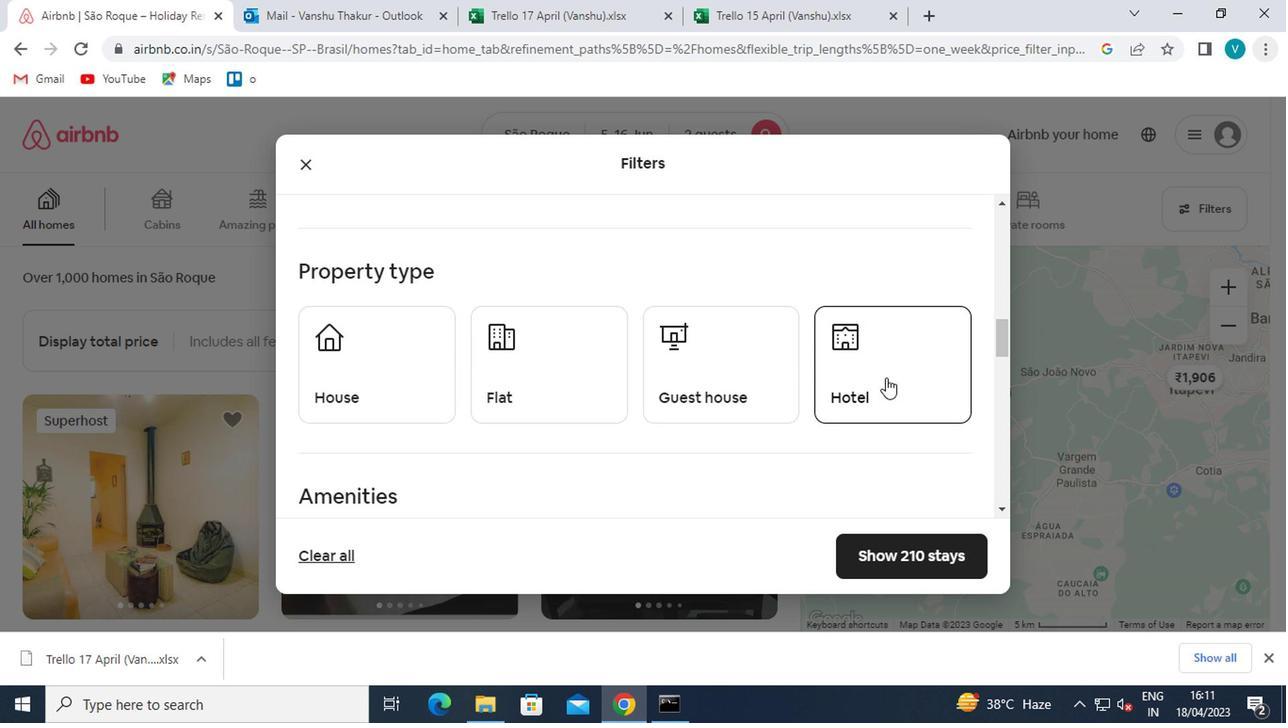 
Action: Mouse moved to (643, 392)
Screenshot: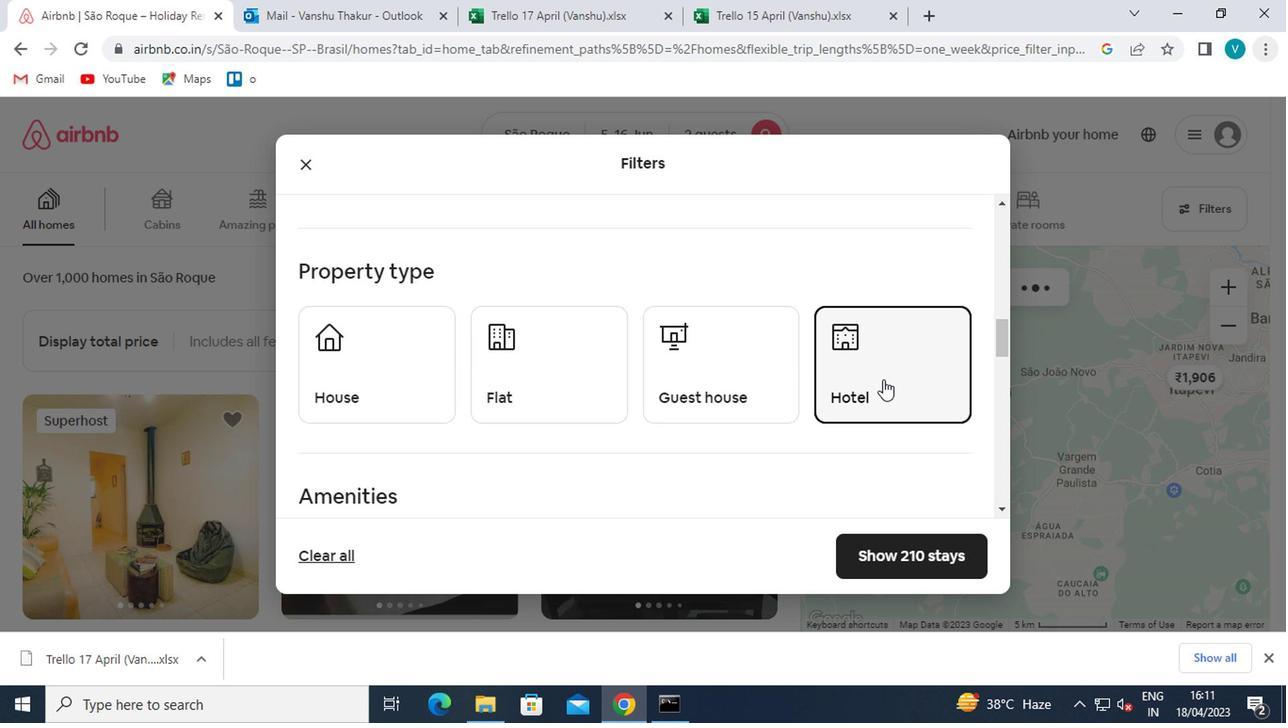 
Action: Mouse scrolled (643, 390) with delta (0, -1)
Screenshot: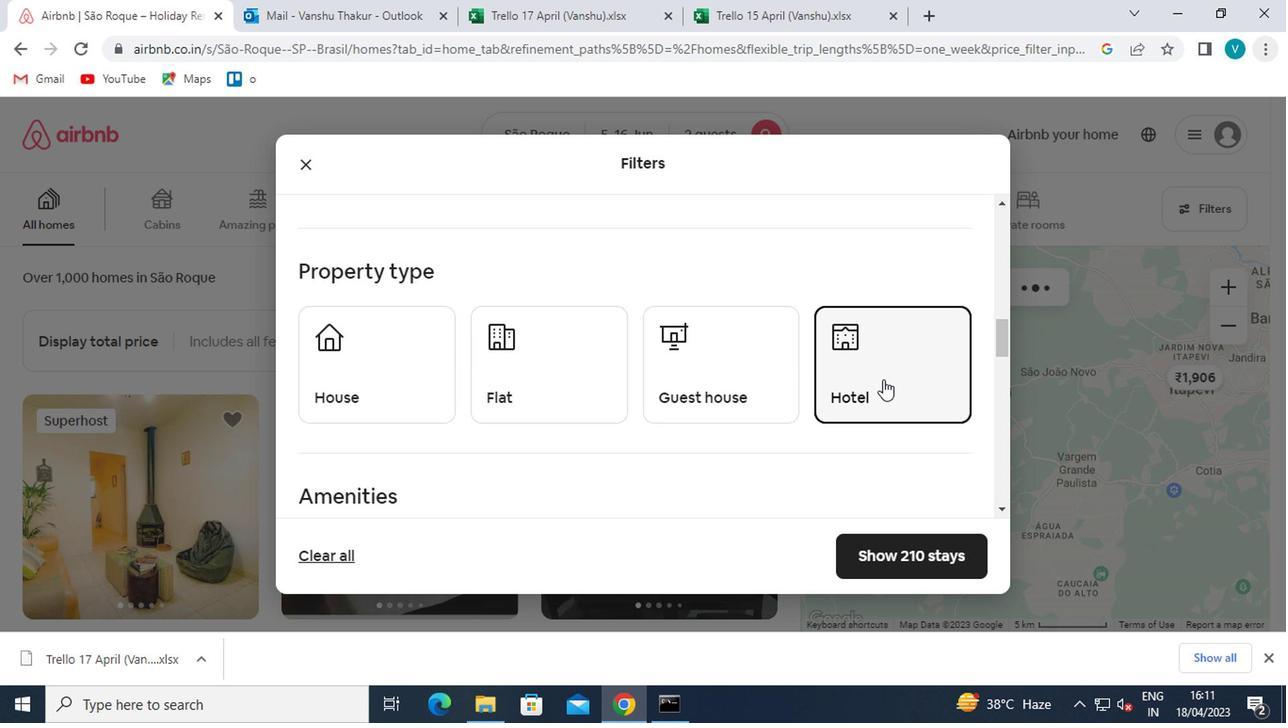
Action: Mouse moved to (640, 392)
Screenshot: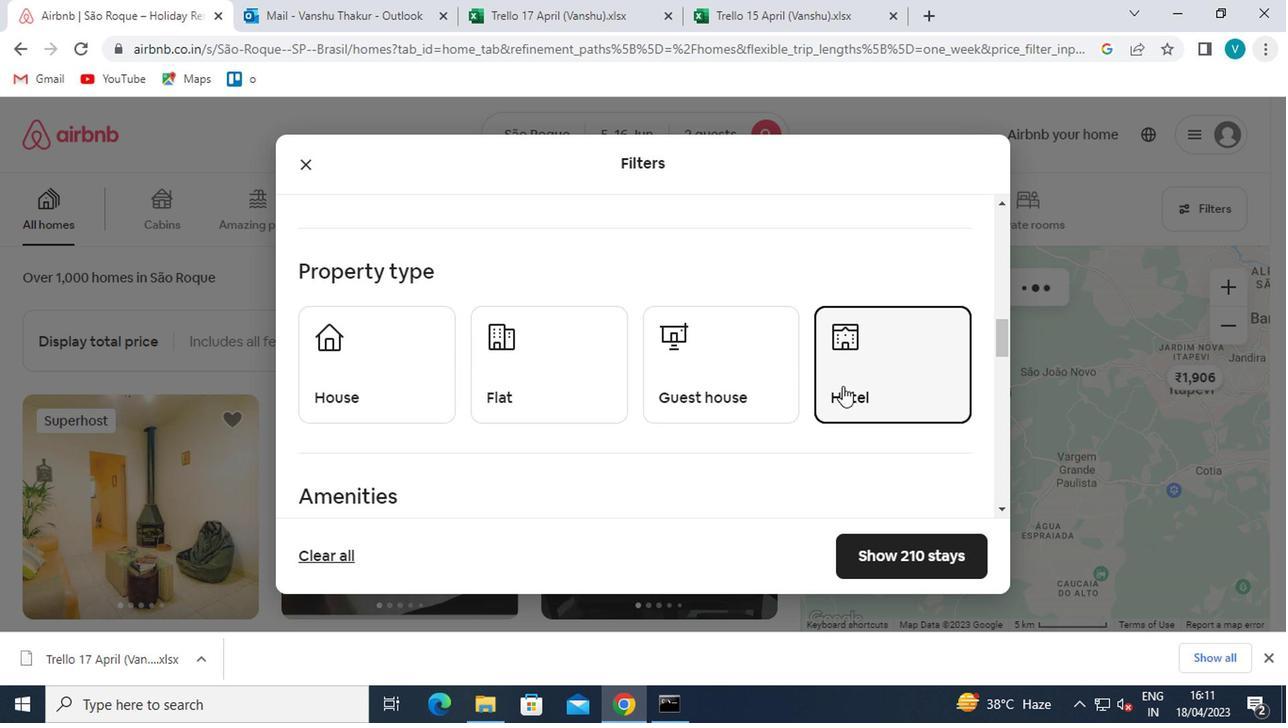 
Action: Mouse scrolled (640, 390) with delta (0, -1)
Screenshot: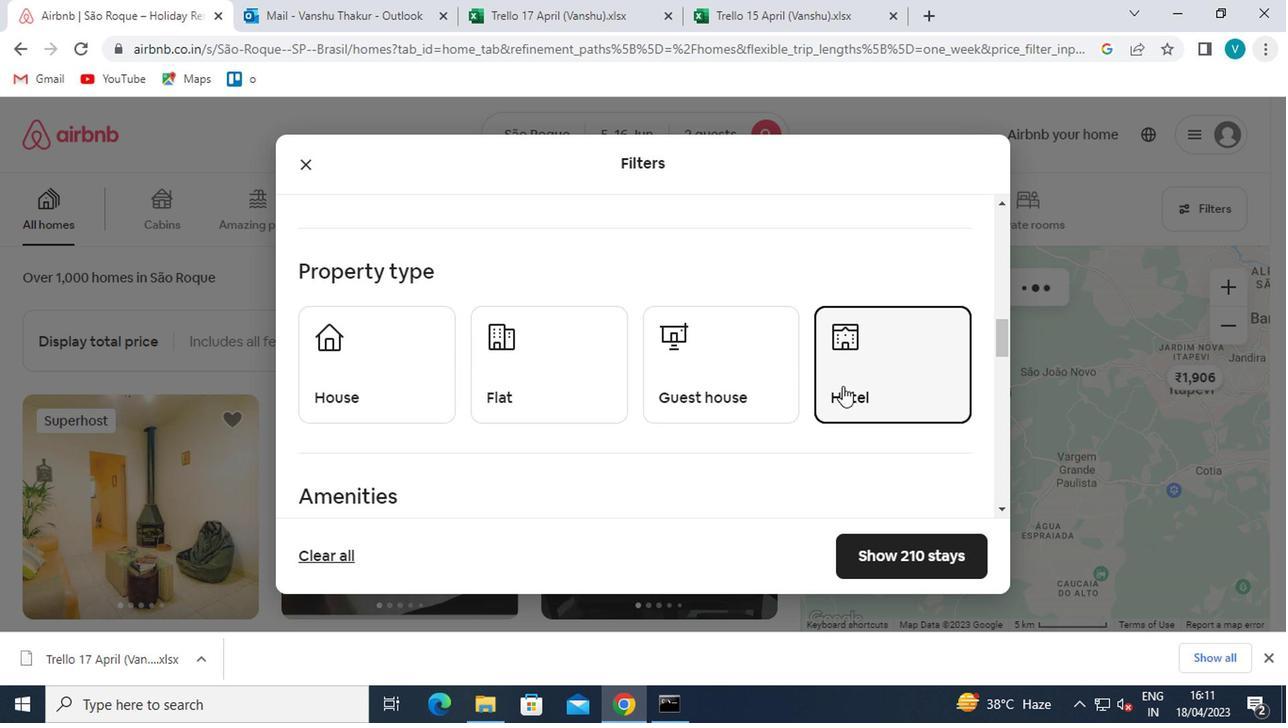 
Action: Mouse moved to (638, 392)
Screenshot: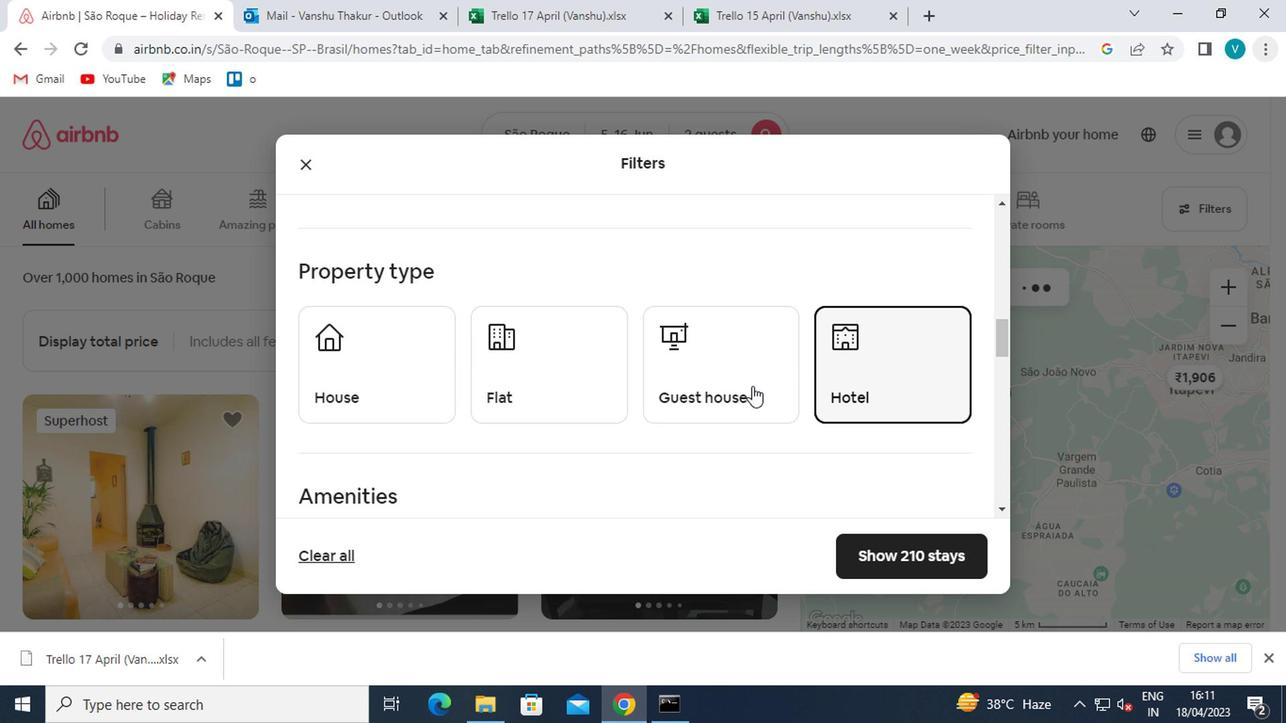
Action: Mouse scrolled (638, 390) with delta (0, -1)
Screenshot: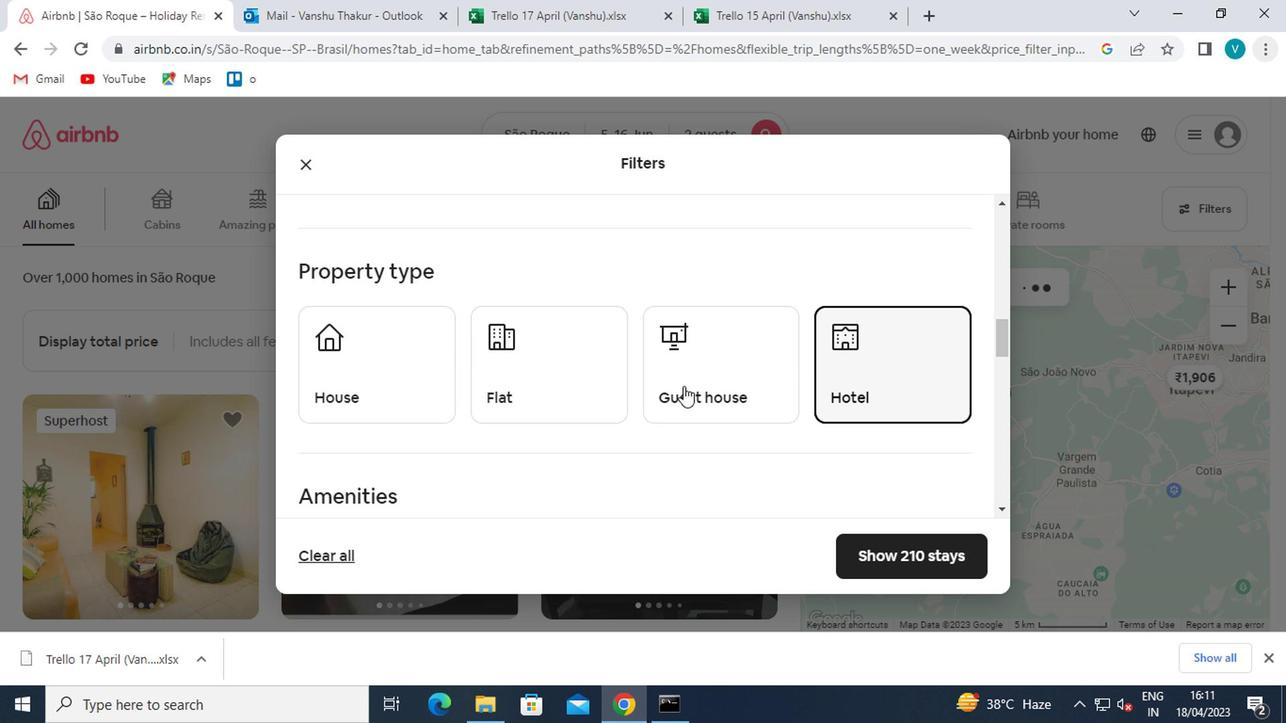 
Action: Mouse moved to (581, 384)
Screenshot: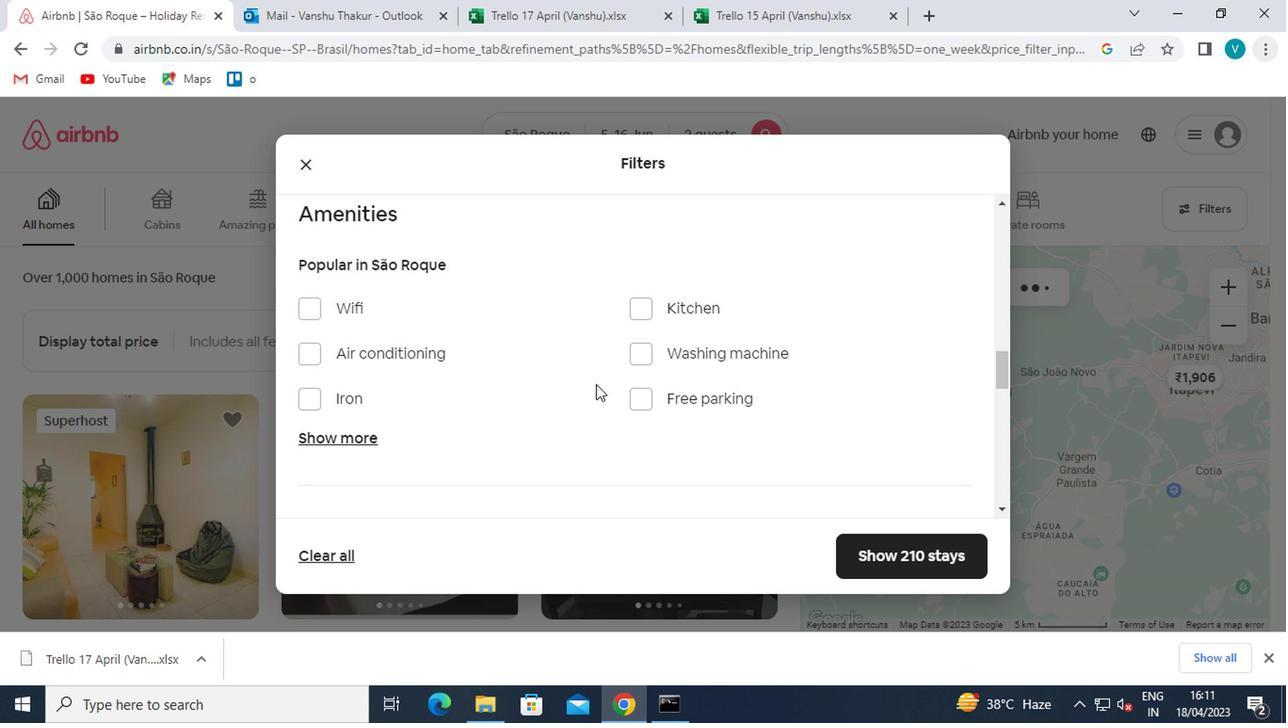 
Action: Mouse scrolled (581, 383) with delta (0, 0)
Screenshot: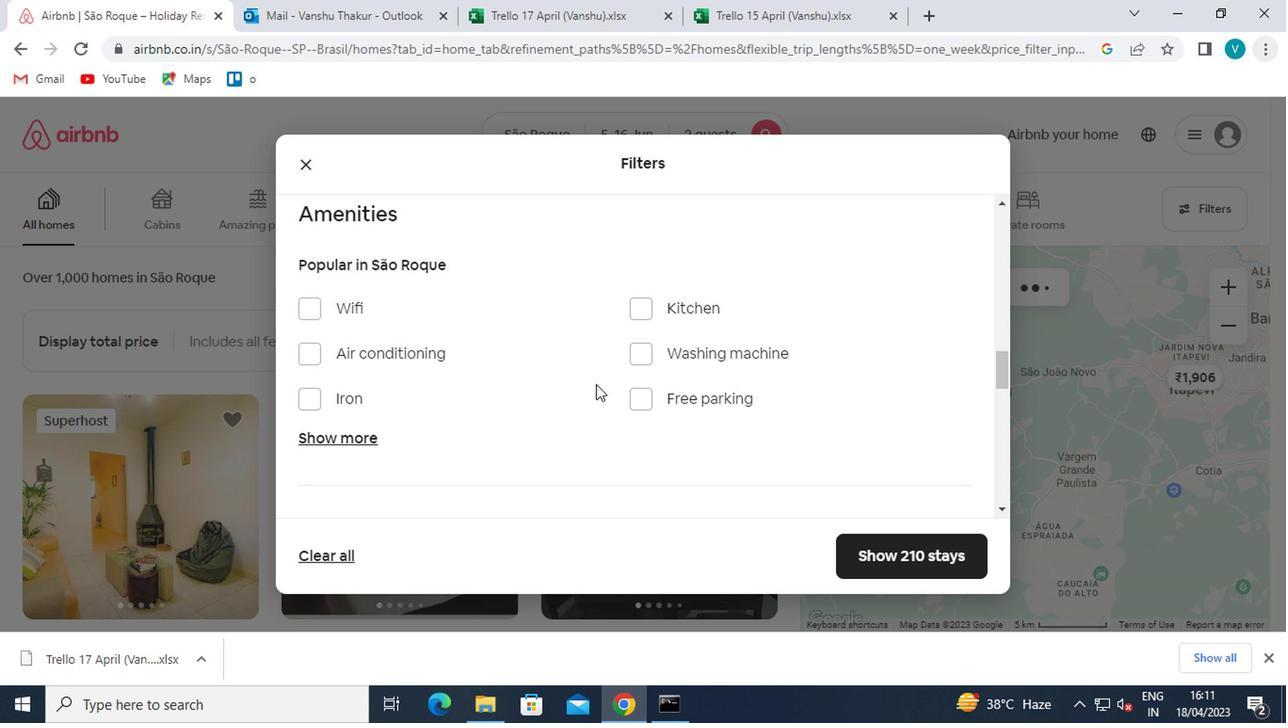
Action: Mouse moved to (308, 317)
Screenshot: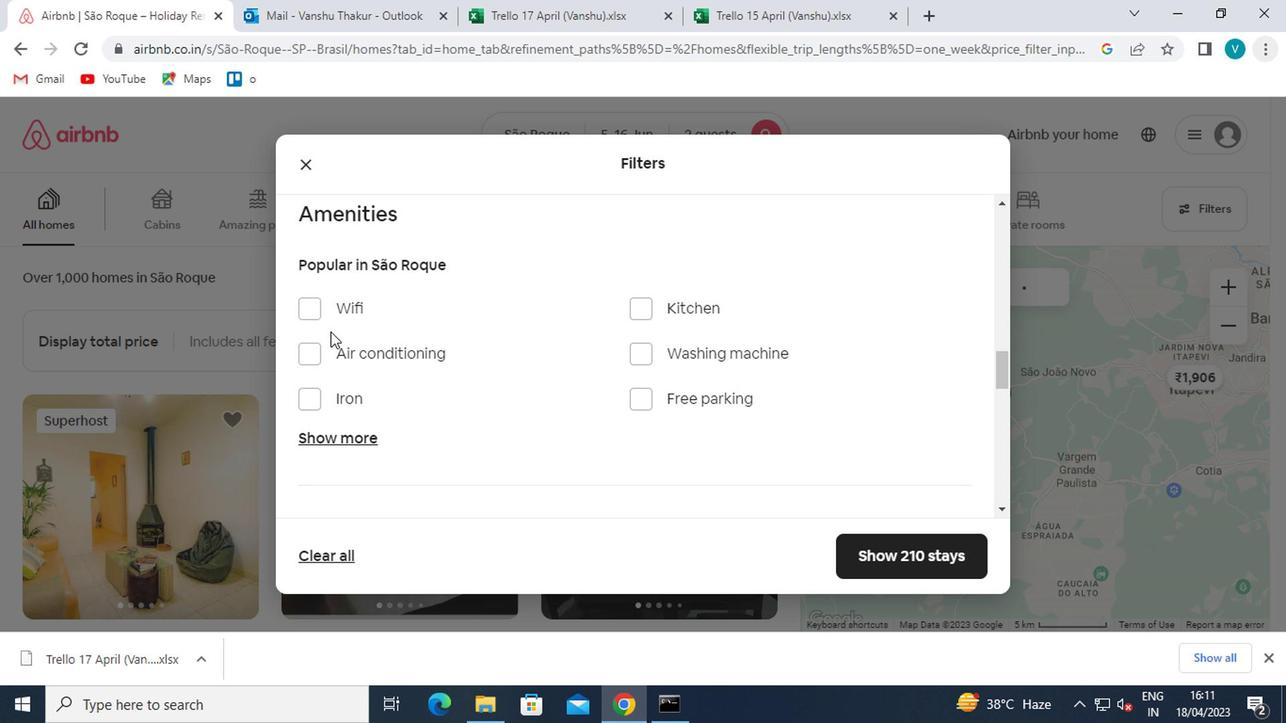 
Action: Mouse pressed left at (308, 317)
Screenshot: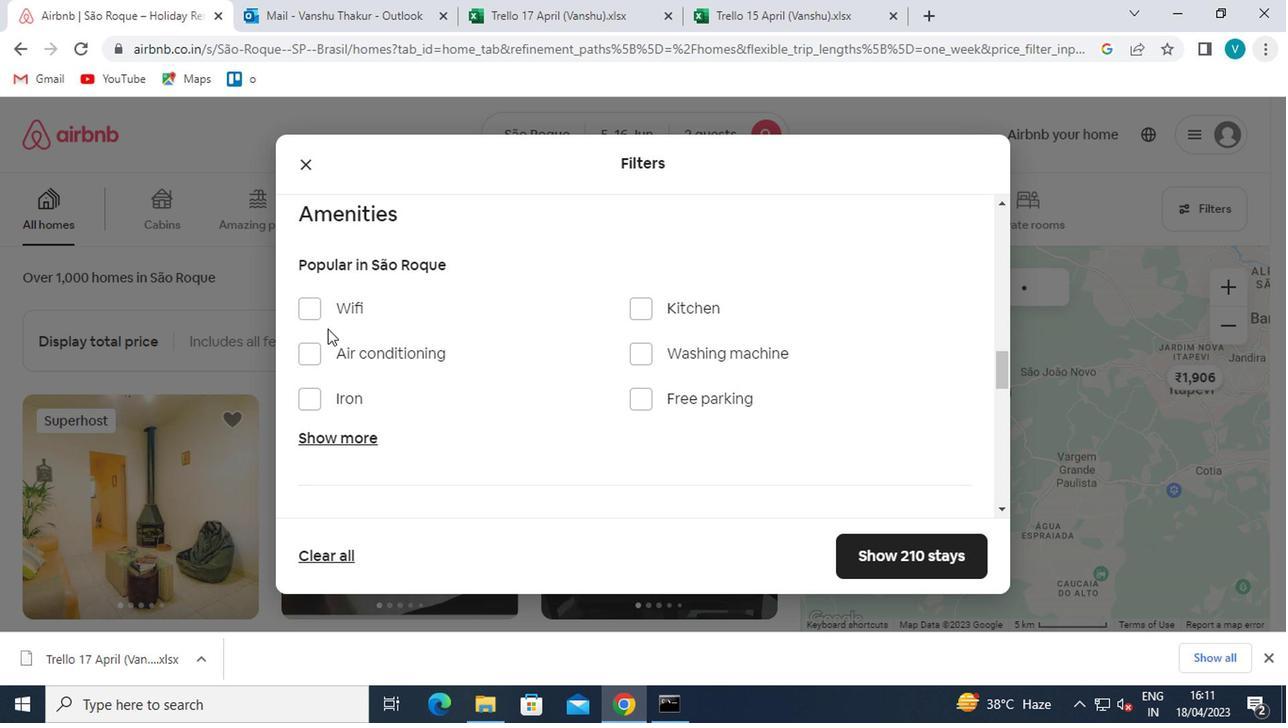 
Action: Mouse moved to (650, 256)
Screenshot: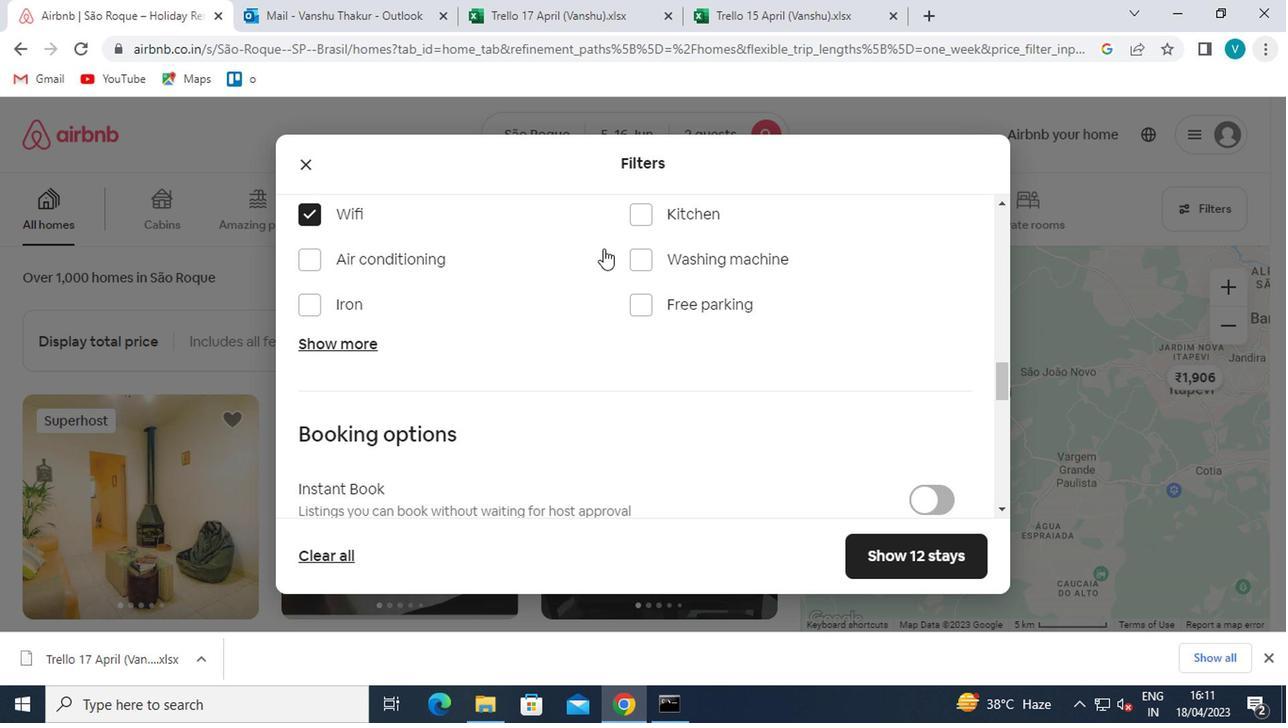 
Action: Mouse pressed left at (650, 256)
Screenshot: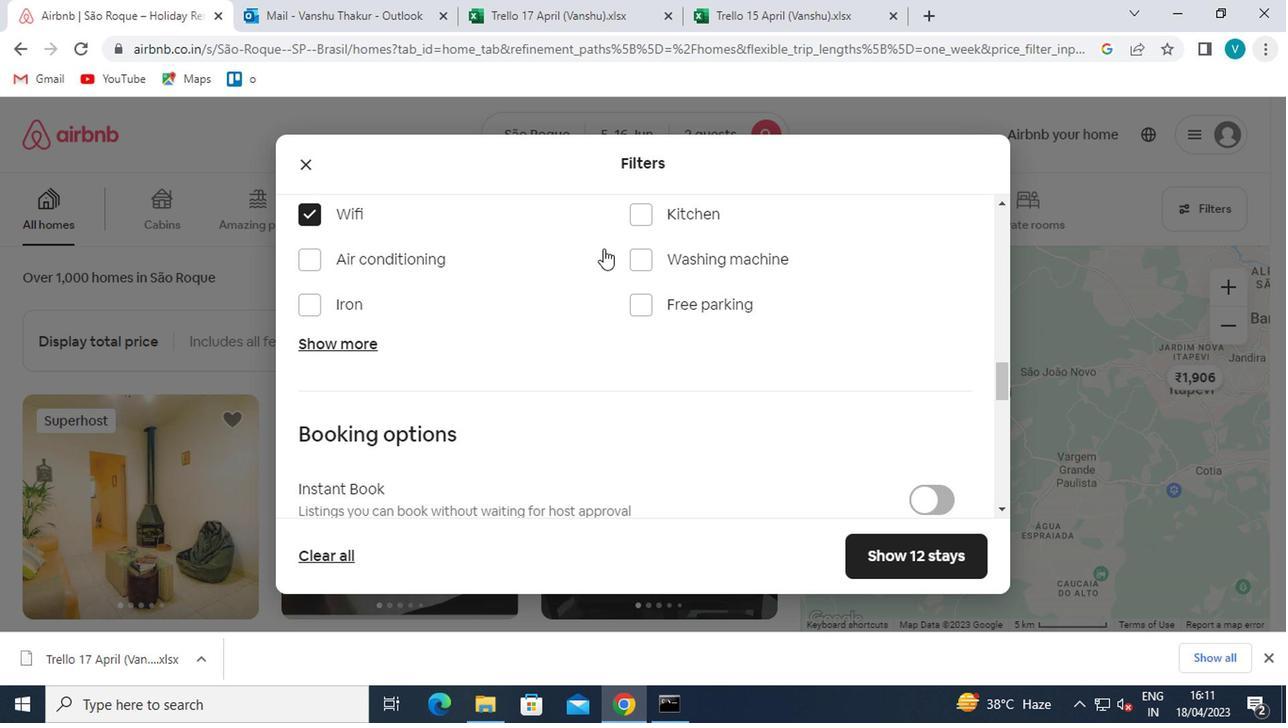 
Action: Mouse moved to (638, 265)
Screenshot: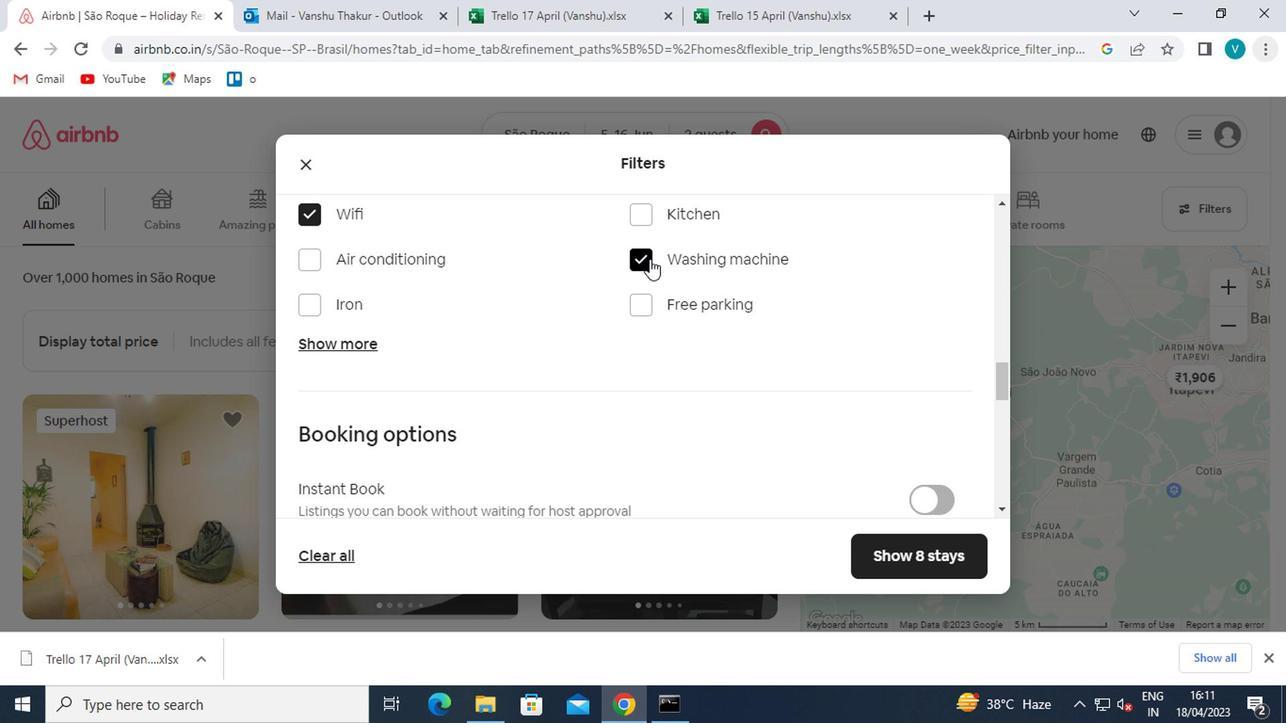
Action: Mouse scrolled (638, 264) with delta (0, -1)
Screenshot: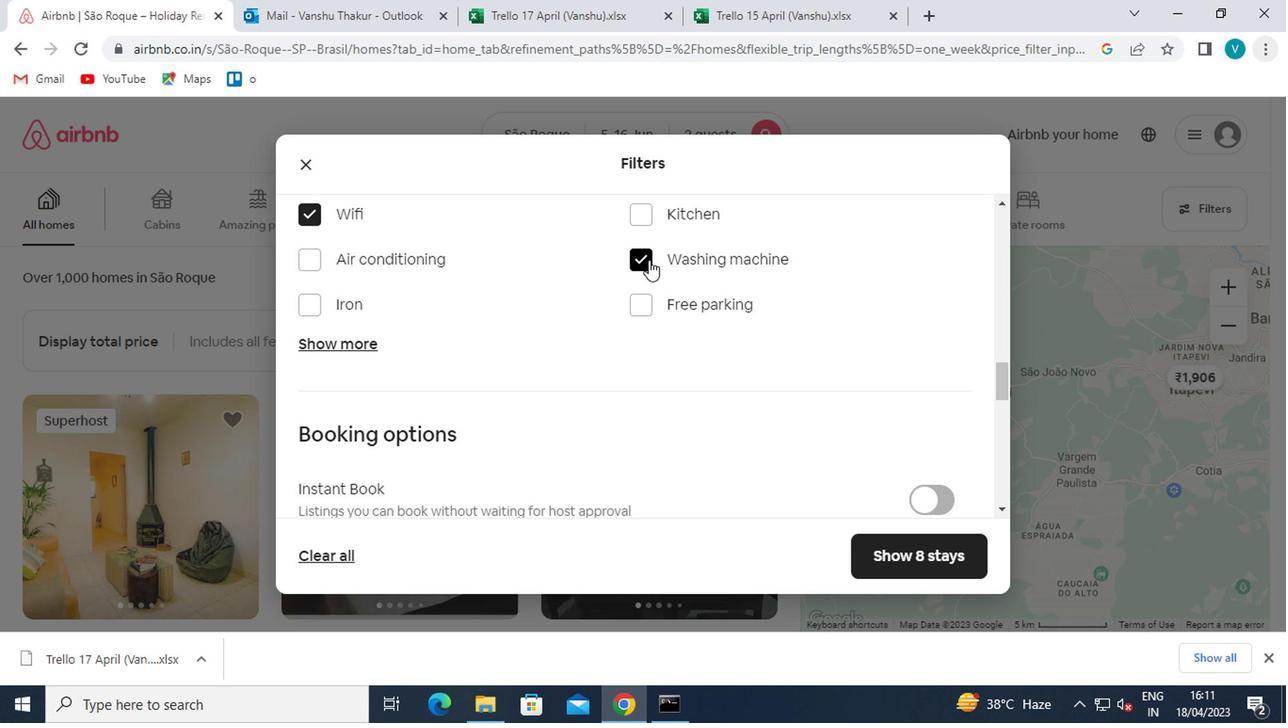 
Action: Mouse moved to (635, 268)
Screenshot: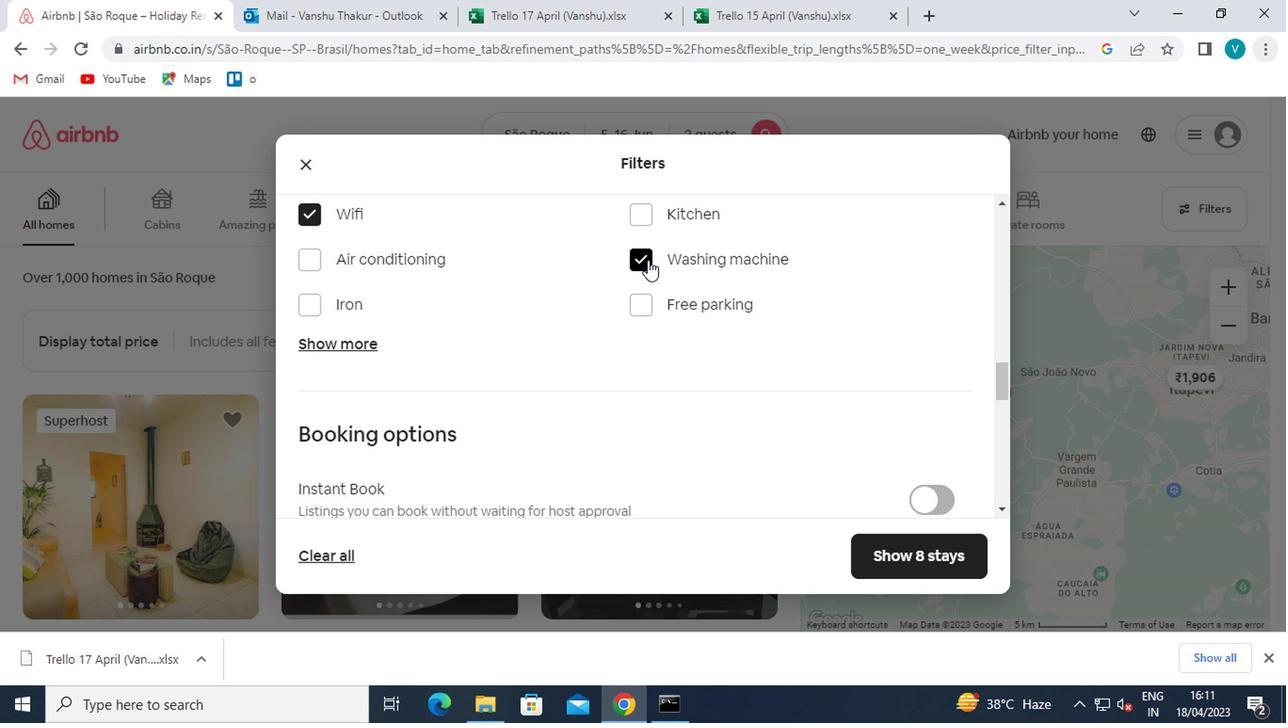 
Action: Mouse scrolled (635, 266) with delta (0, -1)
Screenshot: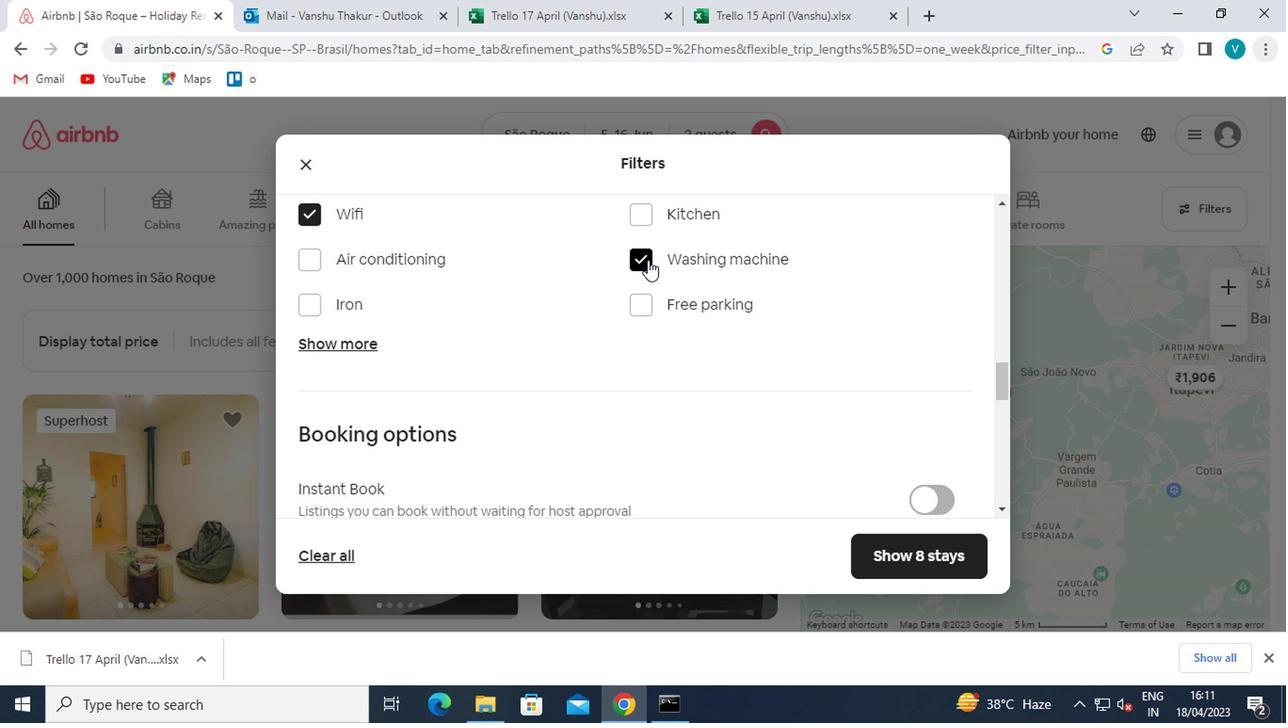 
Action: Mouse moved to (629, 270)
Screenshot: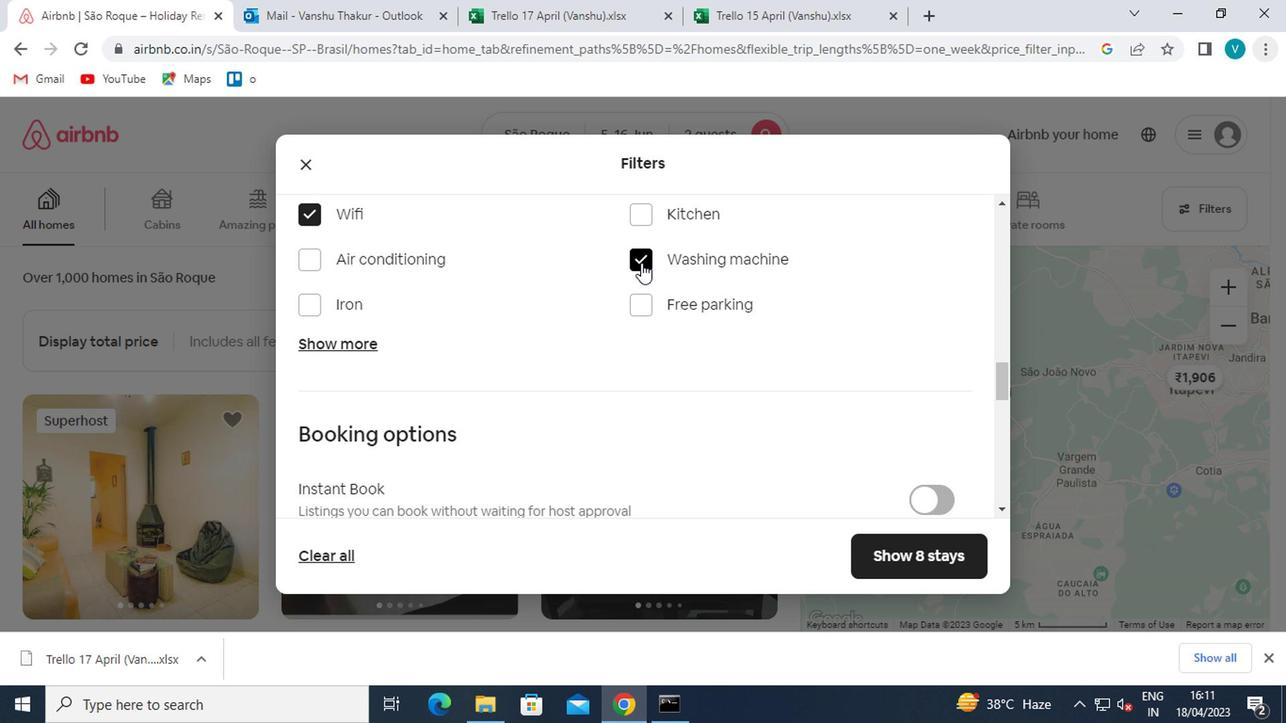 
Action: Mouse scrolled (629, 270) with delta (0, 0)
Screenshot: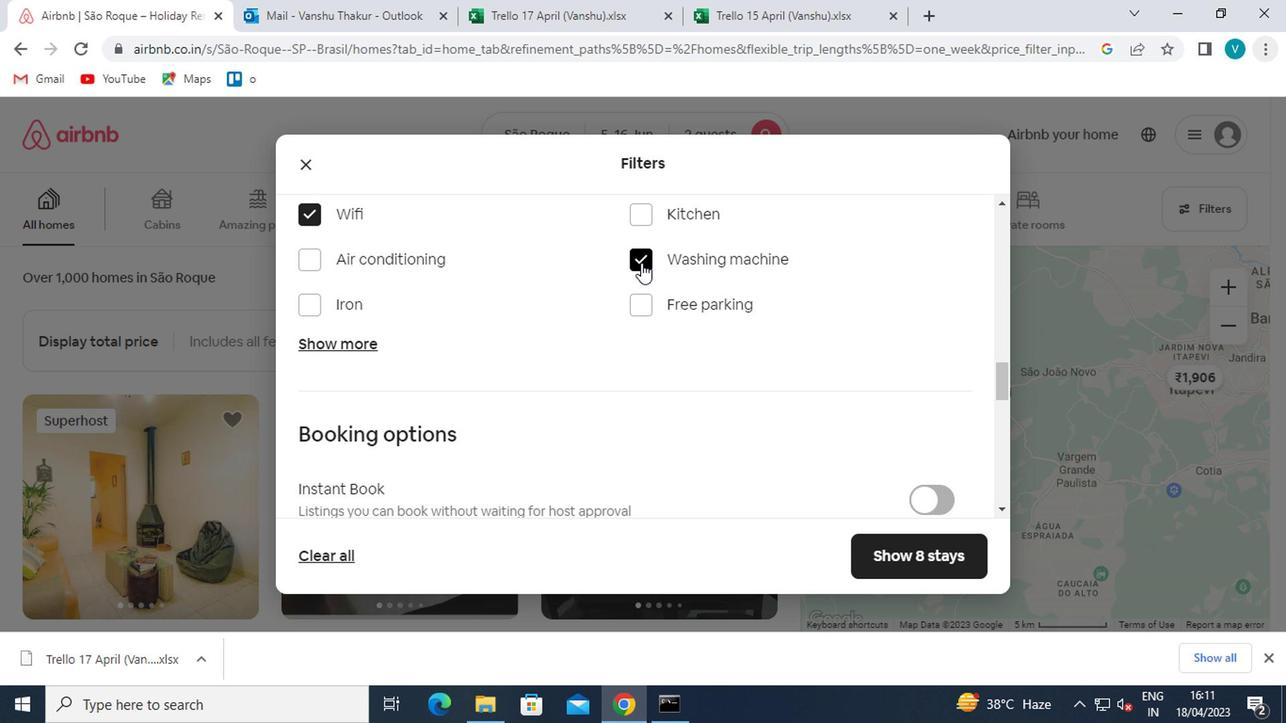 
Action: Mouse moved to (624, 273)
Screenshot: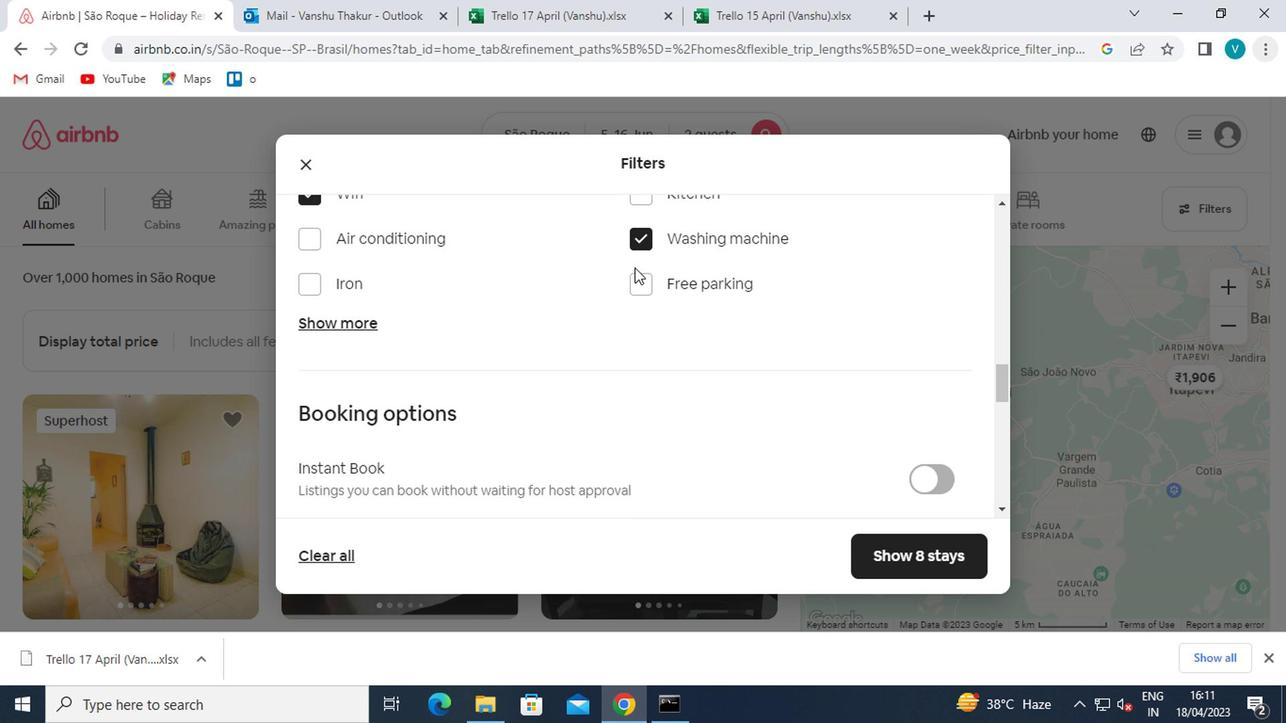 
Action: Mouse scrolled (624, 272) with delta (0, 0)
Screenshot: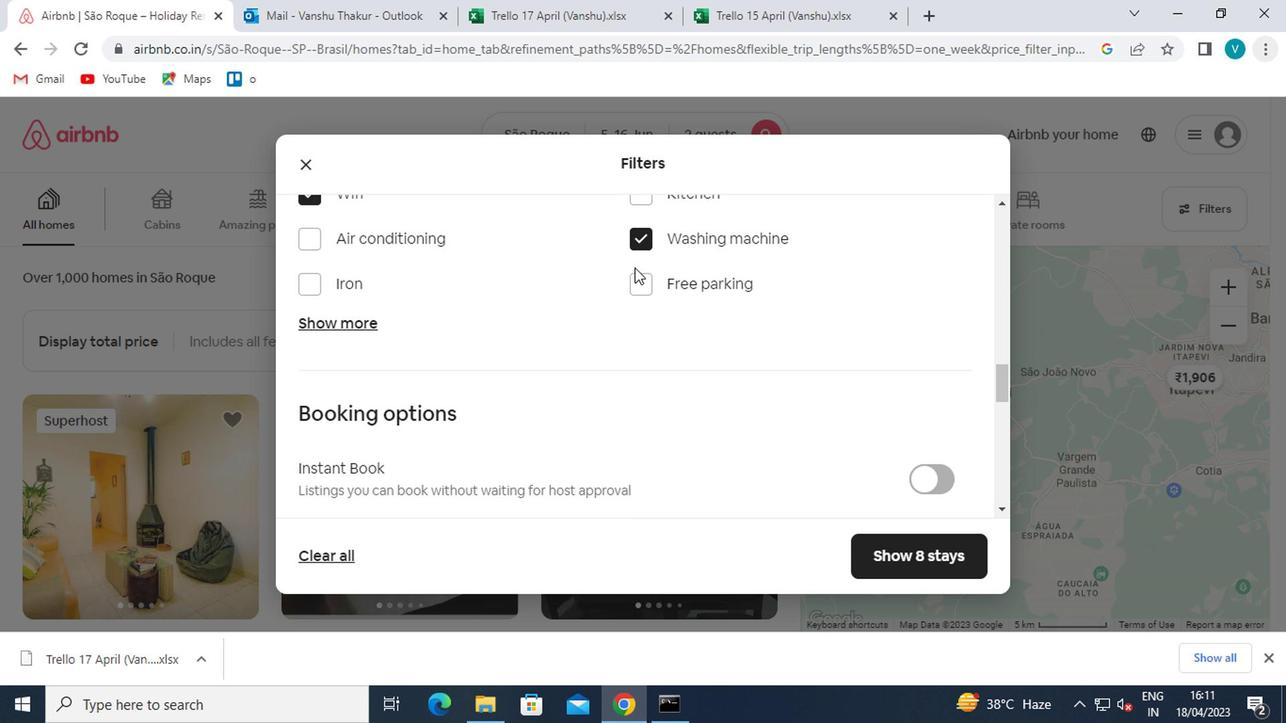 
Action: Mouse moved to (739, 288)
Screenshot: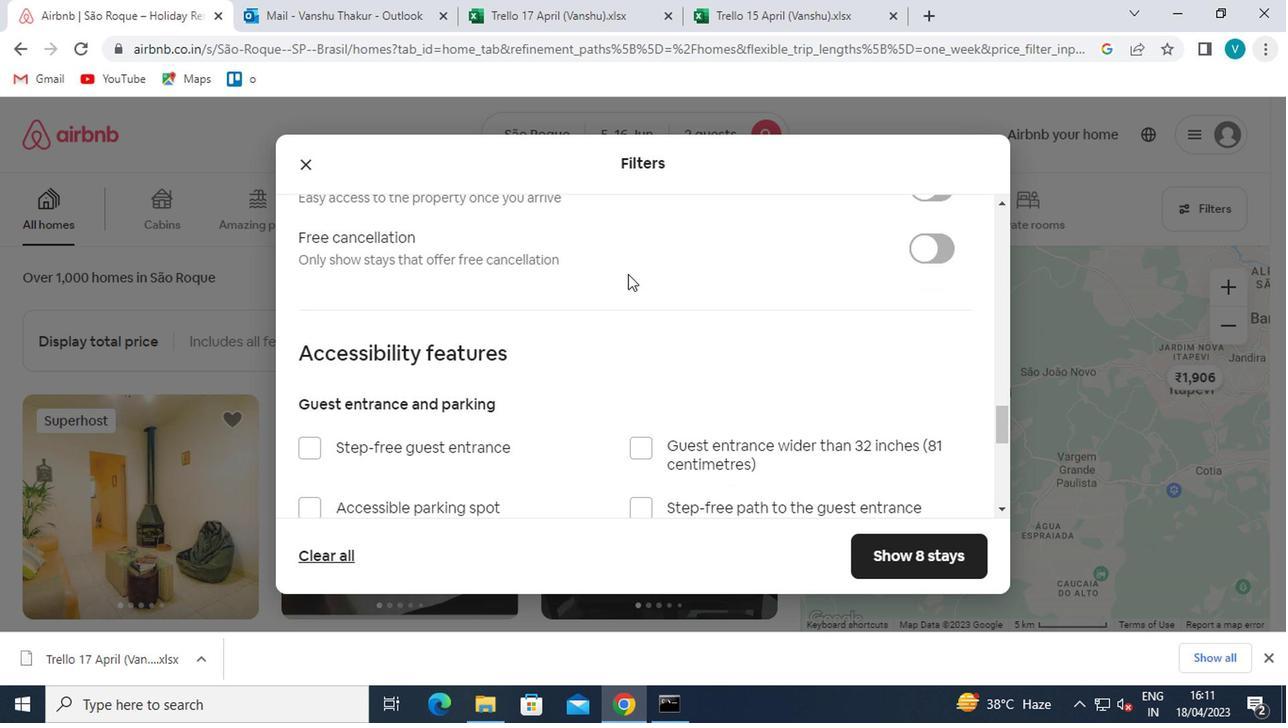
Action: Mouse scrolled (739, 289) with delta (0, 0)
Screenshot: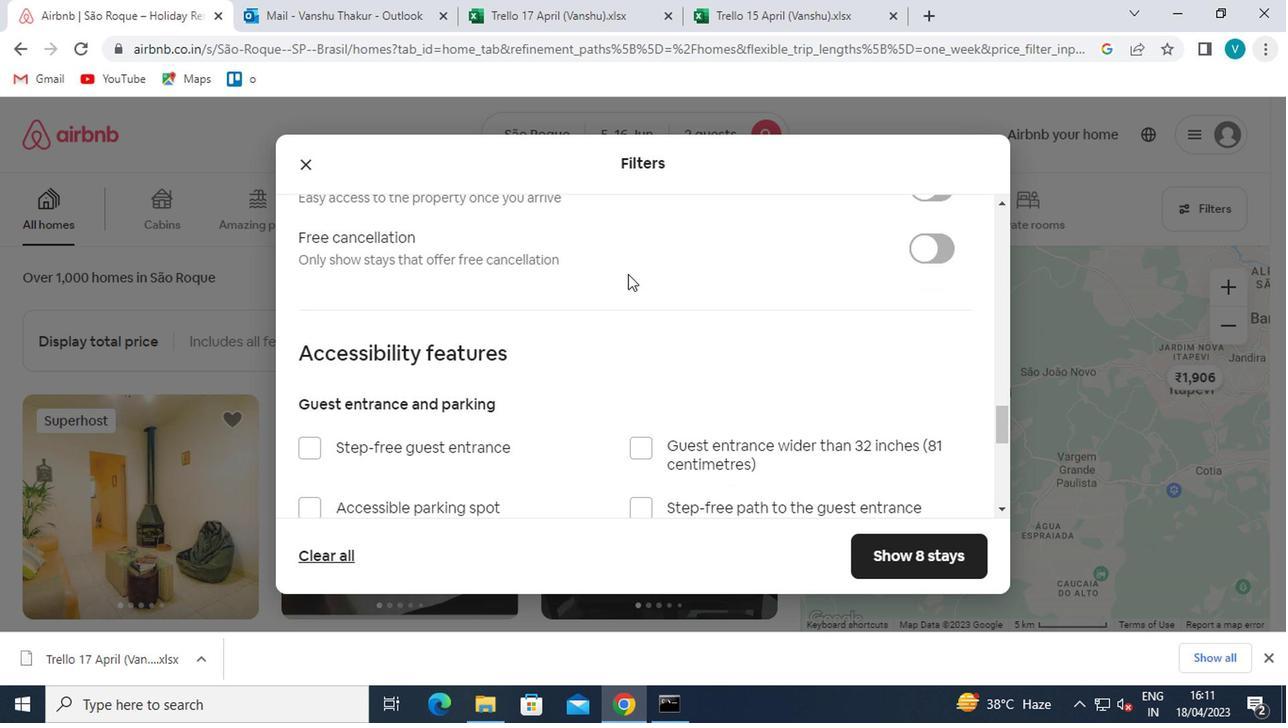 
Action: Mouse moved to (927, 287)
Screenshot: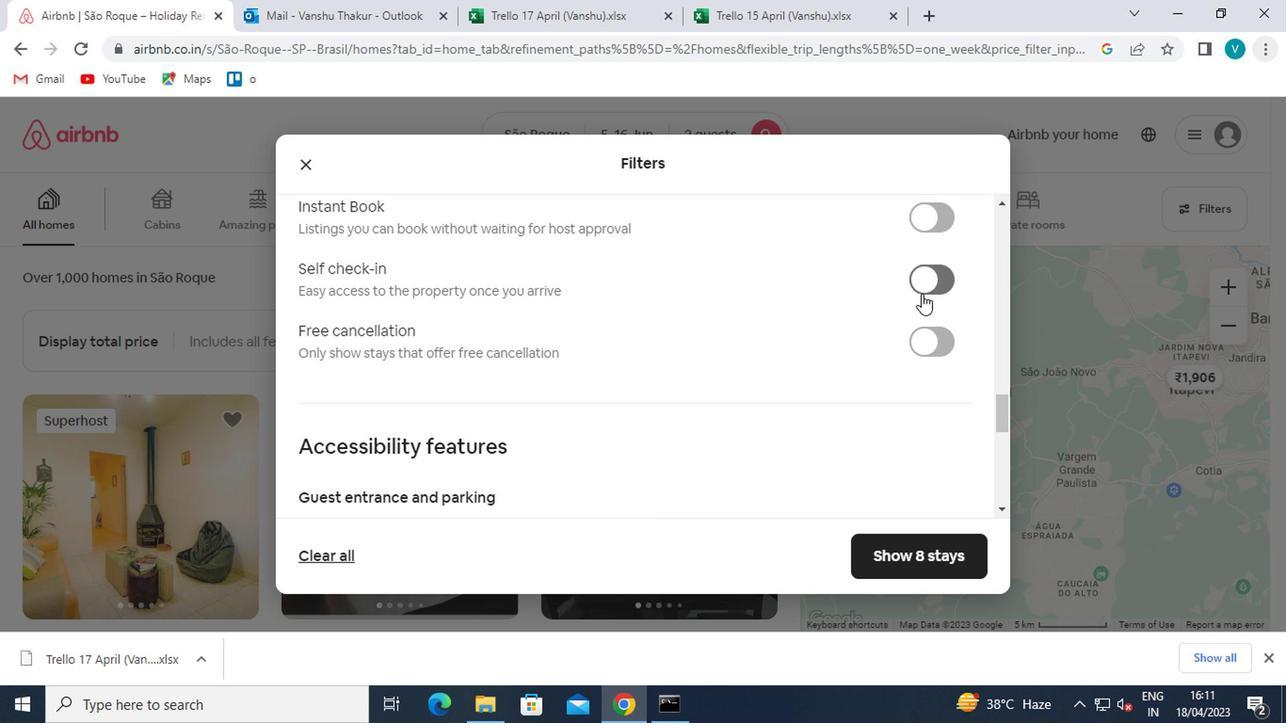 
Action: Mouse pressed left at (927, 287)
Screenshot: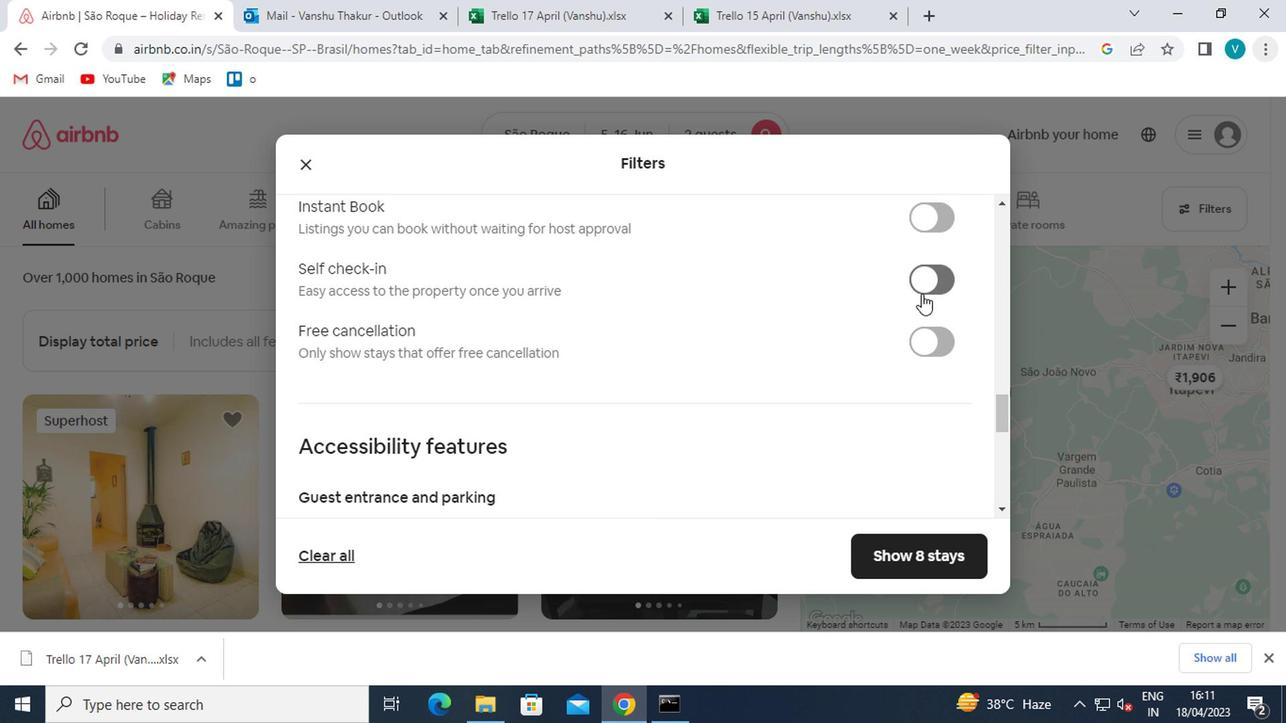 
Action: Mouse moved to (306, 347)
Screenshot: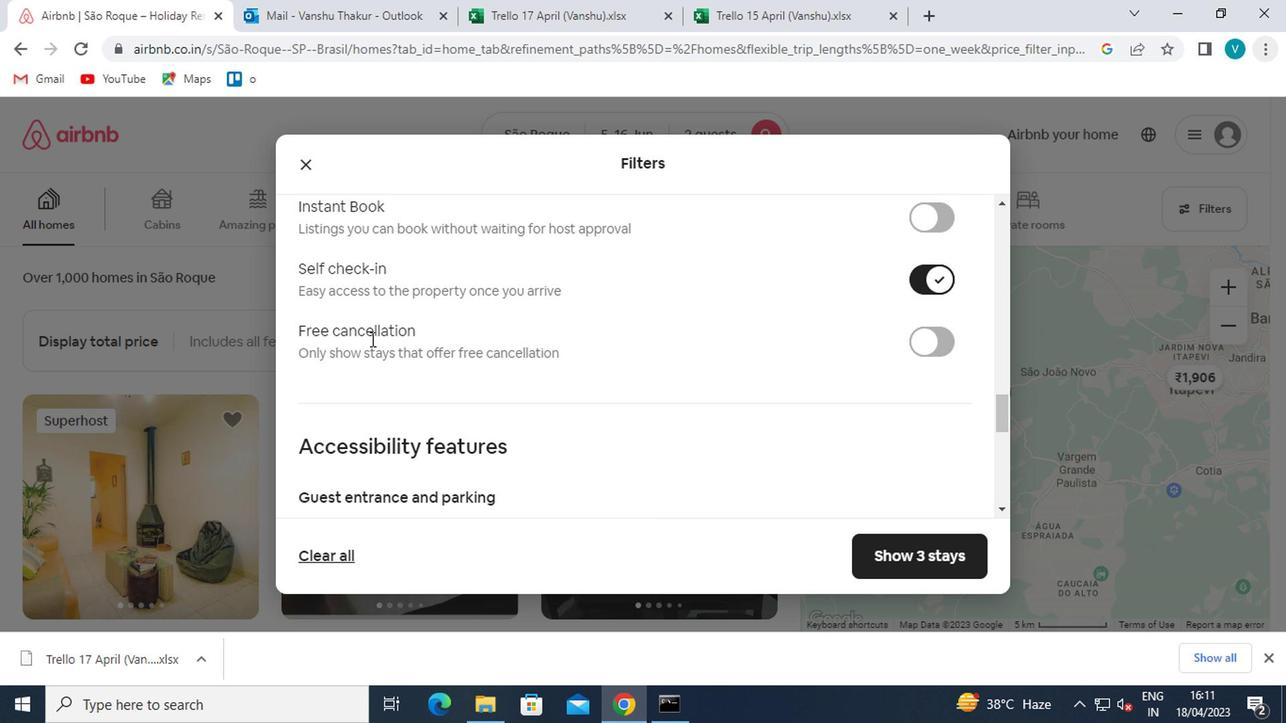 
Action: Mouse scrolled (306, 346) with delta (0, -1)
Screenshot: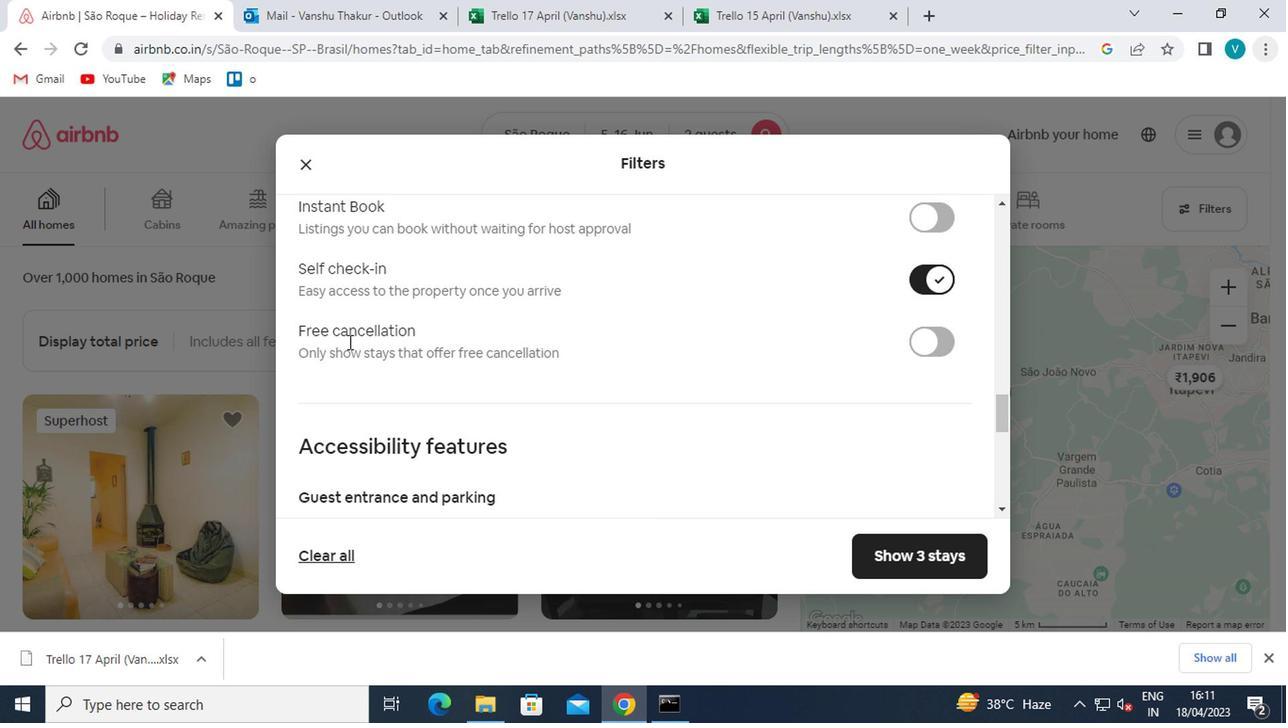 
Action: Mouse scrolled (306, 346) with delta (0, -1)
Screenshot: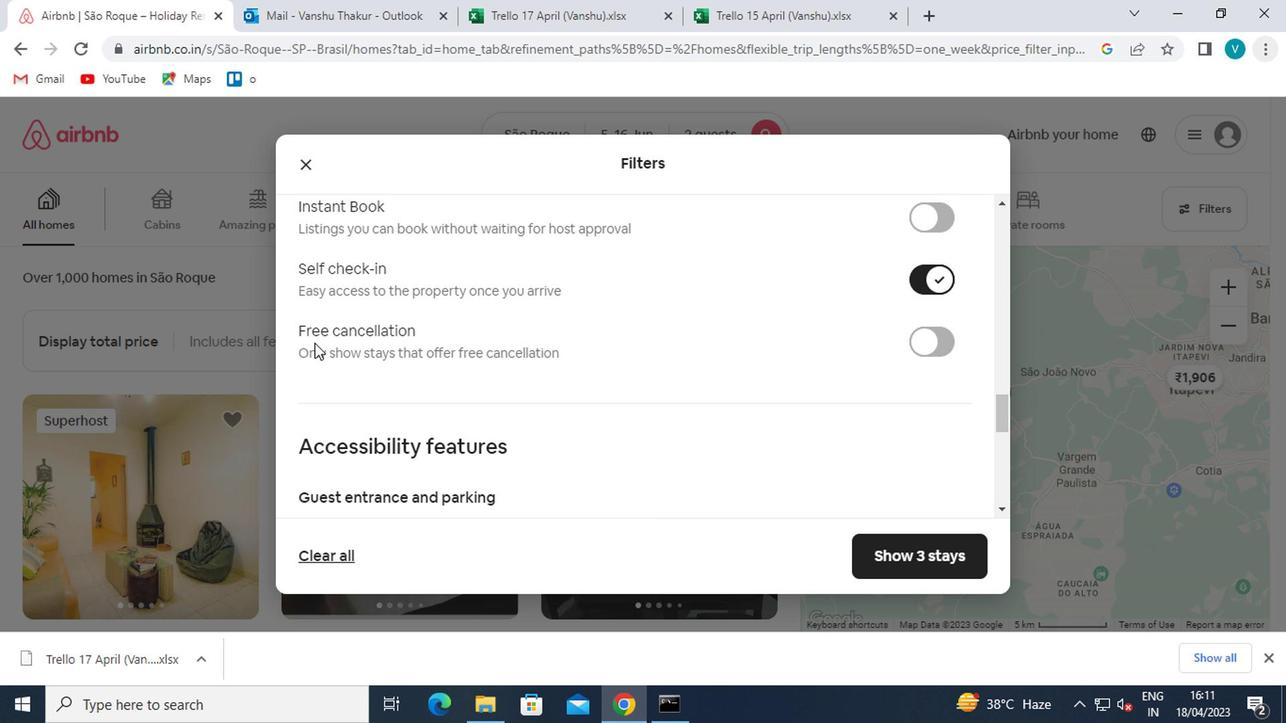 
Action: Mouse moved to (304, 349)
Screenshot: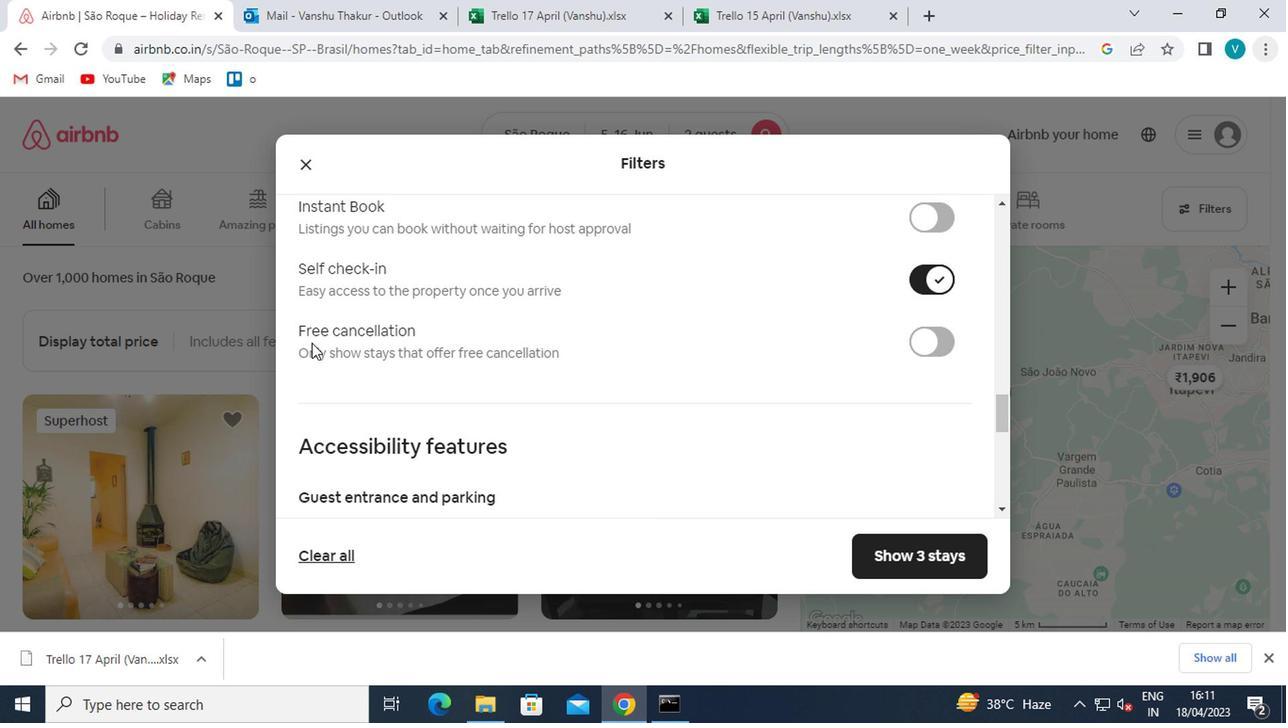 
Action: Mouse scrolled (304, 348) with delta (0, -1)
Screenshot: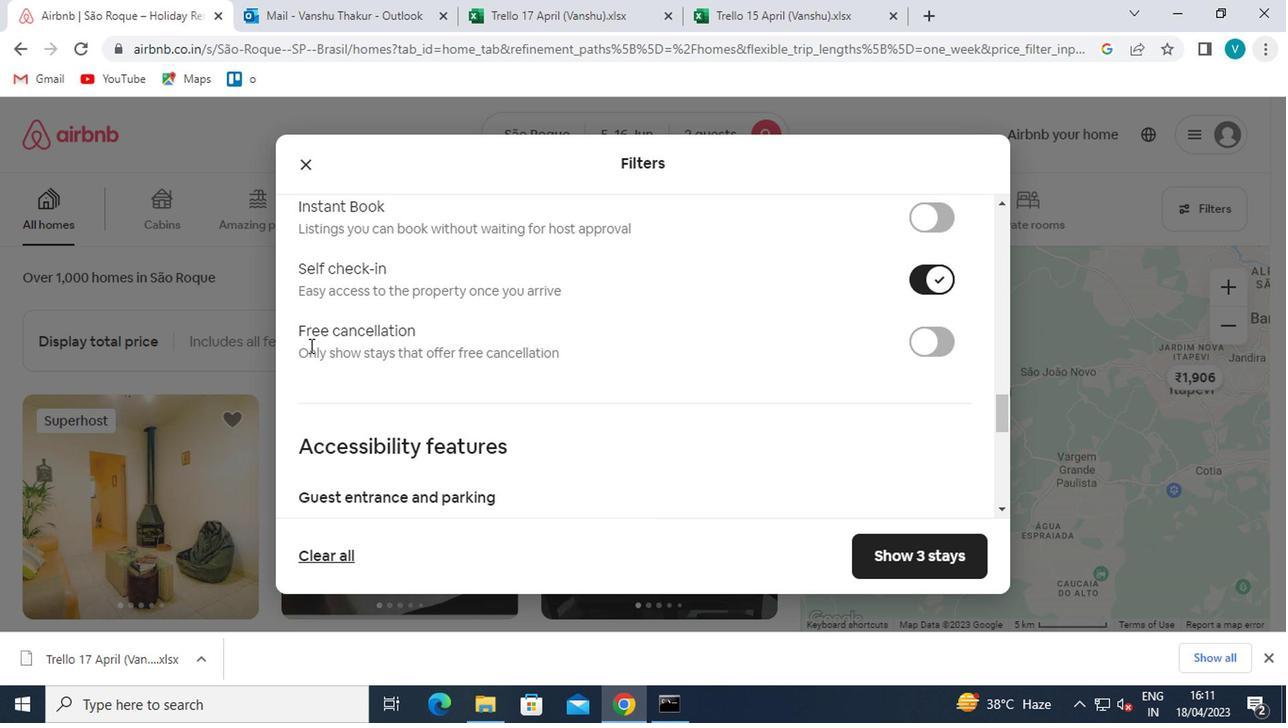 
Action: Mouse moved to (300, 350)
Screenshot: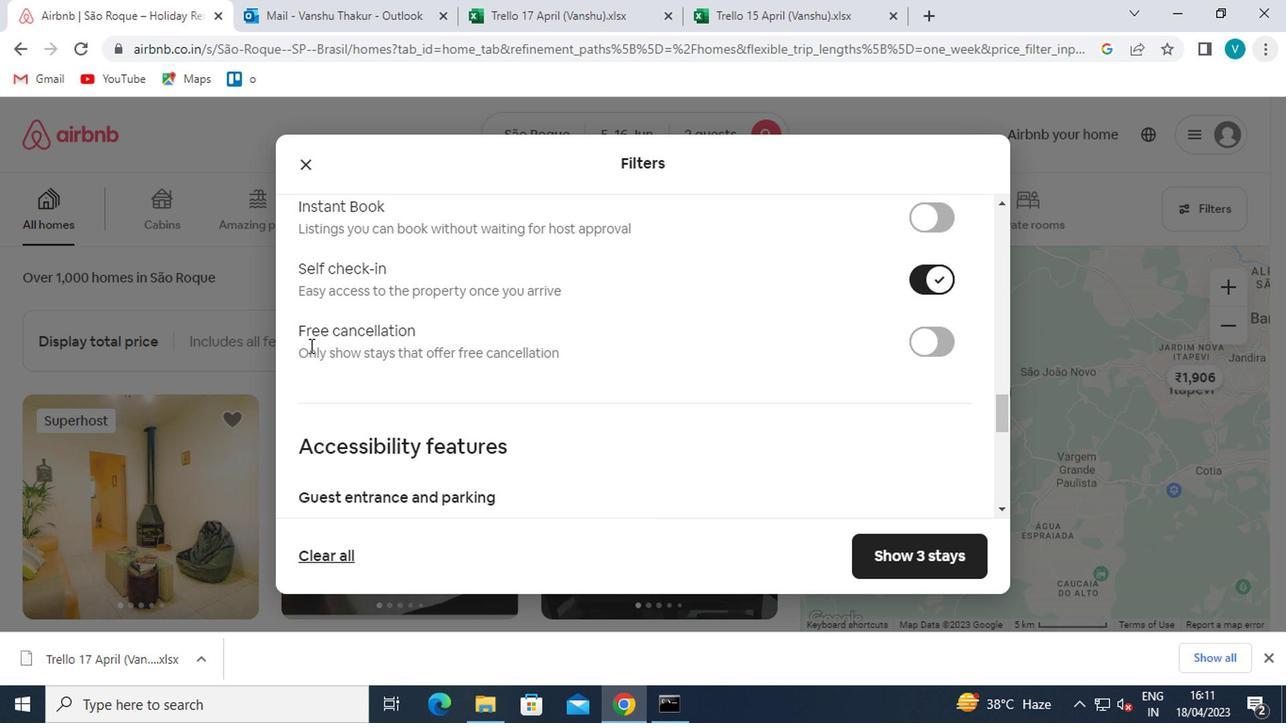 
Action: Mouse scrolled (300, 349) with delta (0, 0)
Screenshot: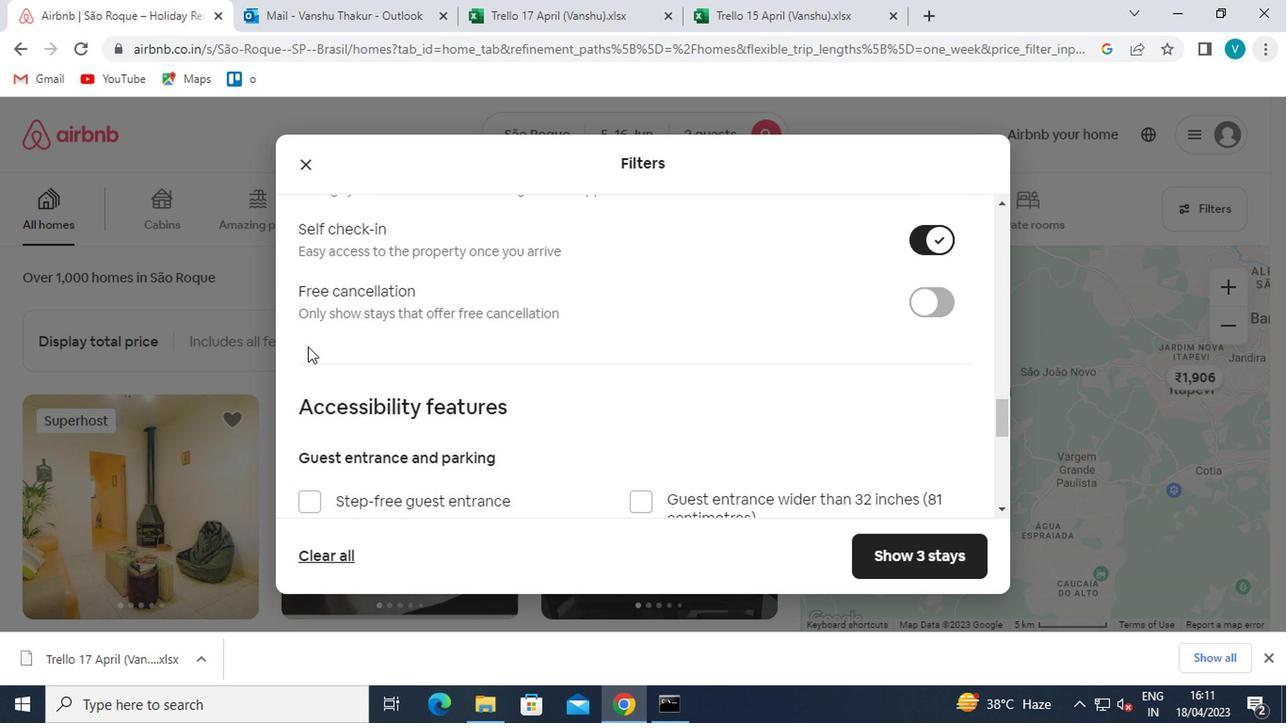 
Action: Mouse moved to (300, 350)
Screenshot: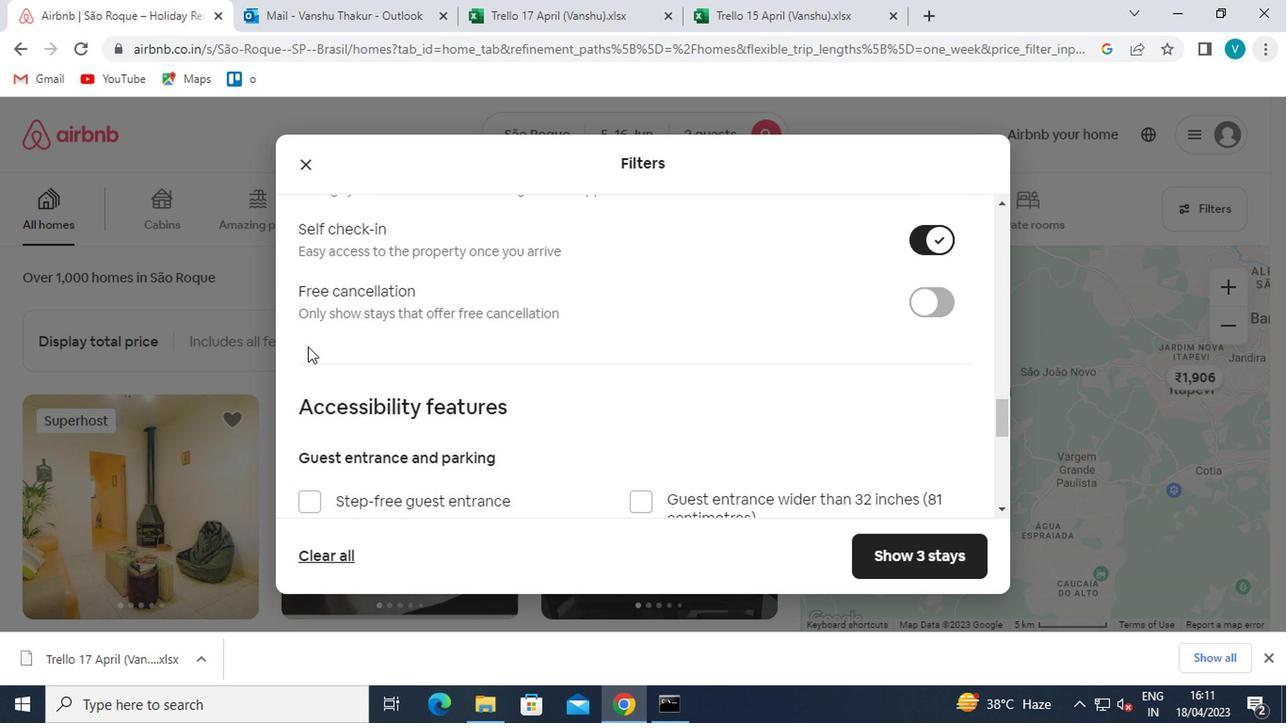 
Action: Mouse scrolled (300, 349) with delta (0, 0)
Screenshot: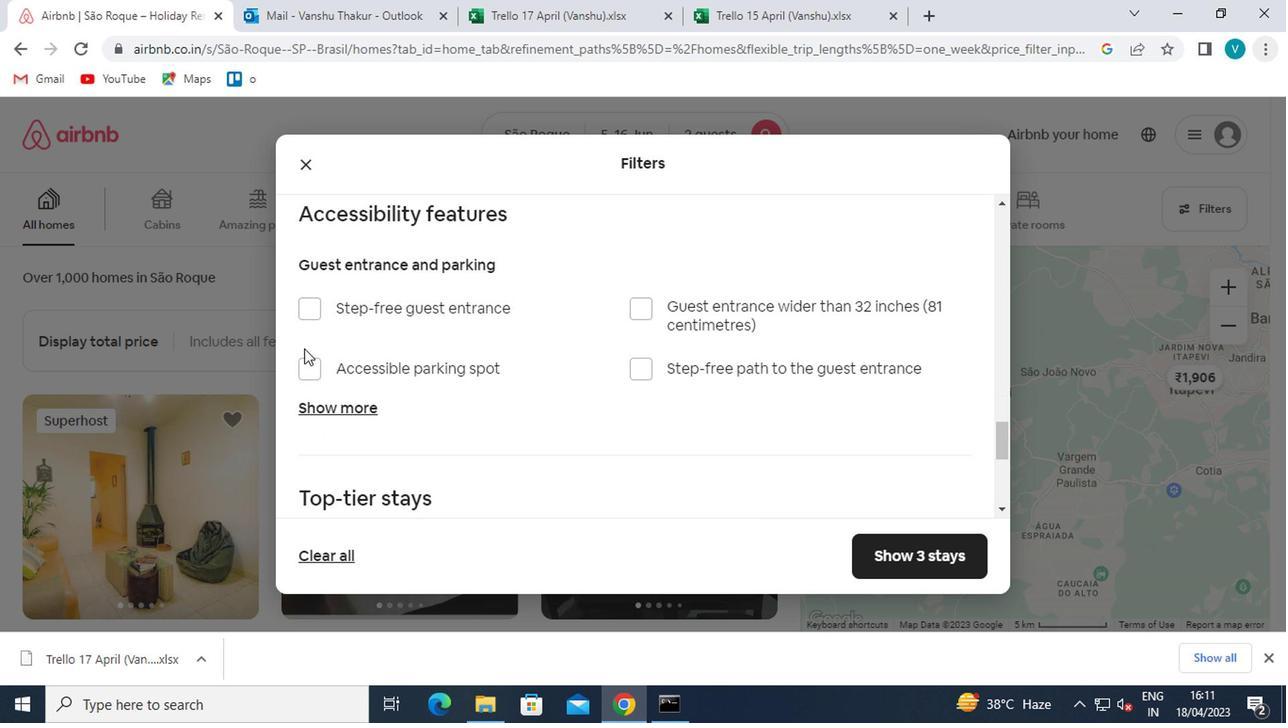 
Action: Mouse scrolled (300, 349) with delta (0, 0)
Screenshot: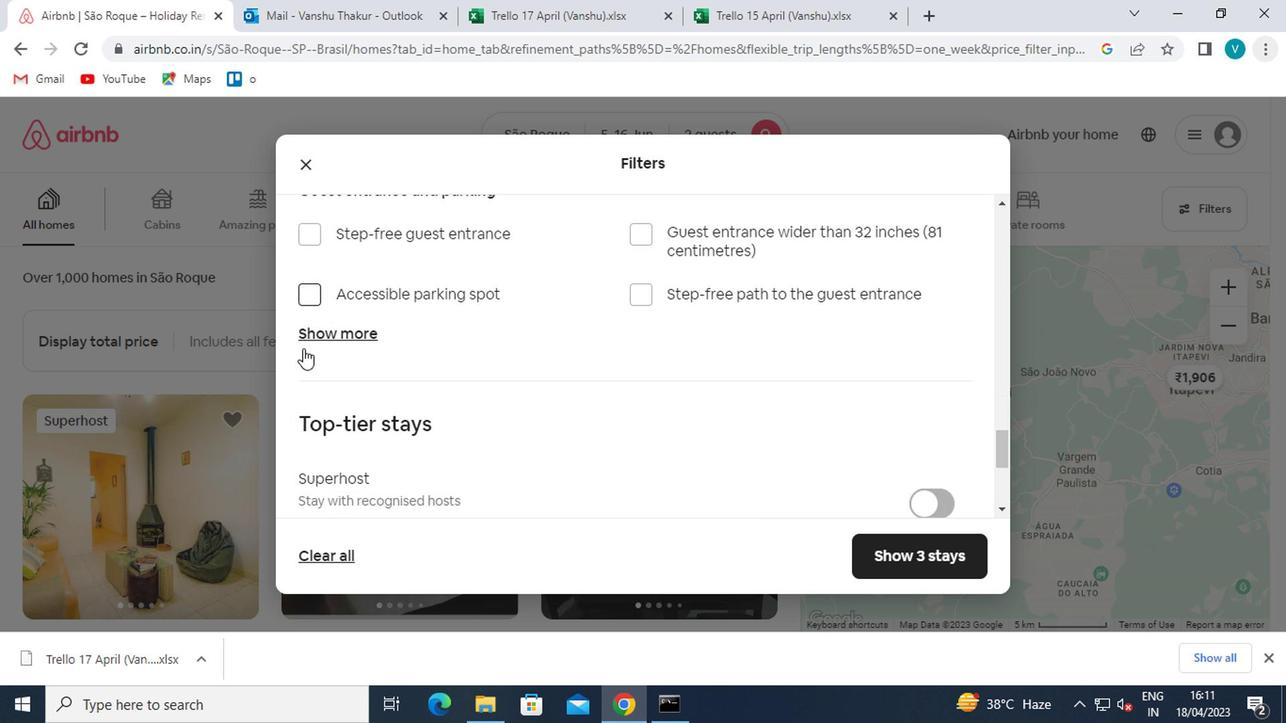 
Action: Mouse moved to (314, 351)
Screenshot: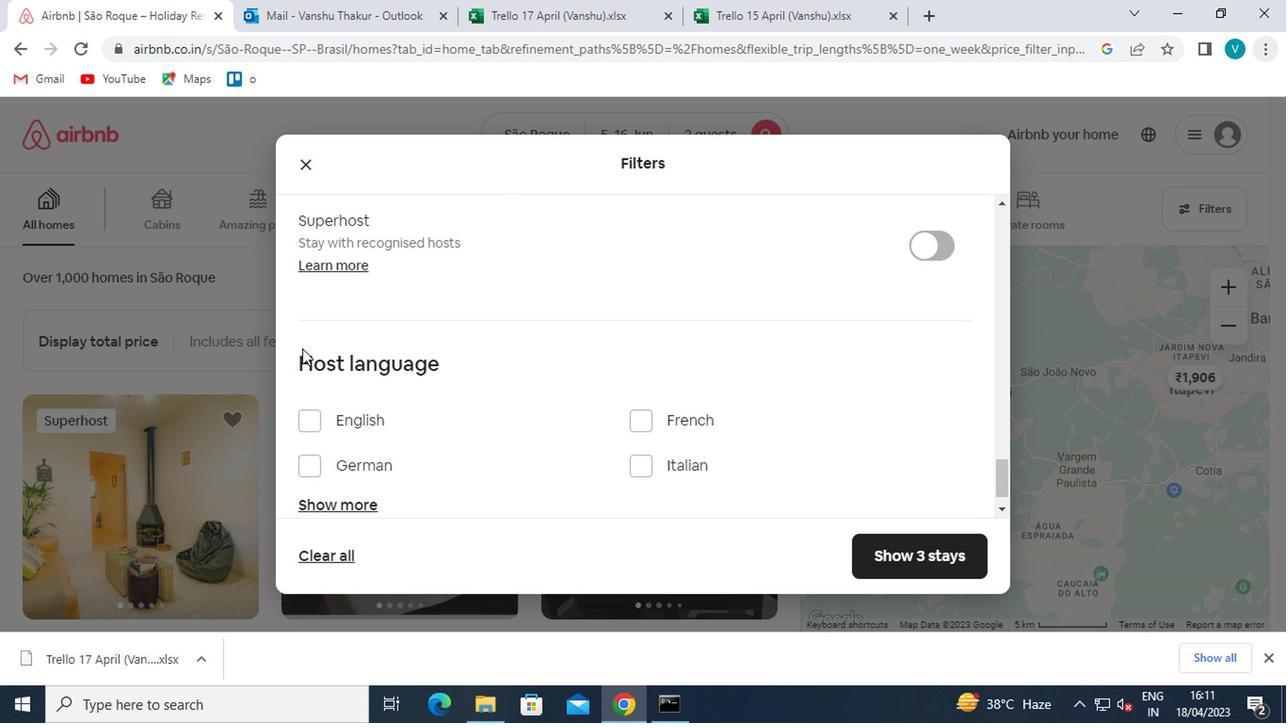 
Action: Mouse scrolled (314, 350) with delta (0, 0)
Screenshot: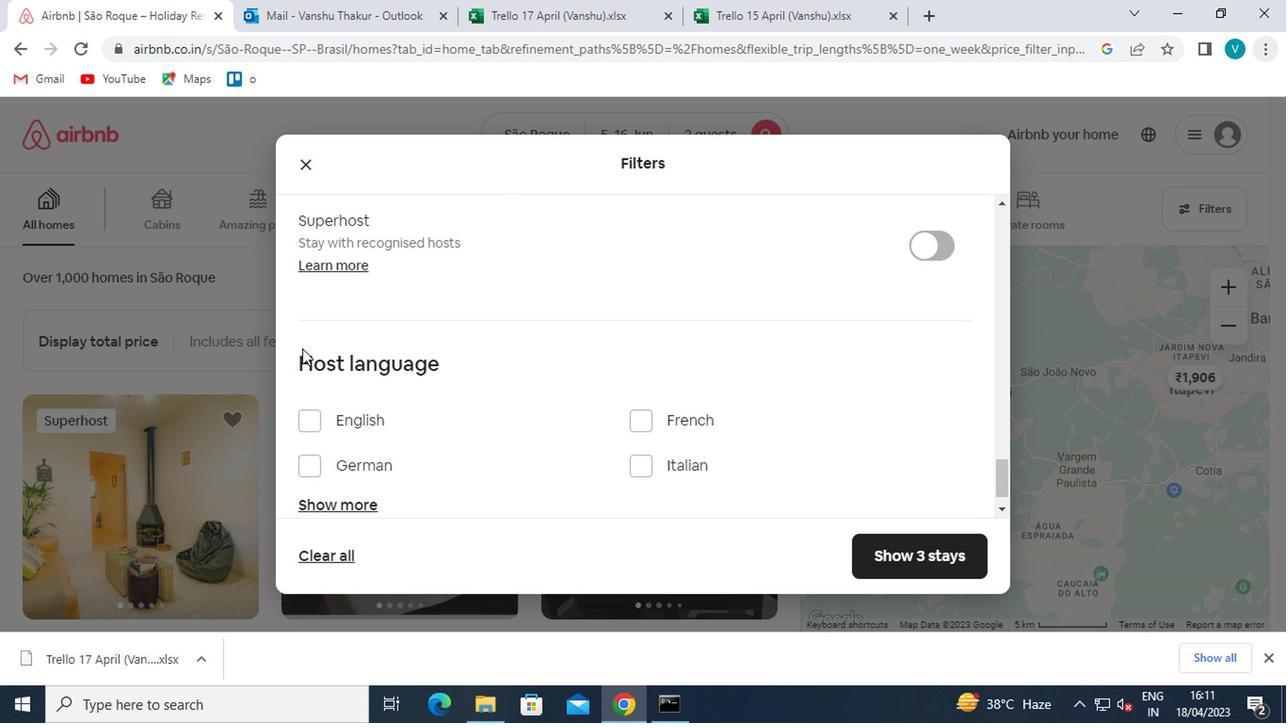 
Action: Mouse moved to (339, 475)
Screenshot: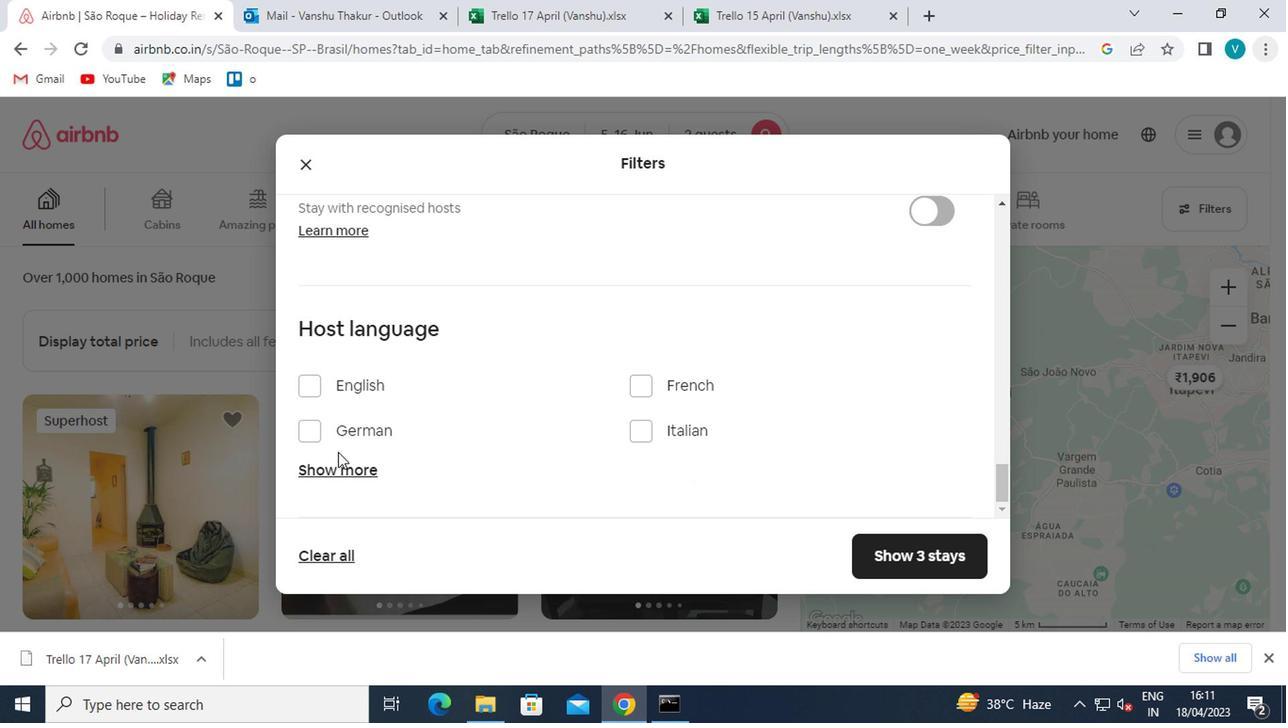 
Action: Mouse pressed left at (339, 475)
Screenshot: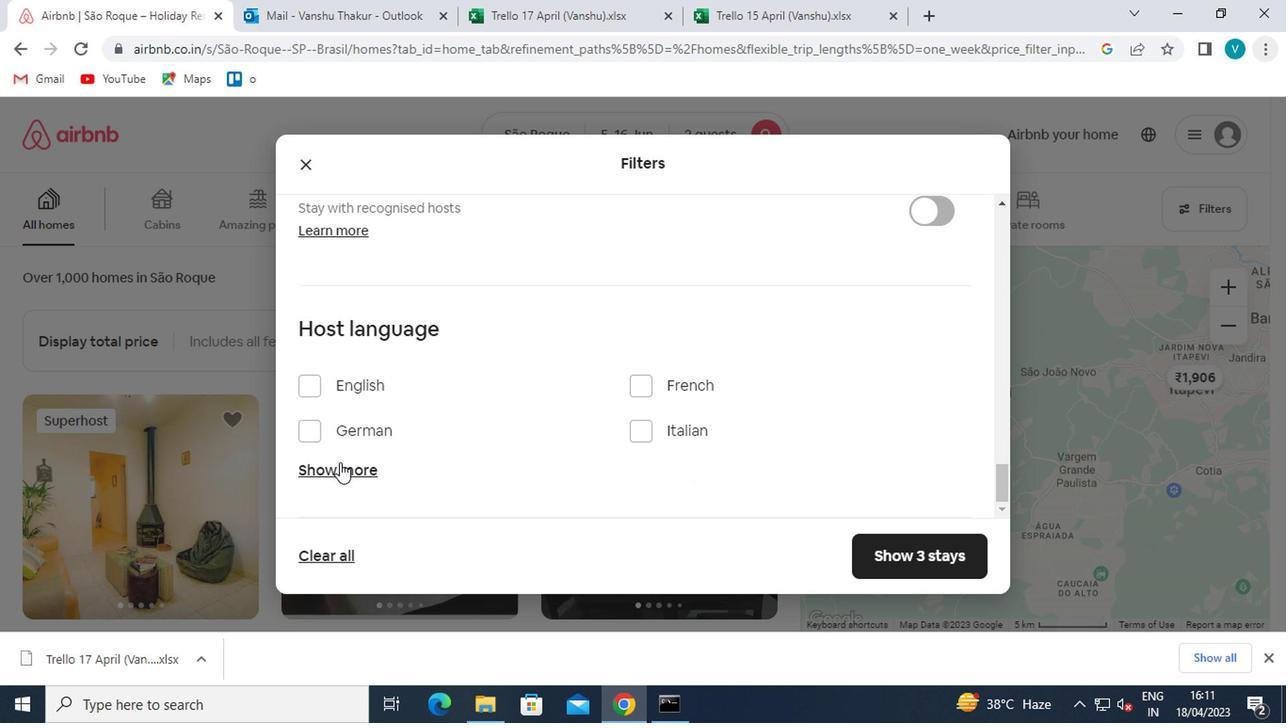 
Action: Mouse moved to (341, 474)
Screenshot: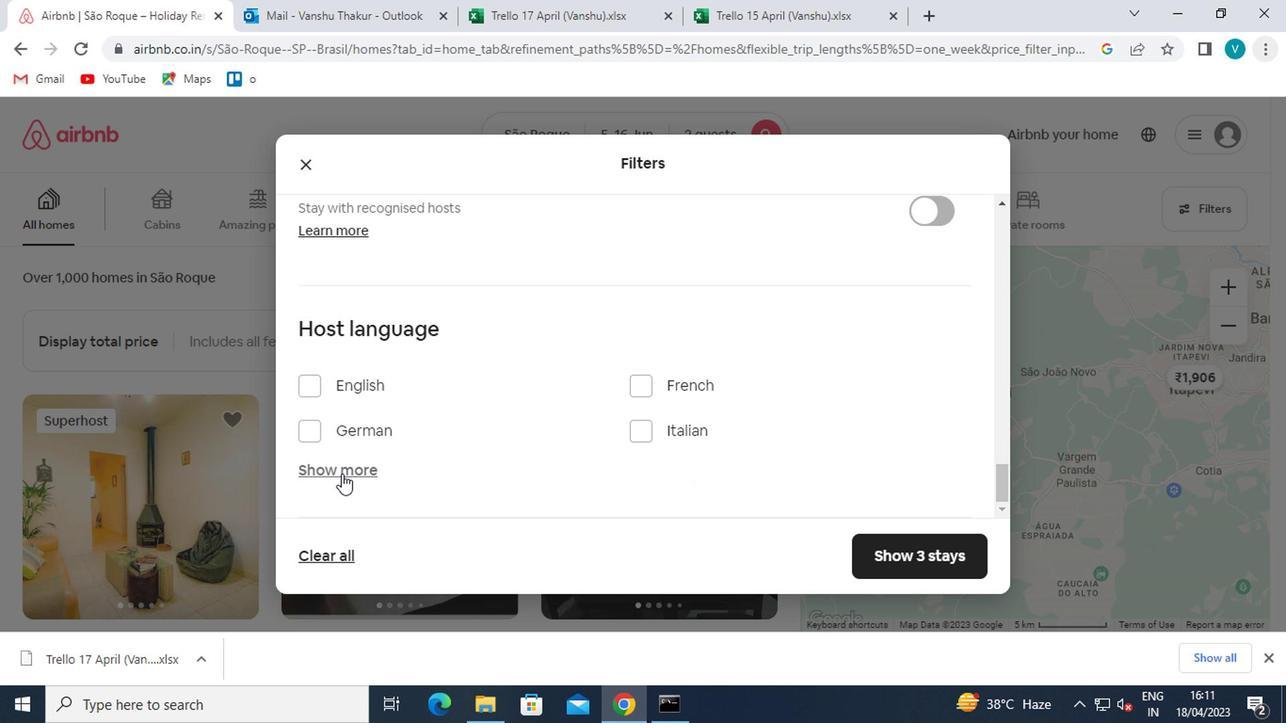 
Action: Mouse scrolled (341, 473) with delta (0, -1)
Screenshot: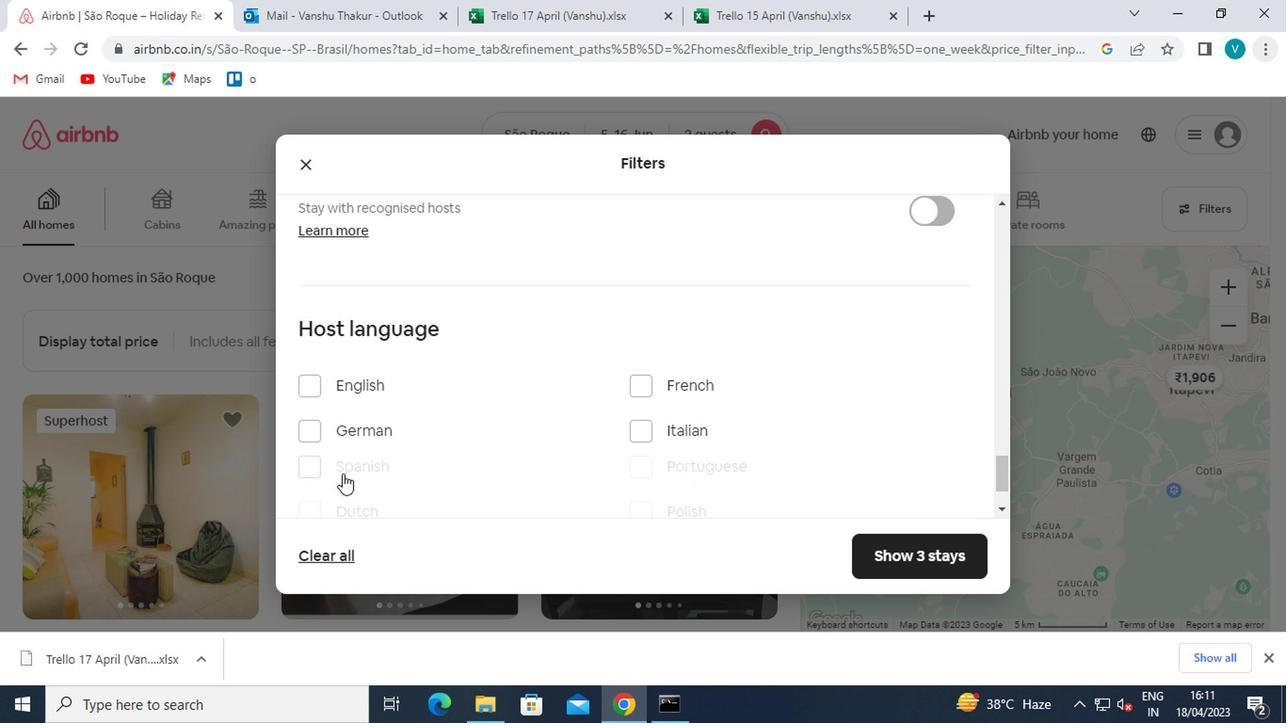 
Action: Mouse scrolled (341, 473) with delta (0, -1)
Screenshot: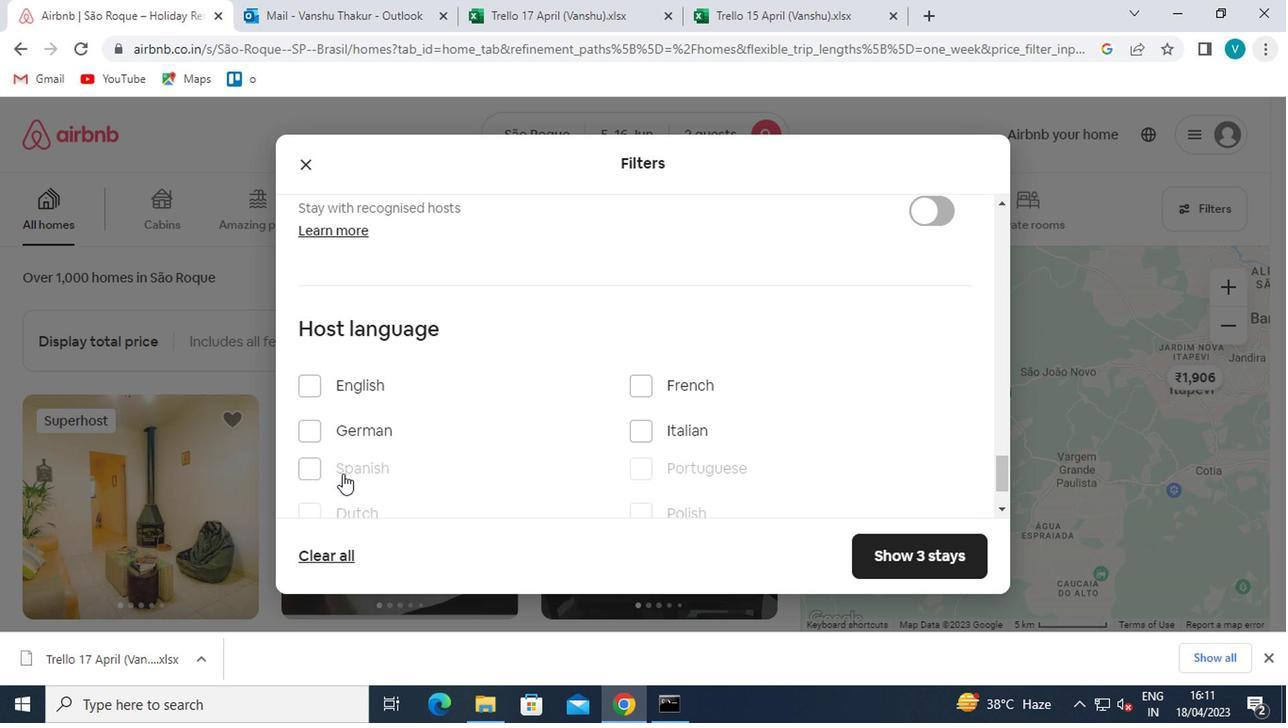 
Action: Mouse moved to (309, 384)
Screenshot: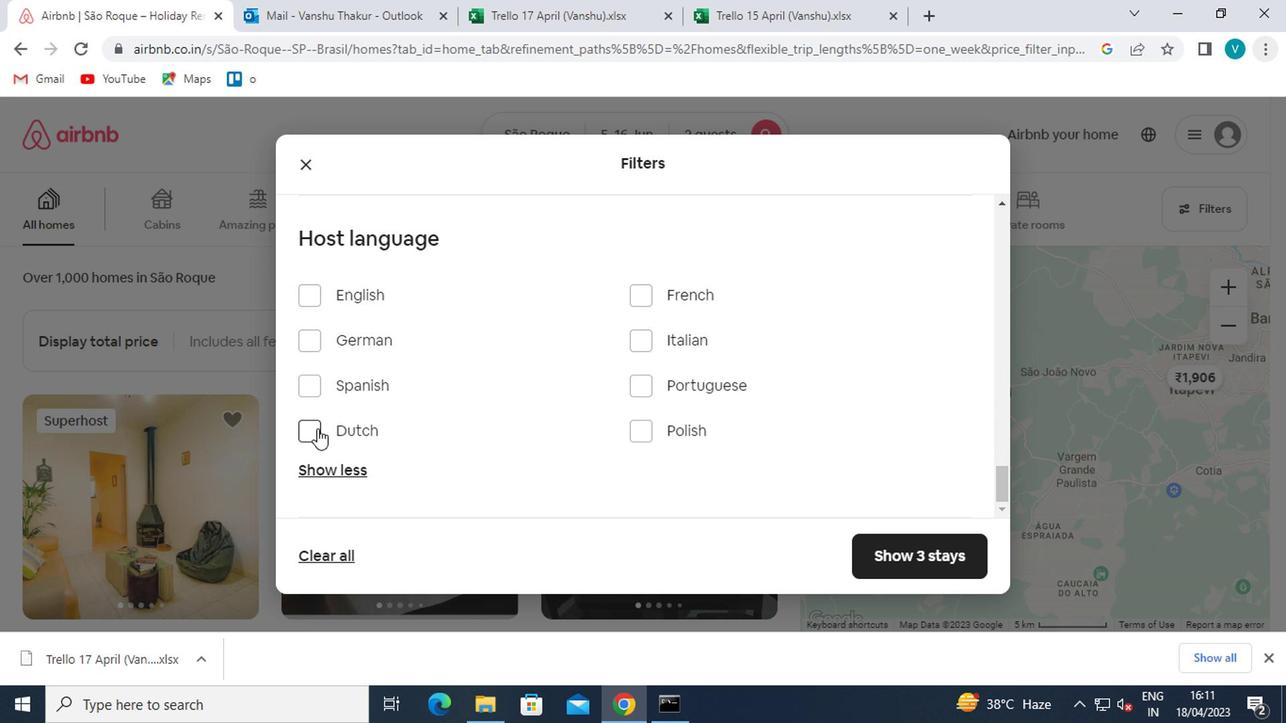 
Action: Mouse pressed left at (309, 384)
Screenshot: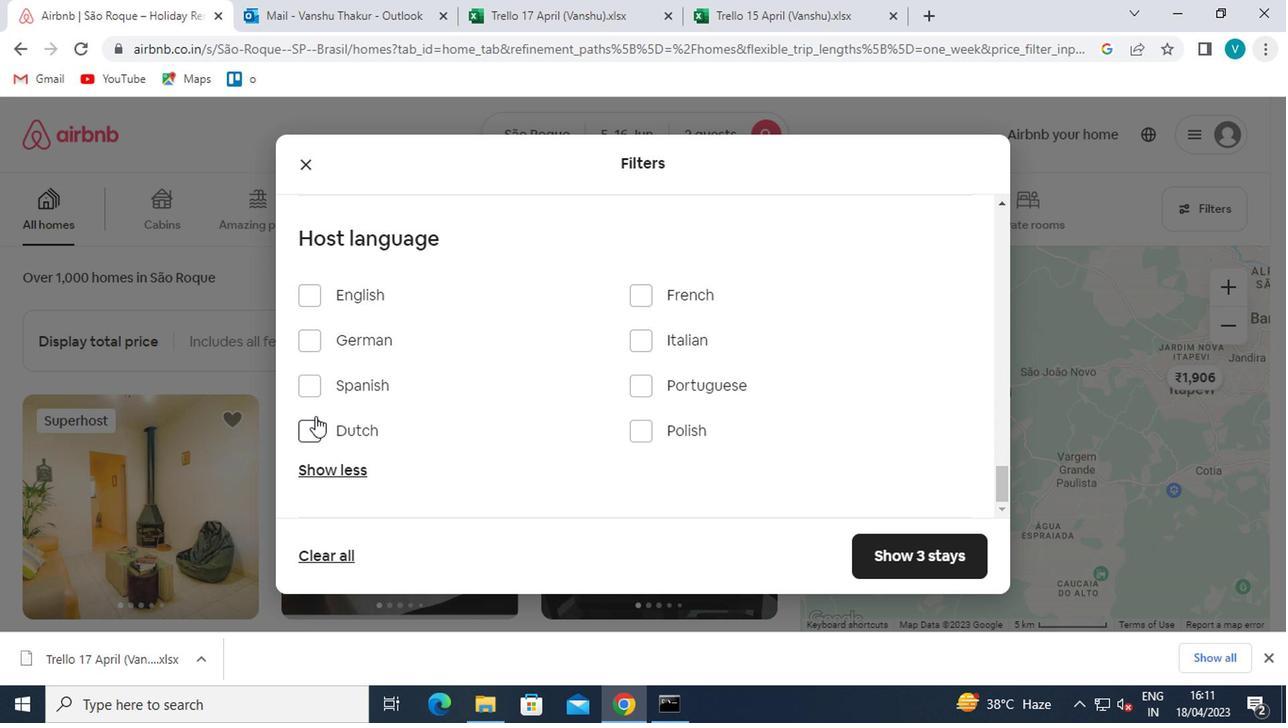 
Action: Mouse moved to (916, 541)
Screenshot: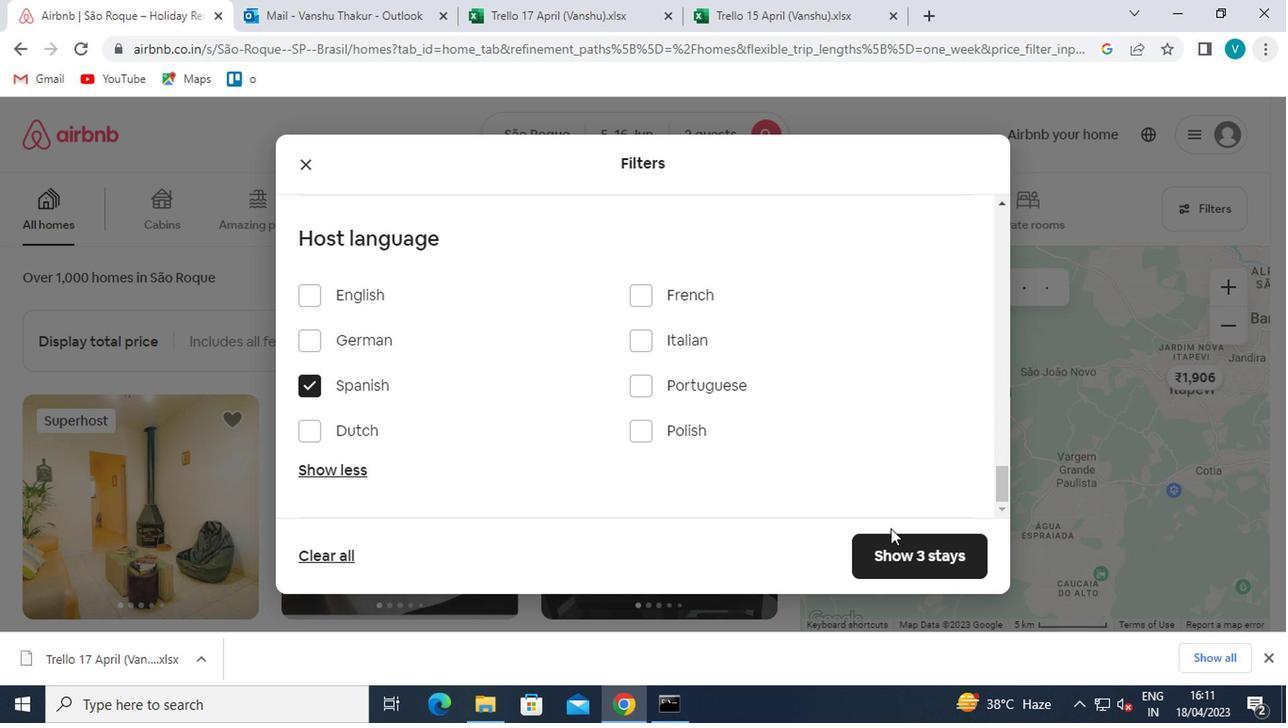 
Action: Mouse pressed left at (916, 541)
Screenshot: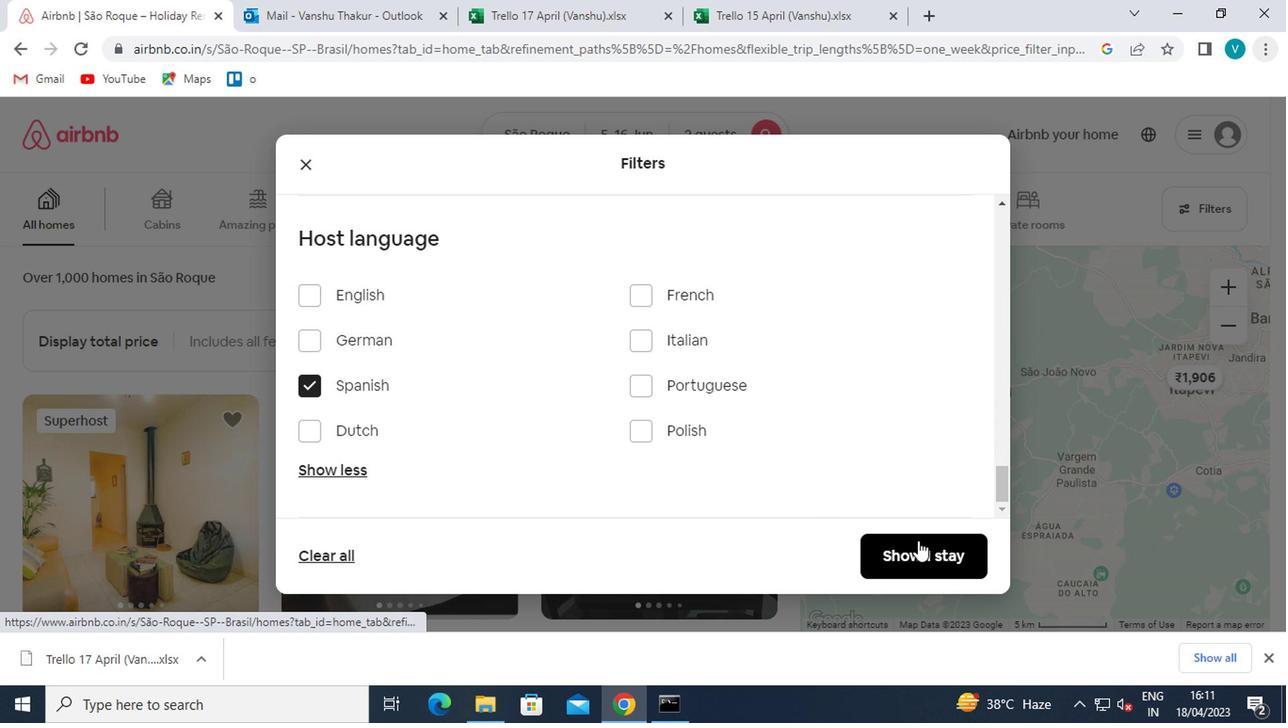
Action: Mouse moved to (529, 322)
Screenshot: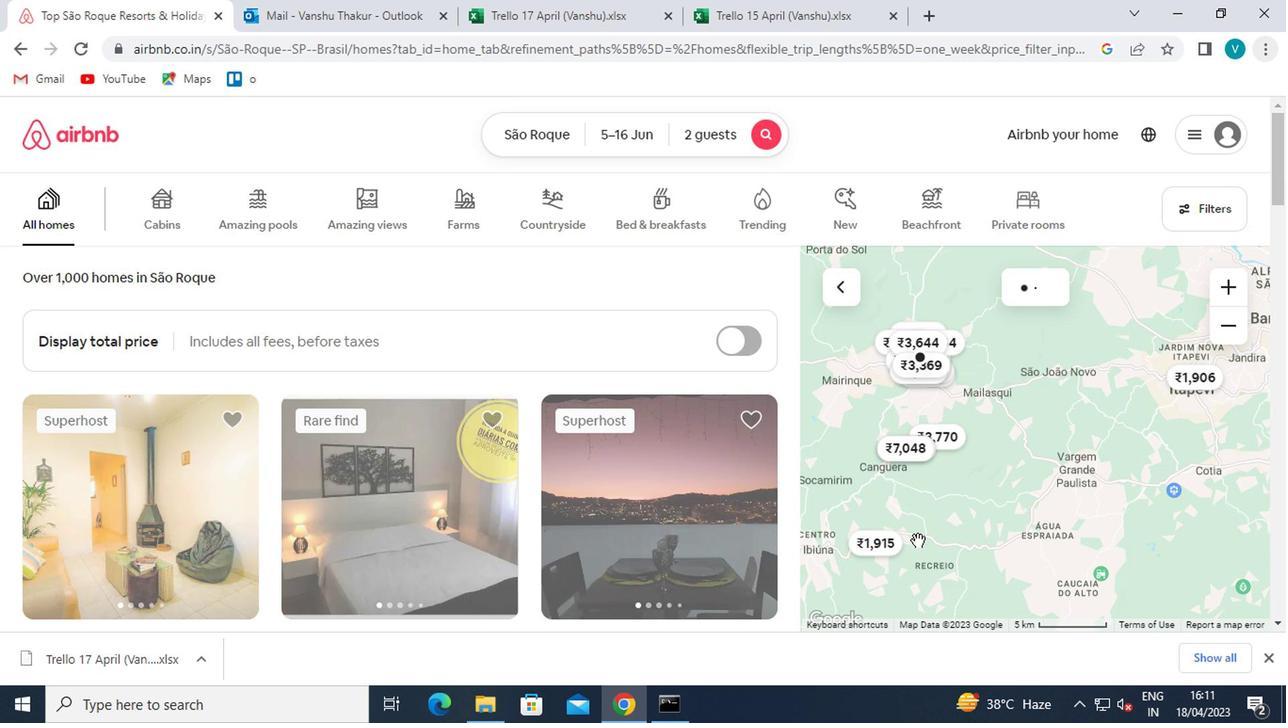 
